 Task: Check the average views per listing of 3 bedrooms in the last 5 years.
Action: Mouse moved to (914, 209)
Screenshot: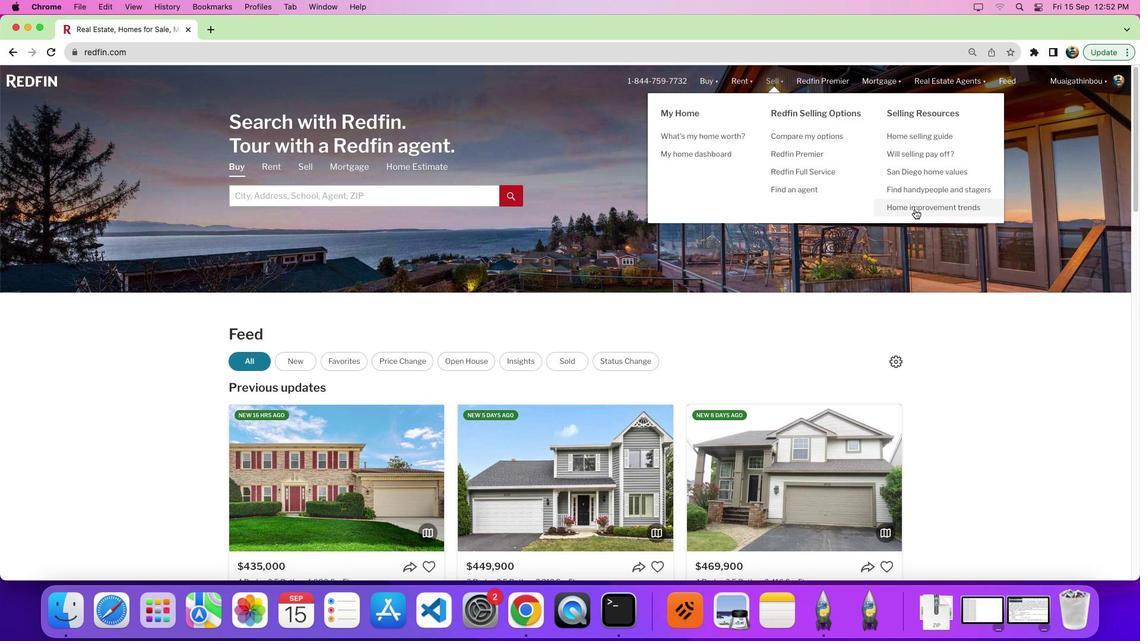 
Action: Mouse pressed left at (914, 209)
Screenshot: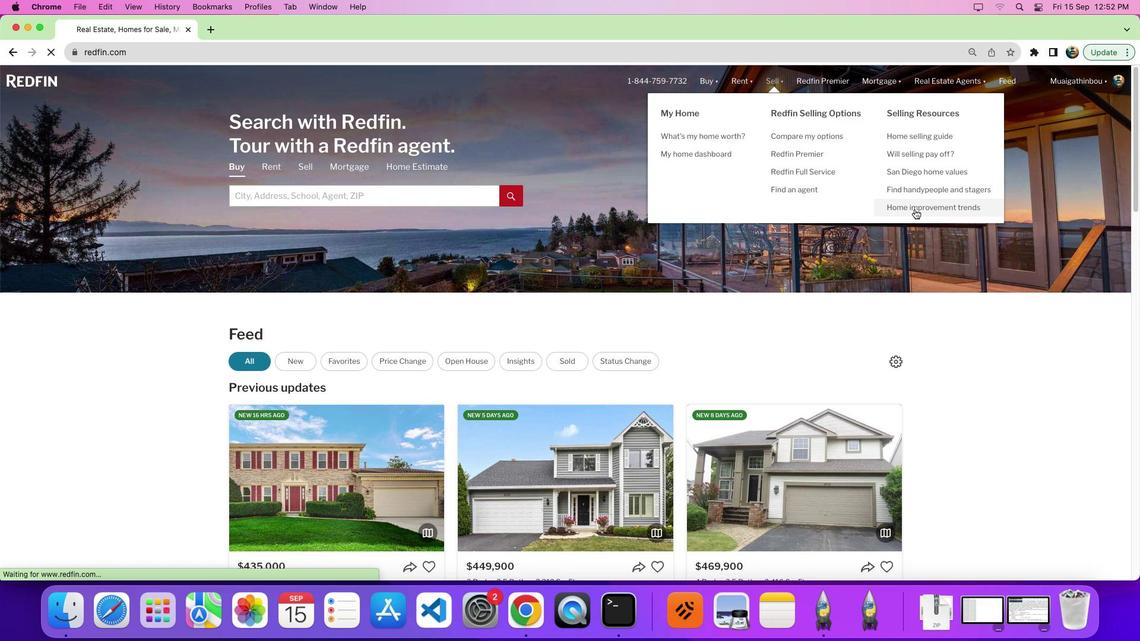 
Action: Mouse moved to (330, 229)
Screenshot: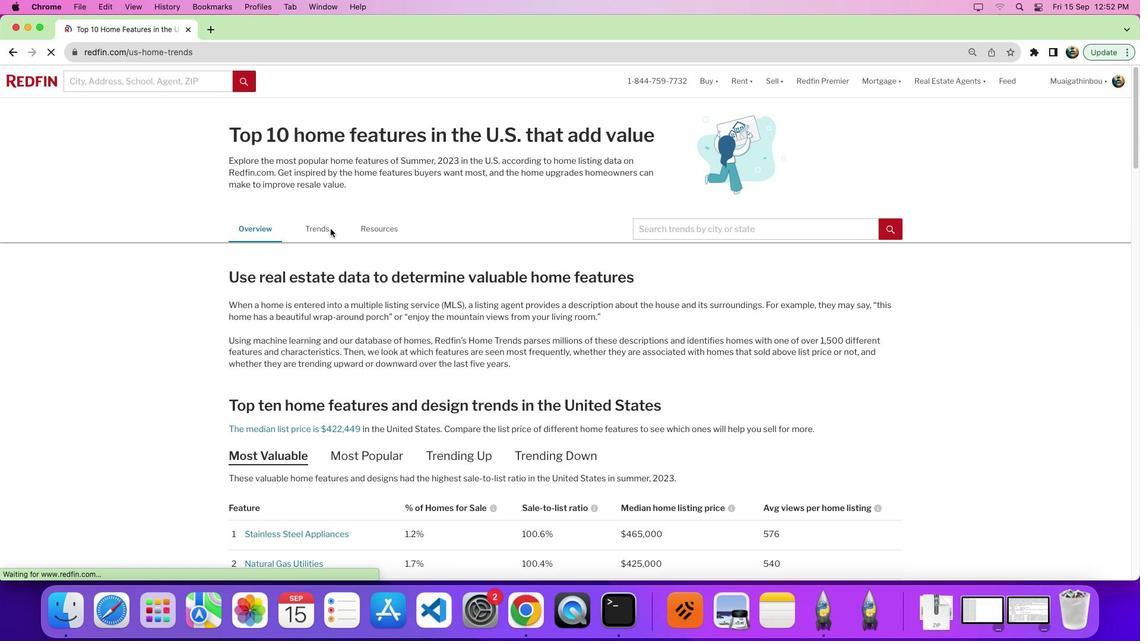 
Action: Mouse pressed left at (330, 229)
Screenshot: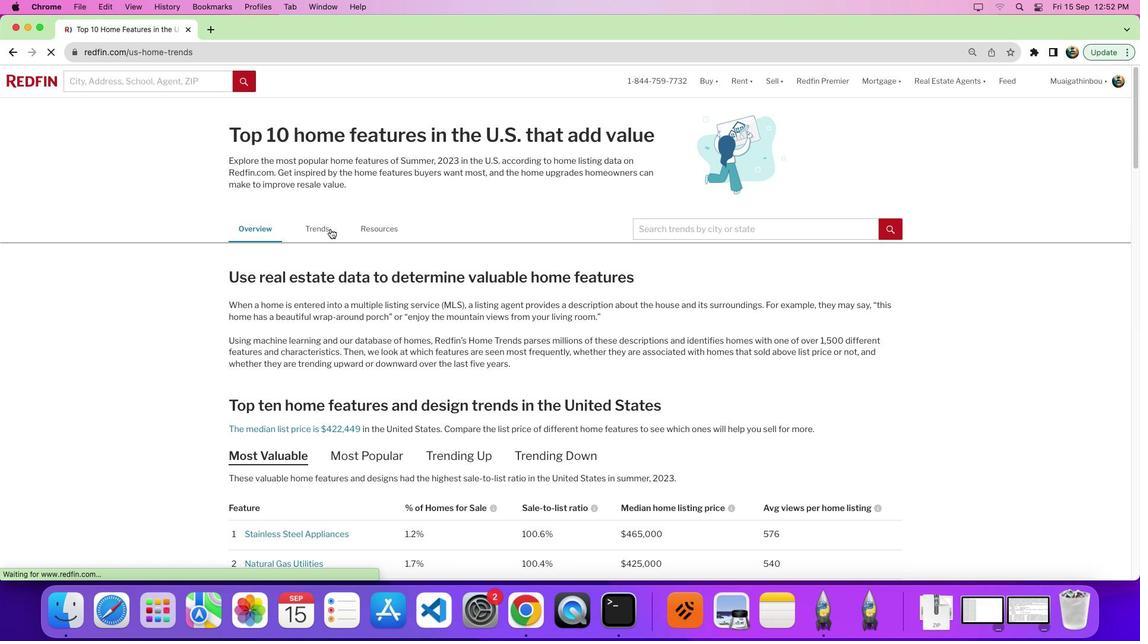
Action: Mouse moved to (478, 236)
Screenshot: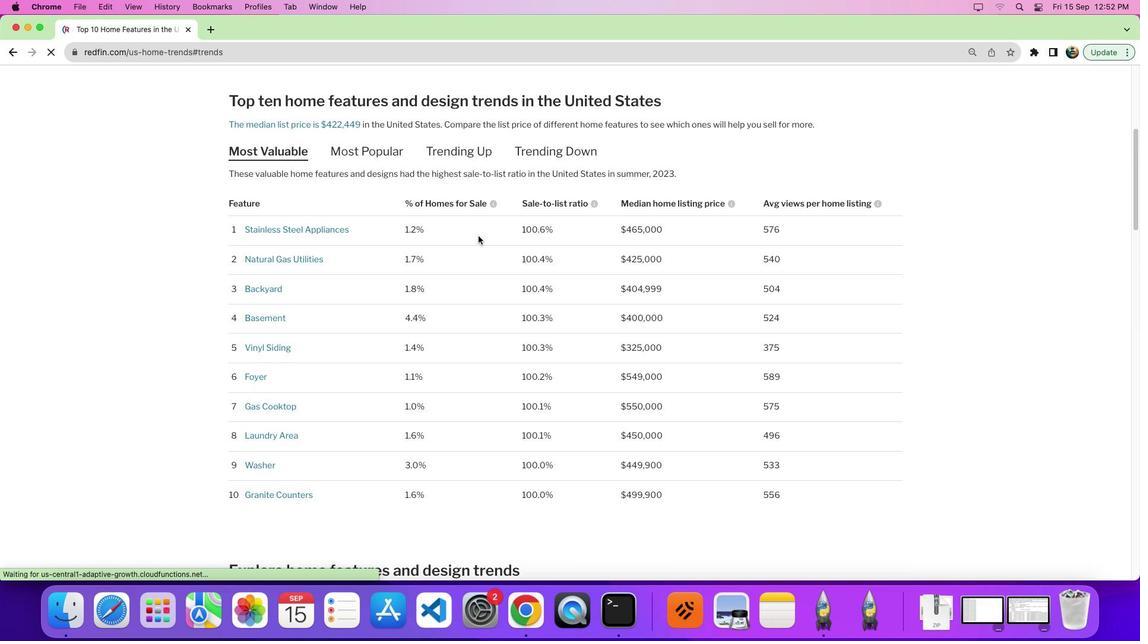 
Action: Mouse scrolled (478, 236) with delta (0, 0)
Screenshot: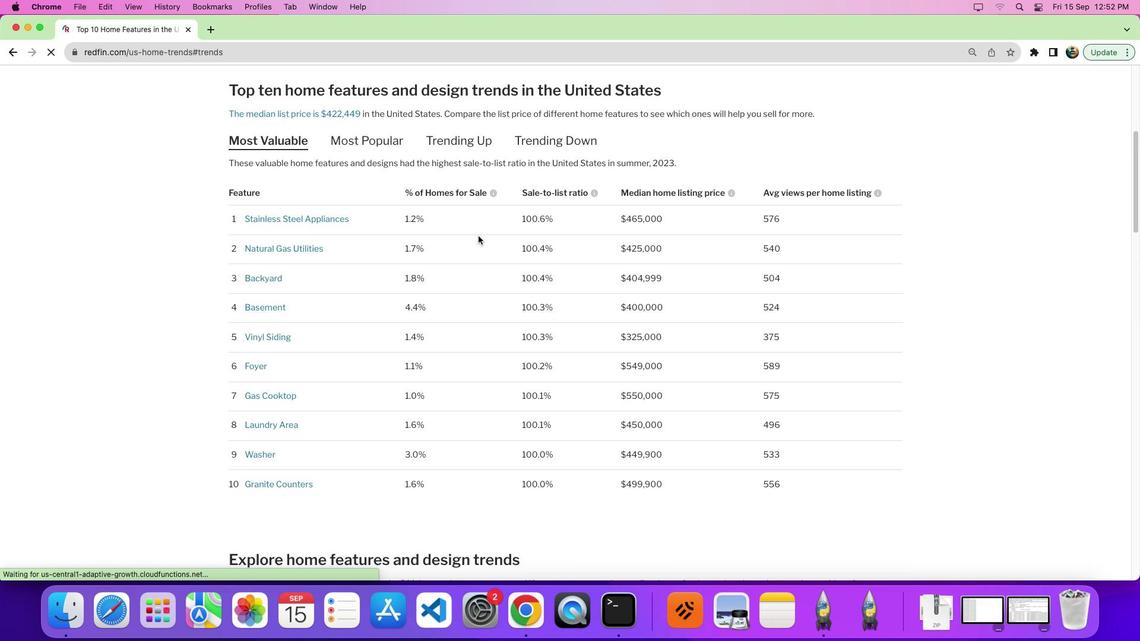 
Action: Mouse scrolled (478, 236) with delta (0, 0)
Screenshot: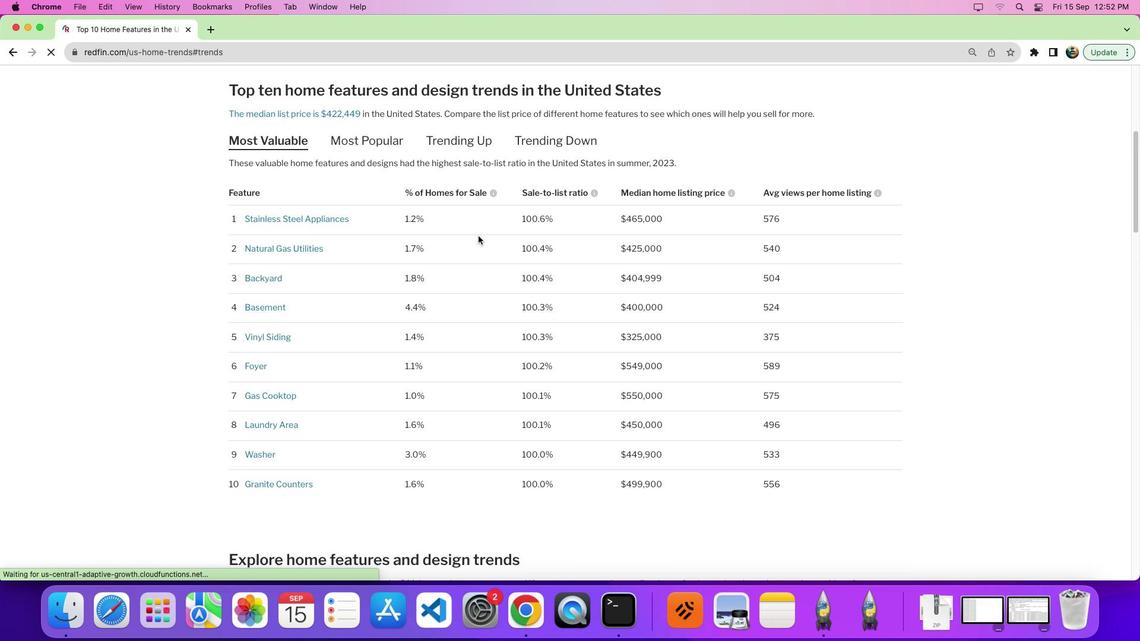 
Action: Mouse scrolled (478, 236) with delta (0, -4)
Screenshot: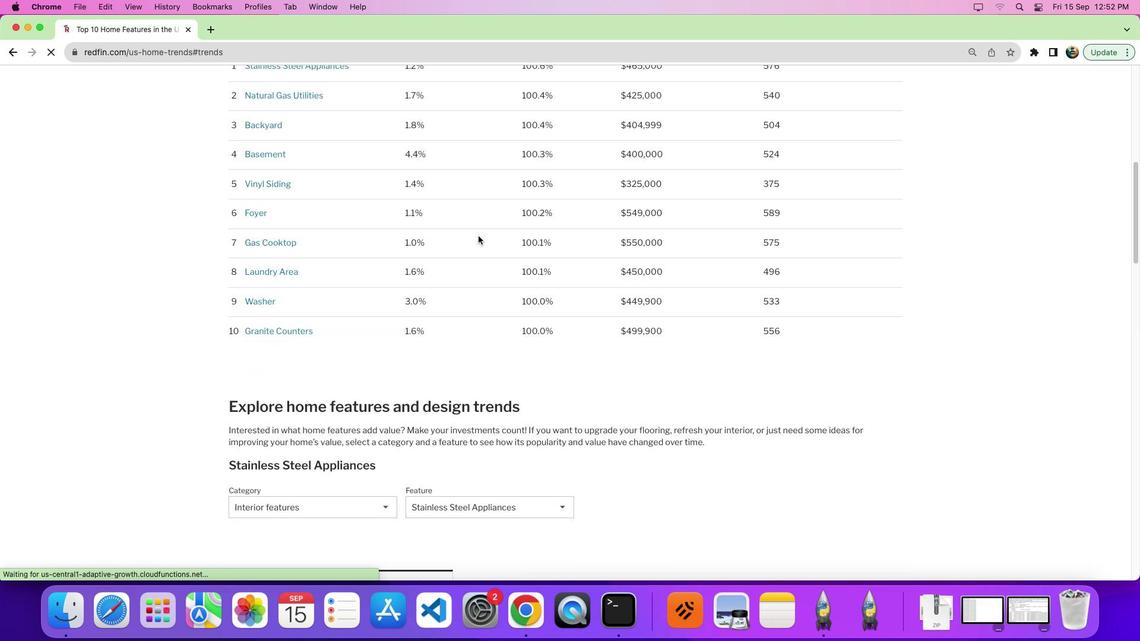 
Action: Mouse scrolled (478, 236) with delta (0, -5)
Screenshot: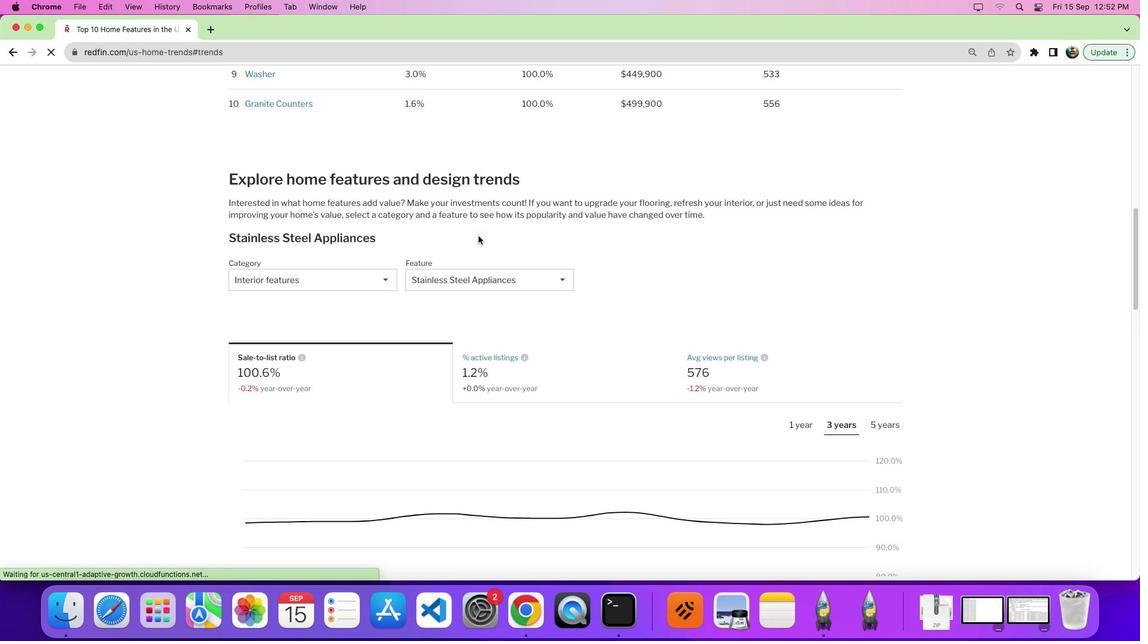 
Action: Mouse moved to (478, 238)
Screenshot: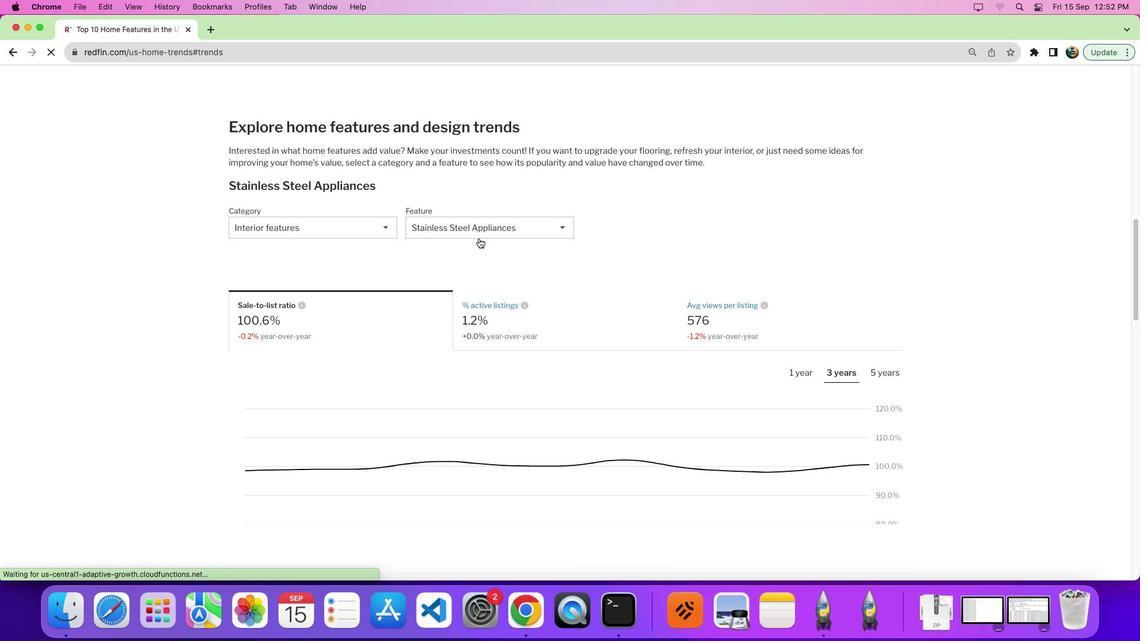 
Action: Mouse scrolled (478, 238) with delta (0, 0)
Screenshot: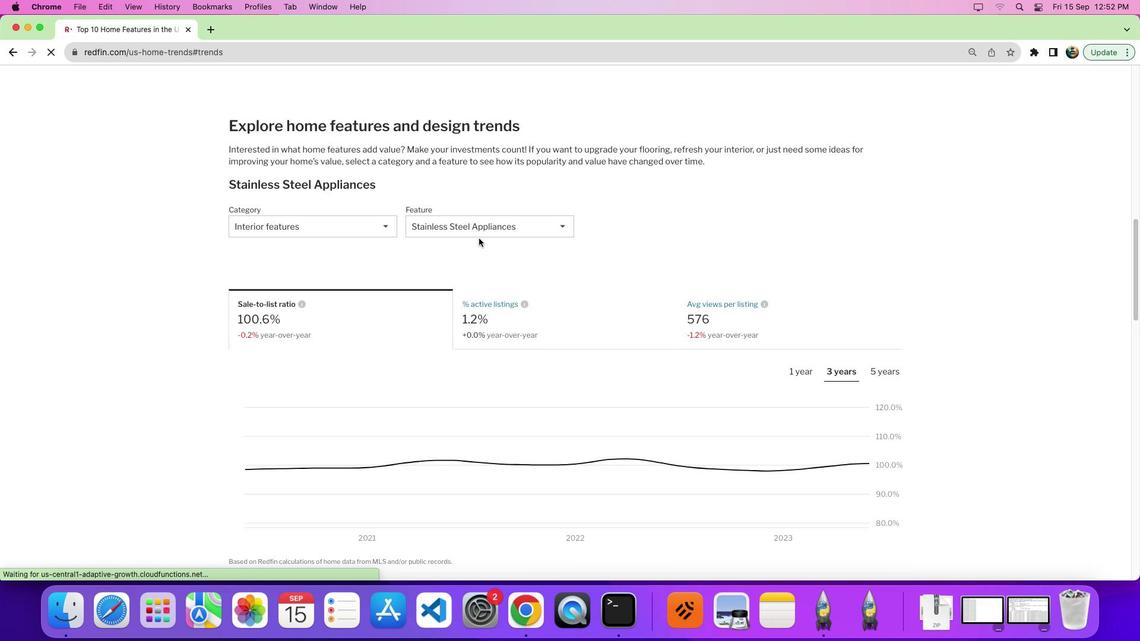 
Action: Mouse moved to (326, 235)
Screenshot: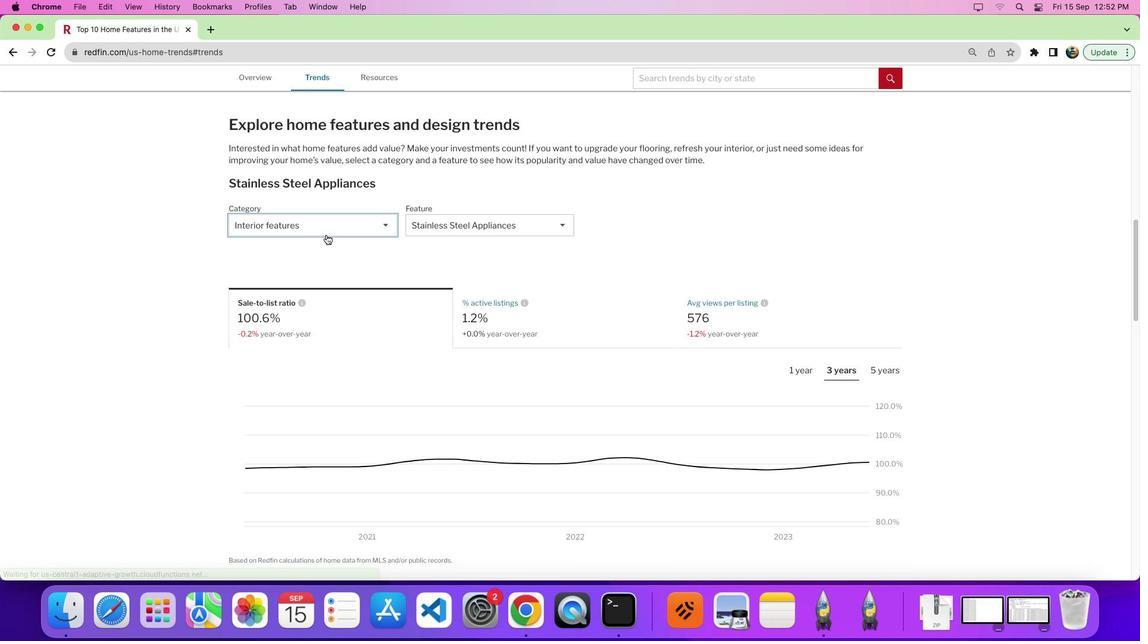 
Action: Mouse pressed left at (326, 235)
Screenshot: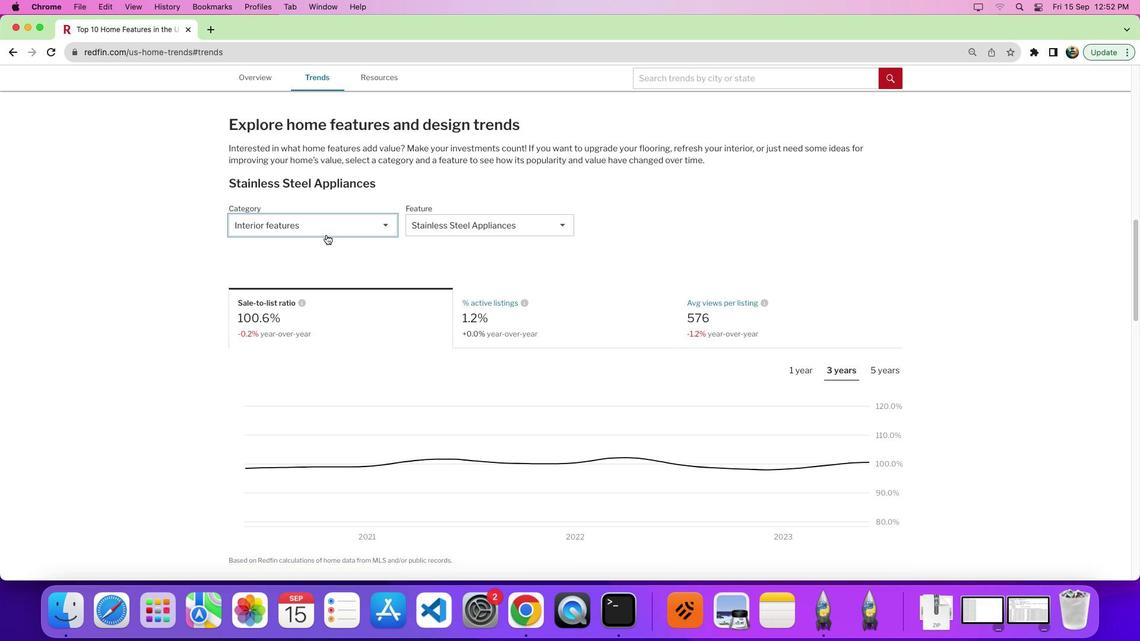 
Action: Mouse moved to (323, 266)
Screenshot: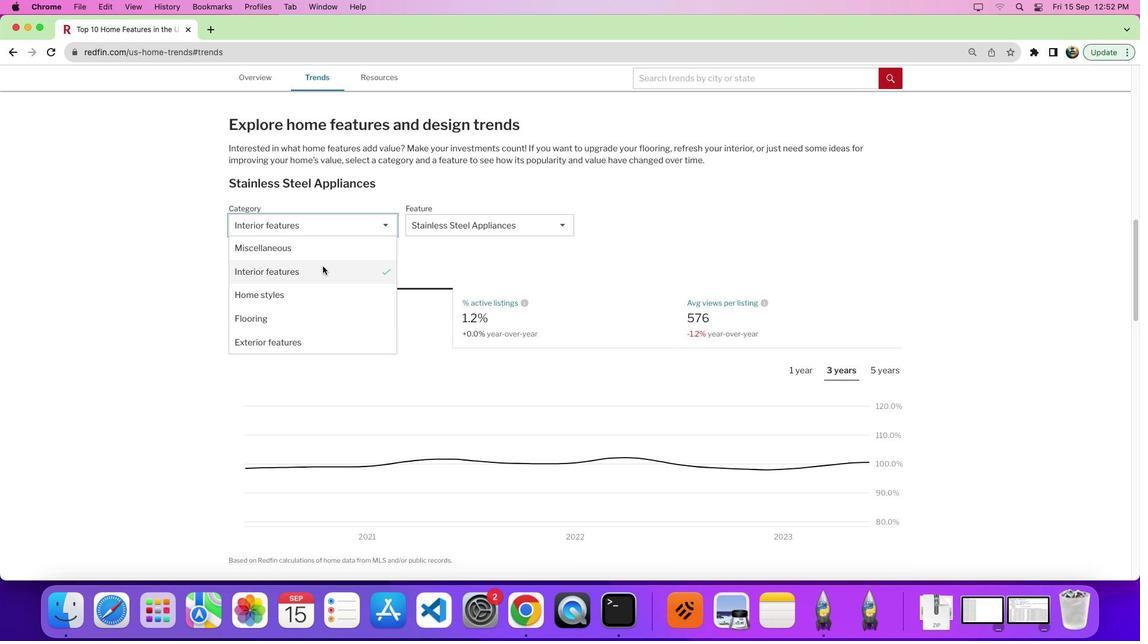 
Action: Mouse pressed left at (323, 266)
Screenshot: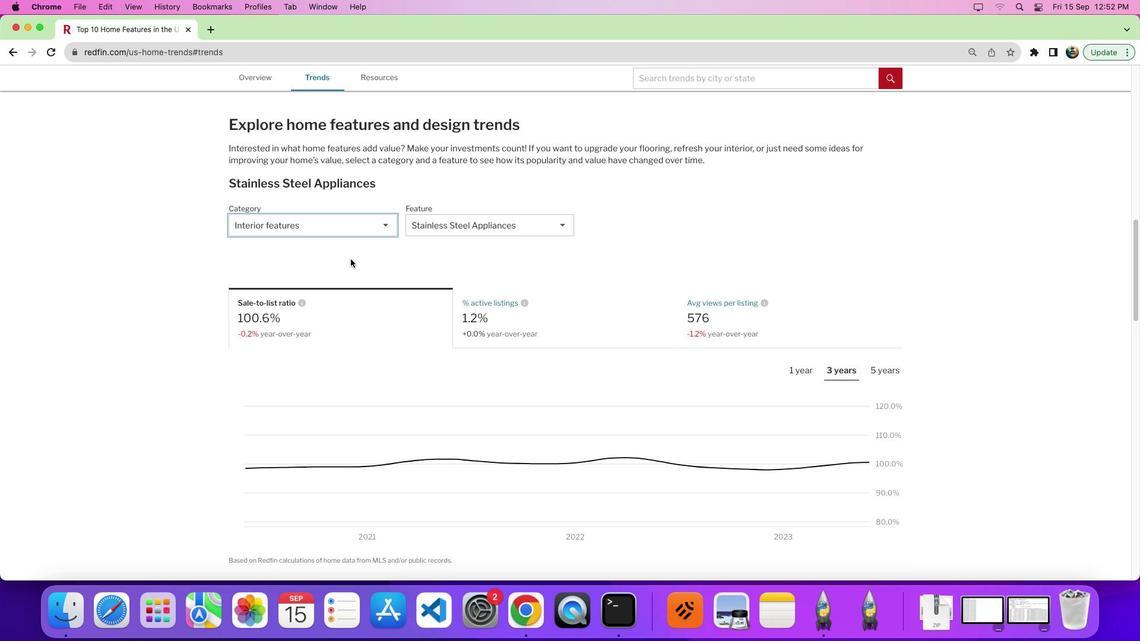
Action: Mouse moved to (453, 225)
Screenshot: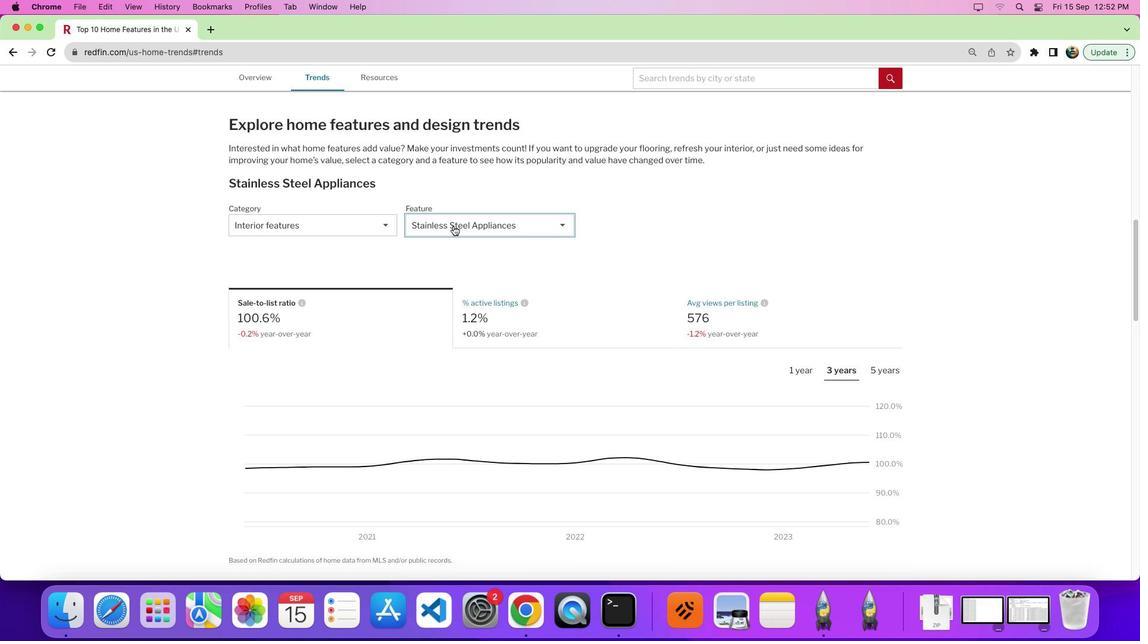 
Action: Mouse pressed left at (453, 225)
Screenshot: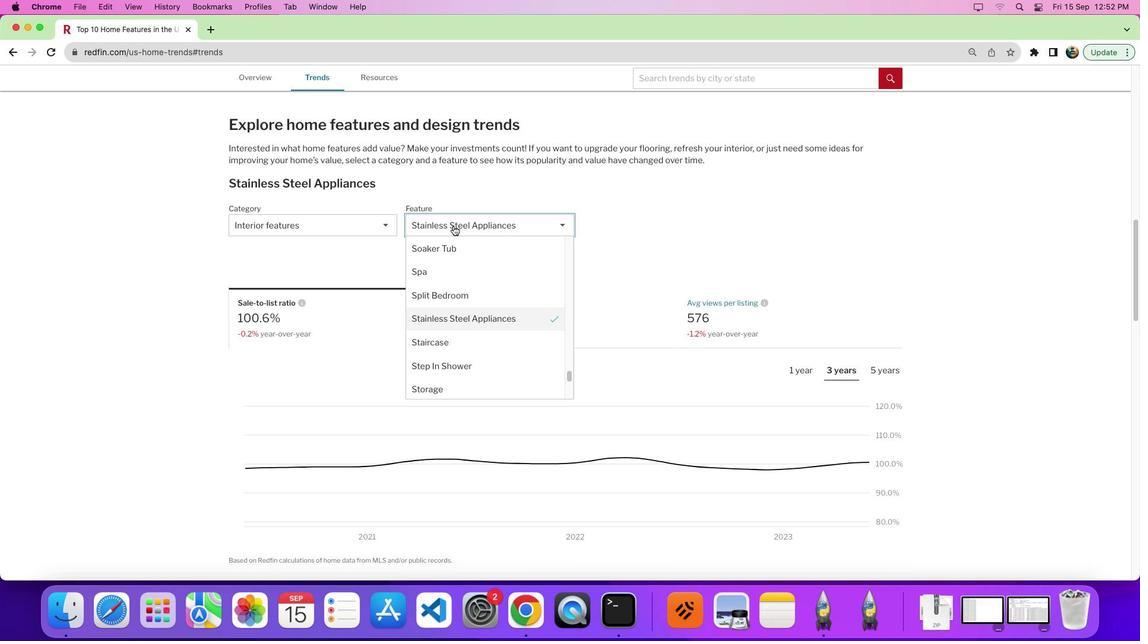 
Action: Mouse moved to (488, 288)
Screenshot: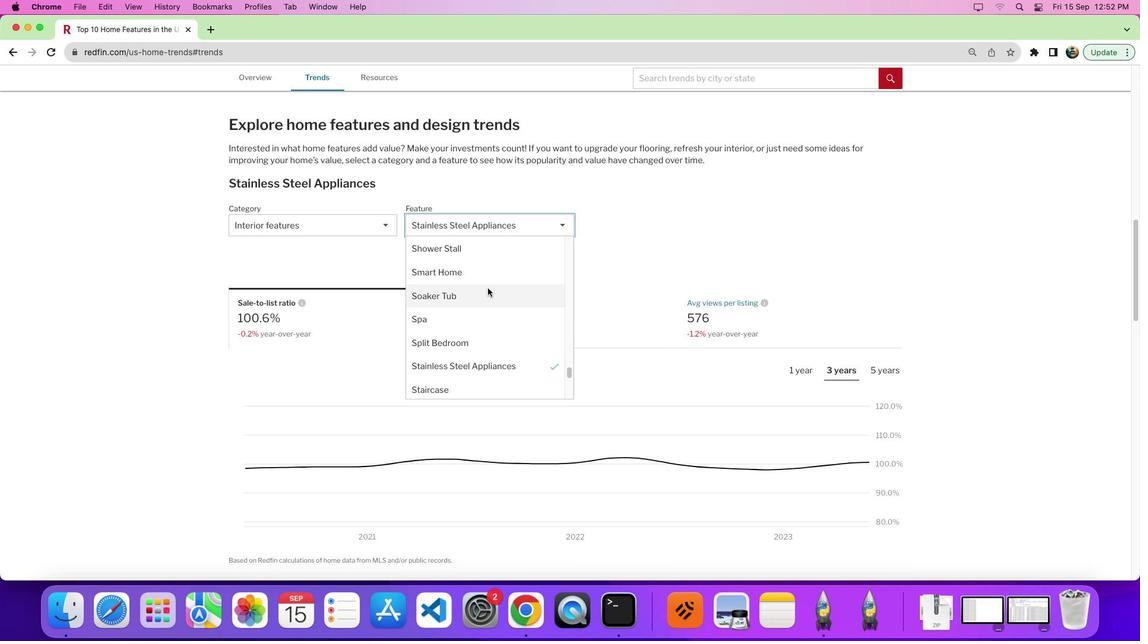 
Action: Mouse scrolled (488, 288) with delta (0, 0)
Screenshot: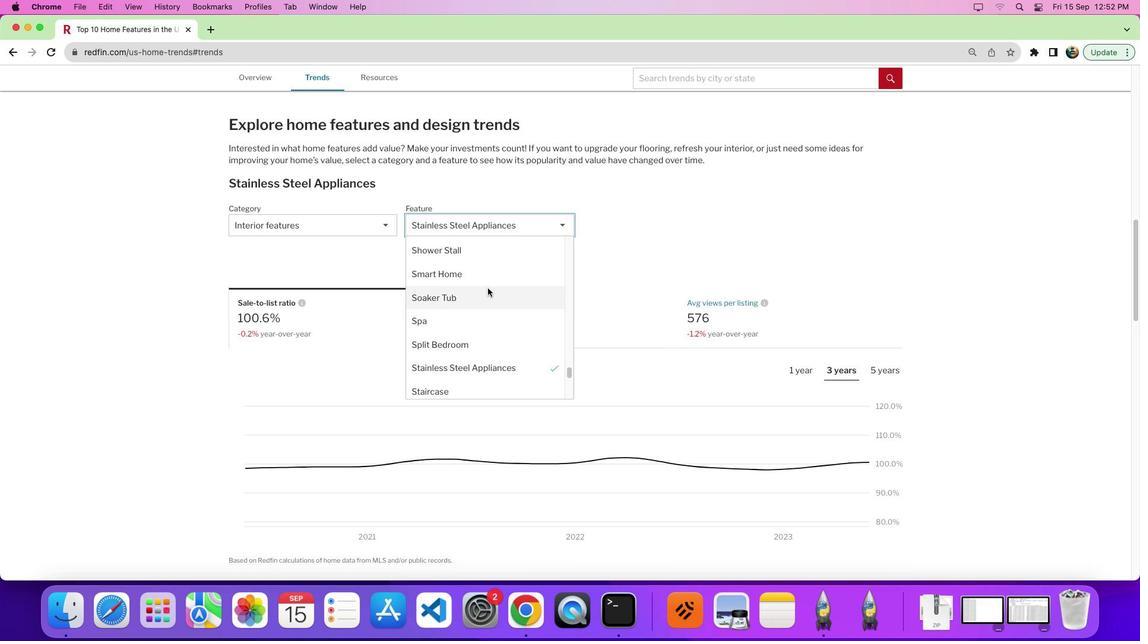 
Action: Mouse scrolled (488, 288) with delta (0, 0)
Screenshot: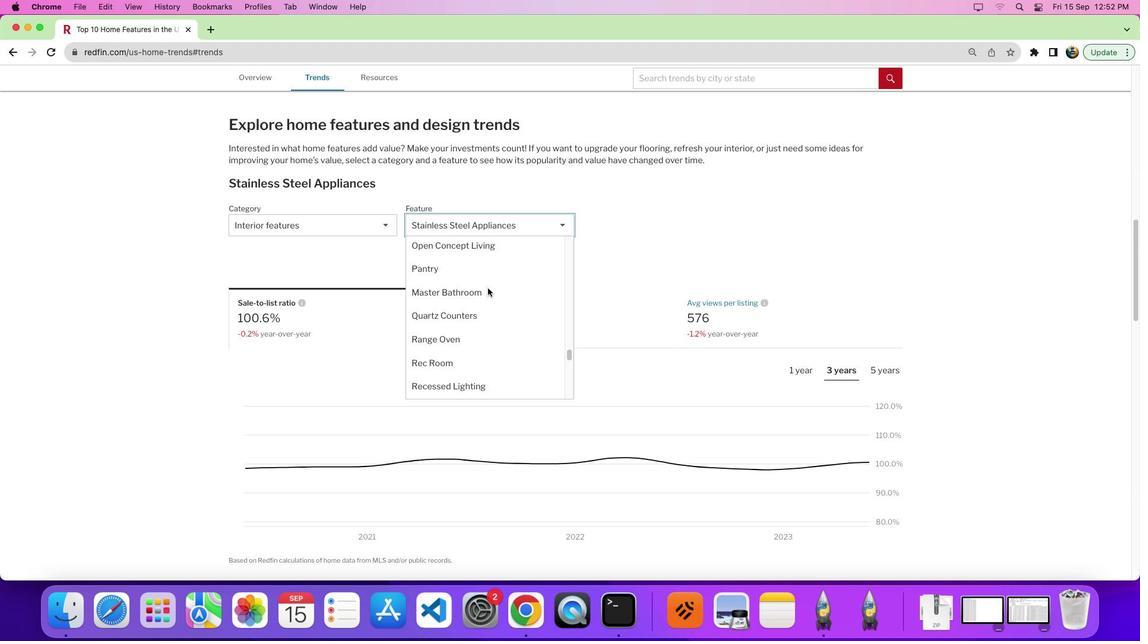 
Action: Mouse scrolled (488, 288) with delta (0, 1)
Screenshot: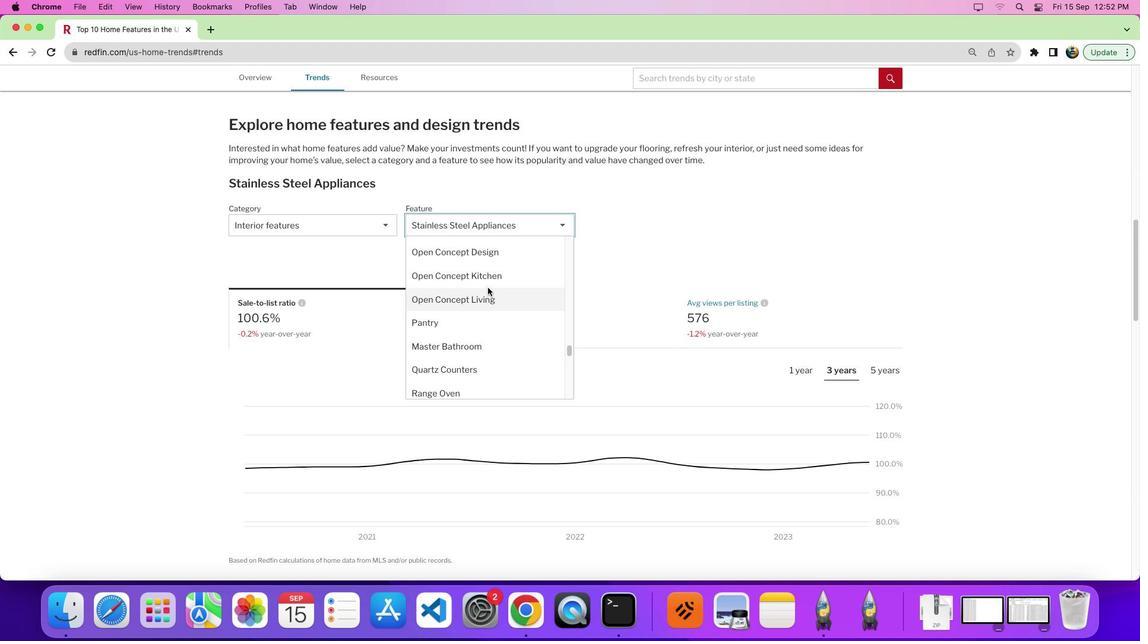
Action: Mouse scrolled (488, 288) with delta (0, 5)
Screenshot: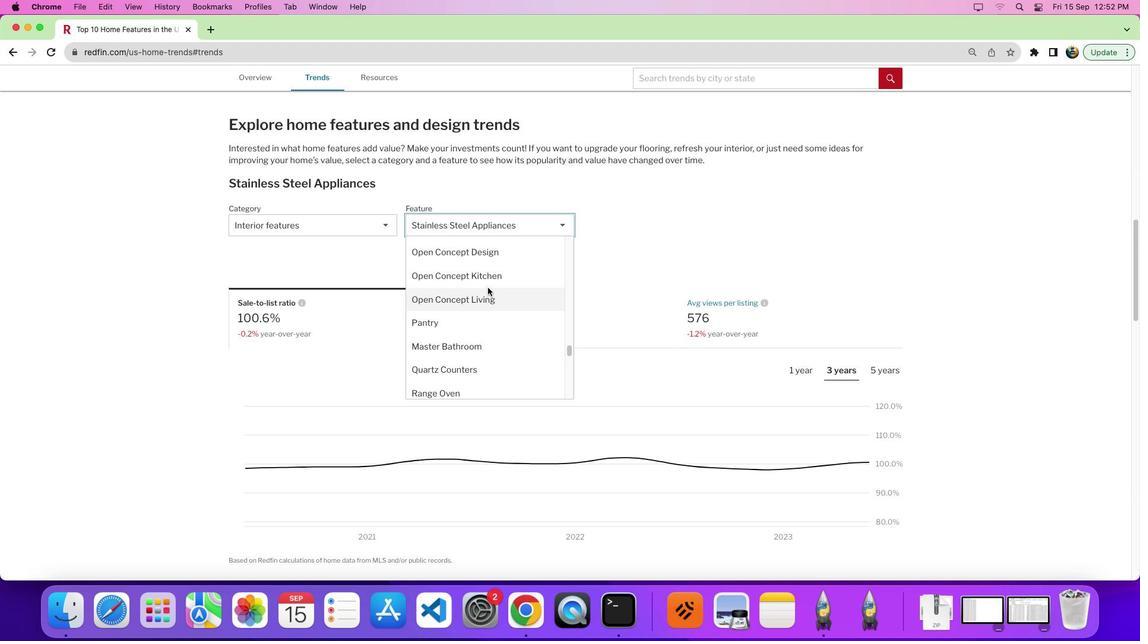
Action: Mouse moved to (488, 288)
Screenshot: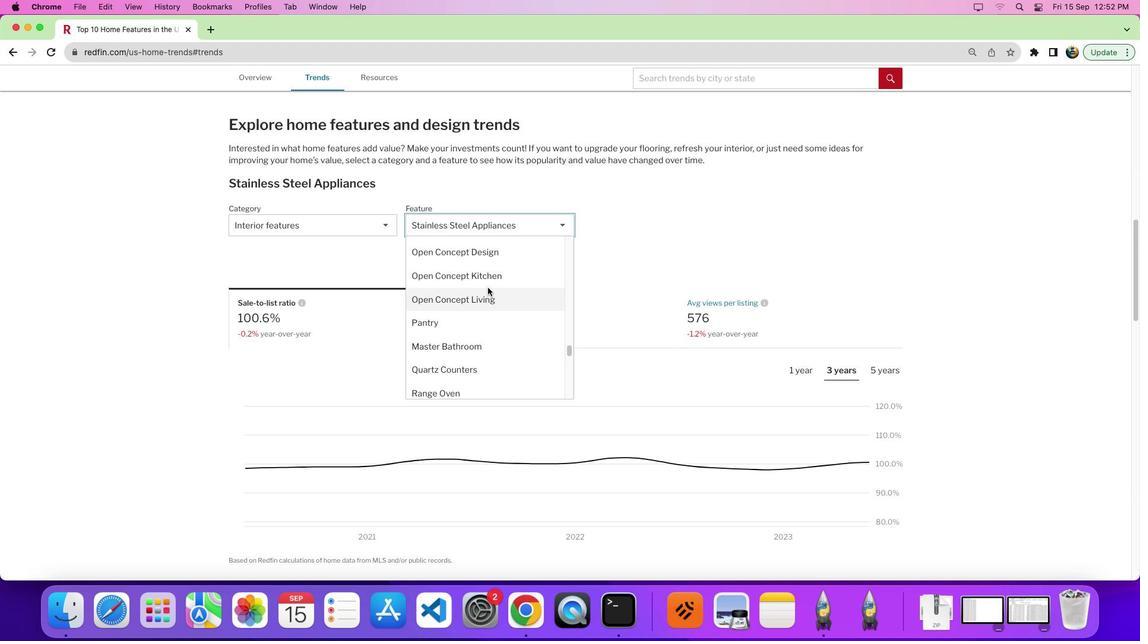 
Action: Mouse scrolled (488, 288) with delta (0, 0)
Screenshot: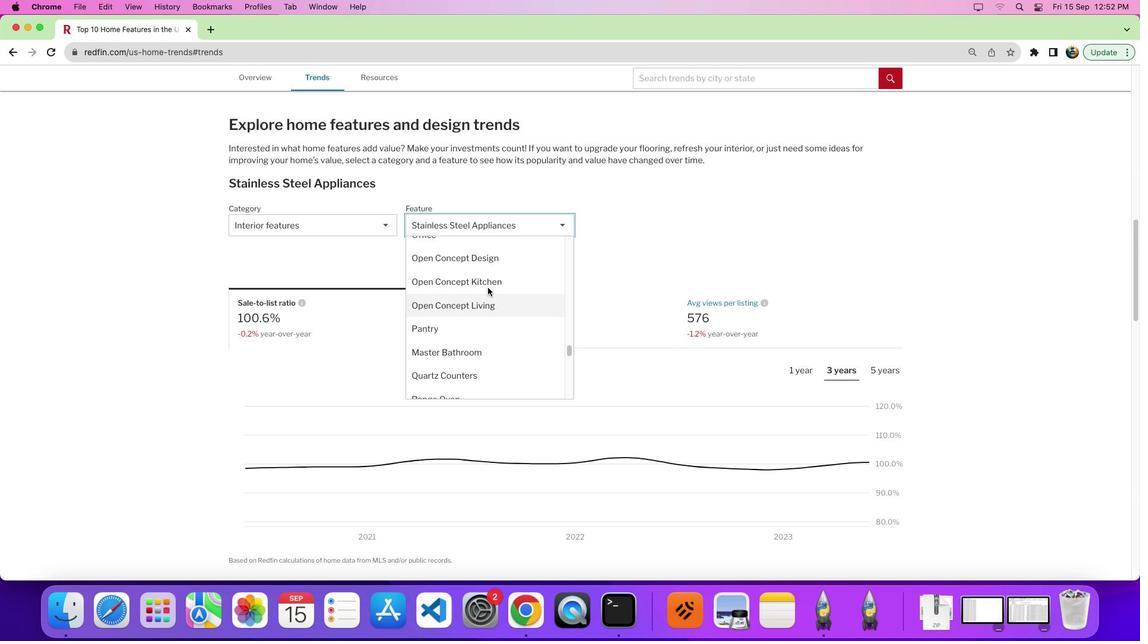
Action: Mouse scrolled (488, 288) with delta (0, 0)
Screenshot: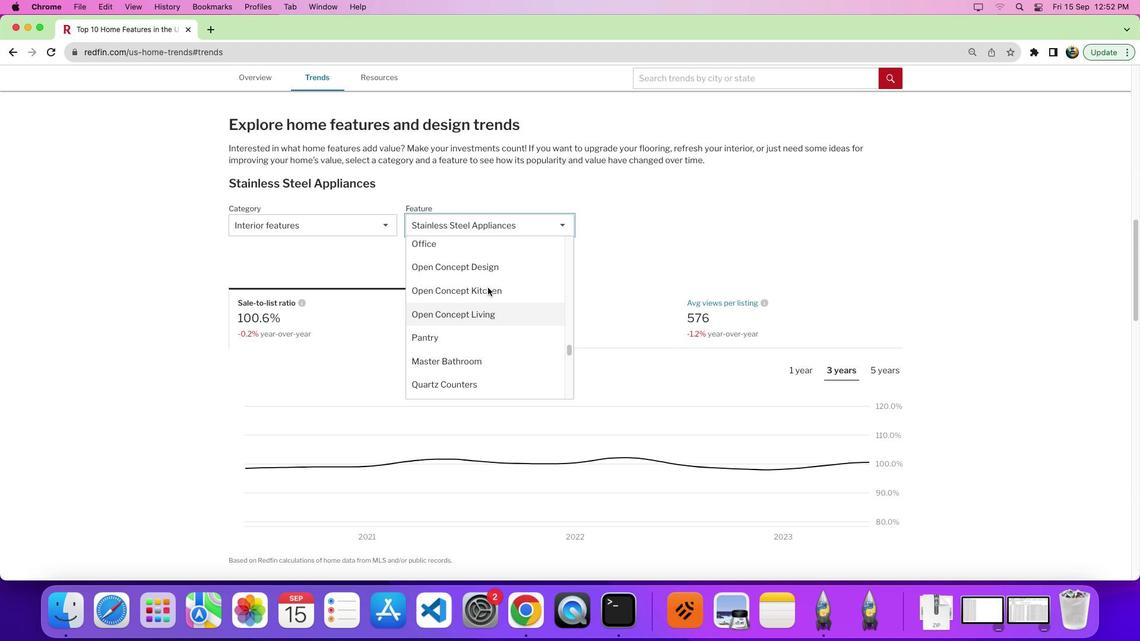 
Action: Mouse scrolled (488, 288) with delta (0, 1)
Screenshot: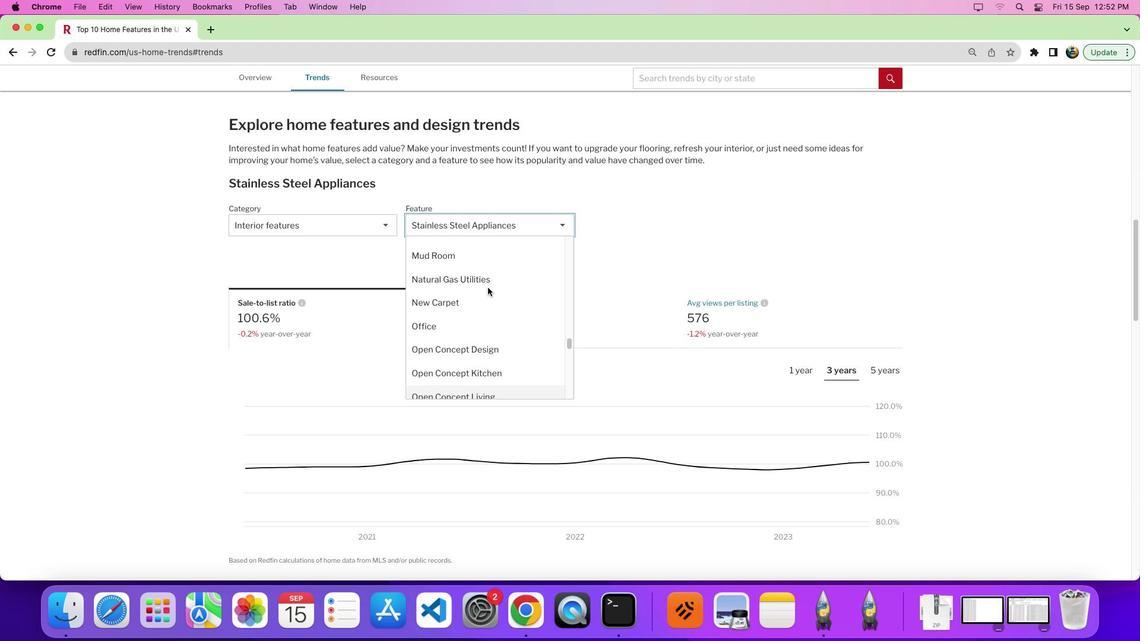 
Action: Mouse scrolled (488, 288) with delta (0, 0)
Screenshot: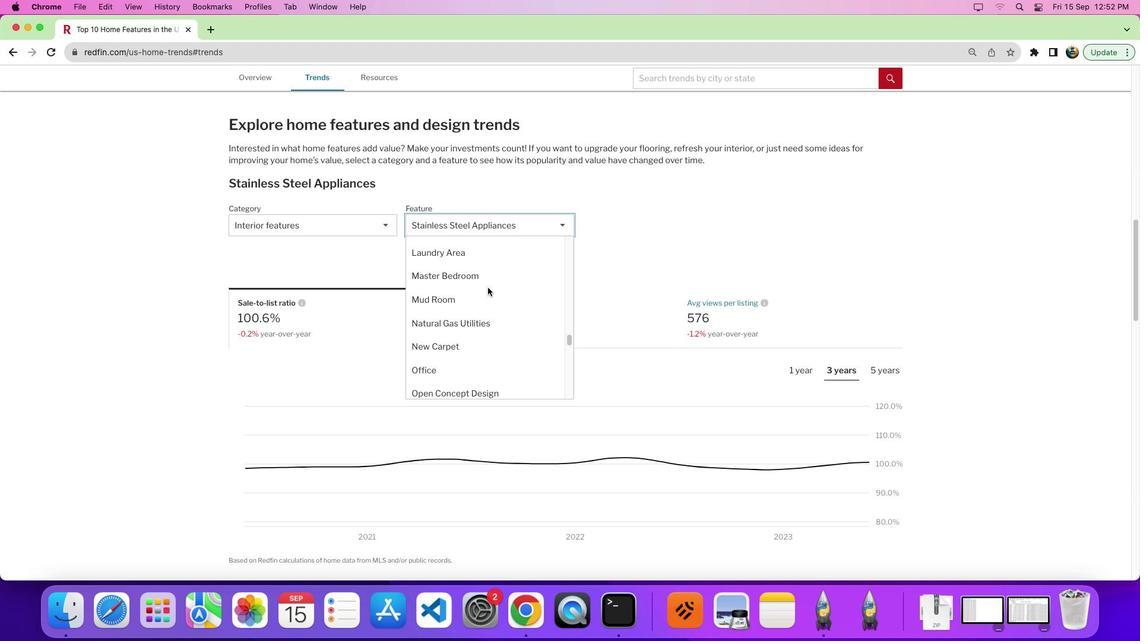 
Action: Mouse scrolled (488, 288) with delta (0, 0)
Screenshot: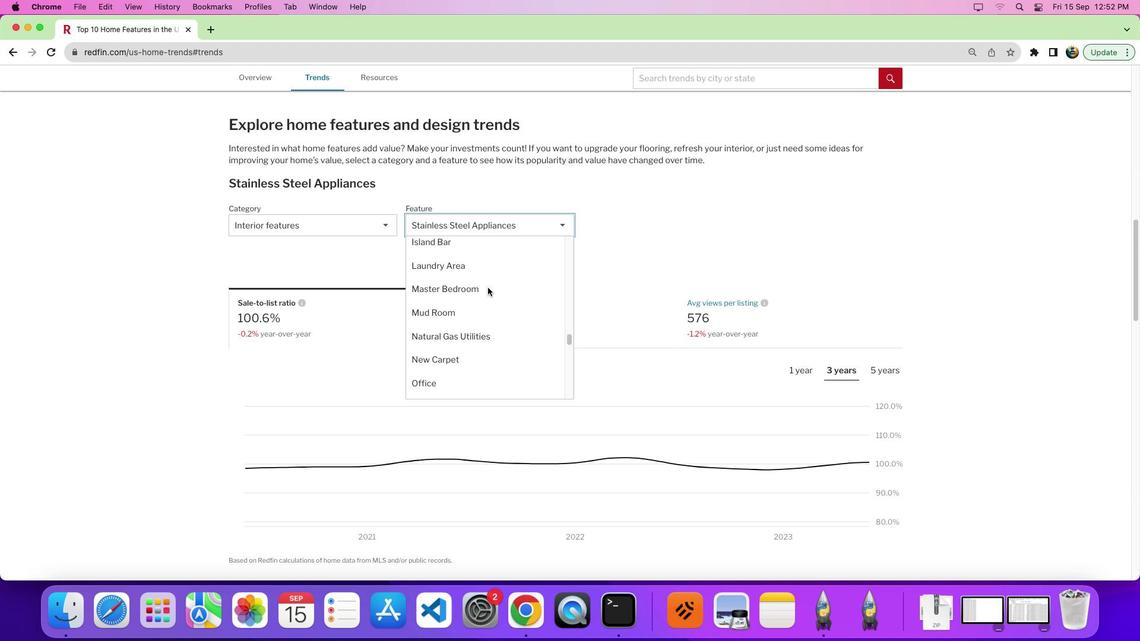 
Action: Mouse moved to (487, 287)
Screenshot: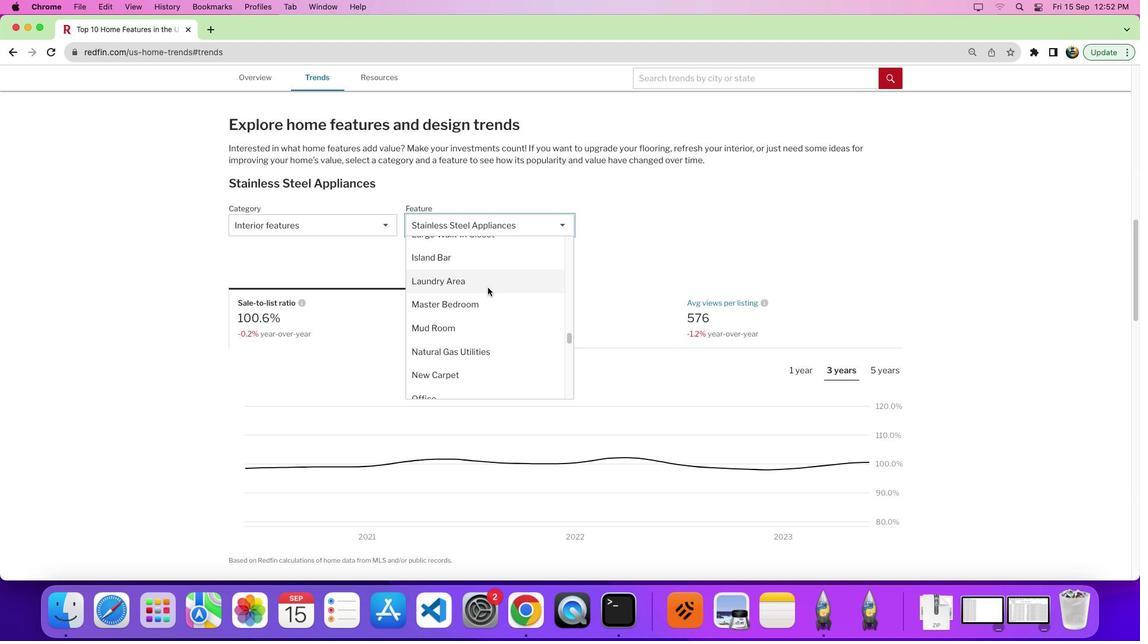 
Action: Mouse scrolled (487, 287) with delta (0, 0)
Screenshot: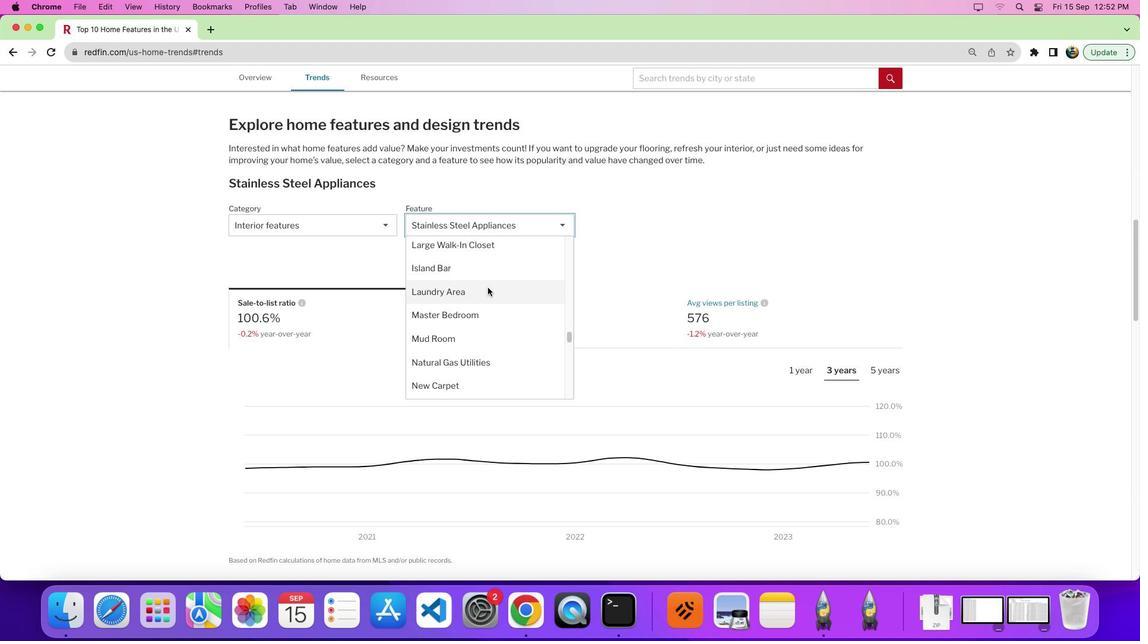 
Action: Mouse scrolled (487, 287) with delta (0, 0)
Screenshot: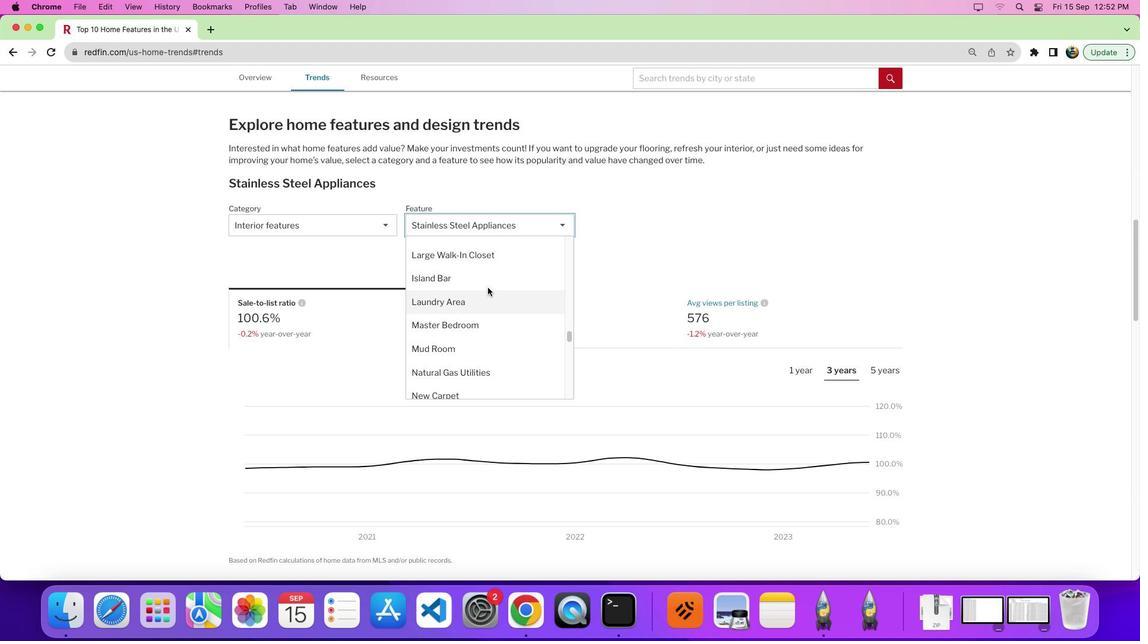 
Action: Mouse scrolled (487, 287) with delta (0, 0)
Screenshot: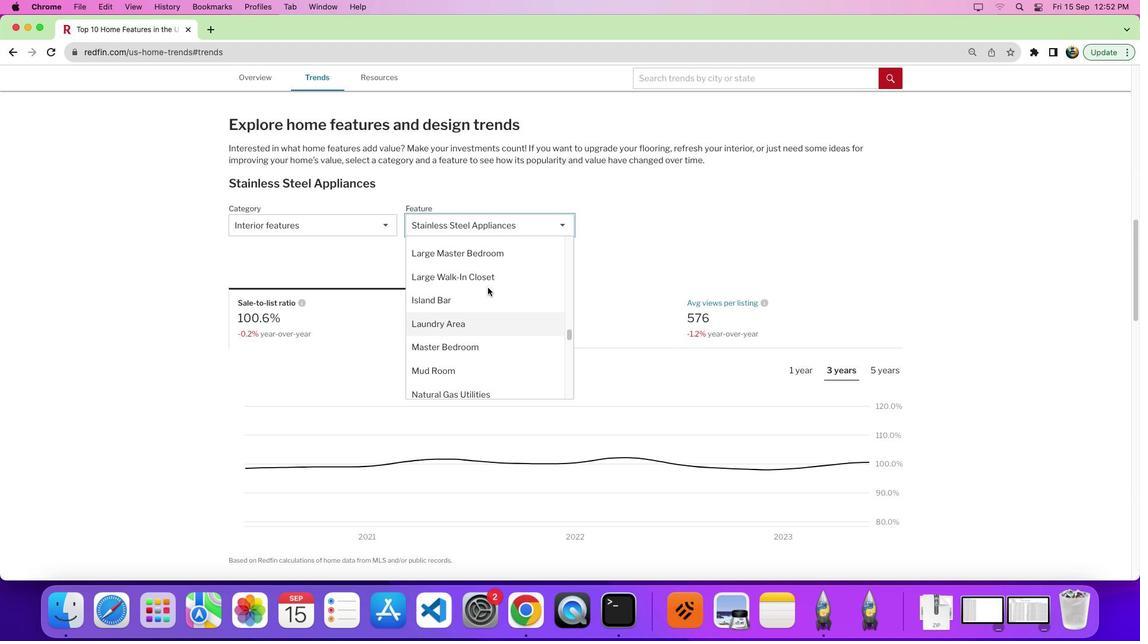 
Action: Mouse scrolled (487, 287) with delta (0, 0)
Screenshot: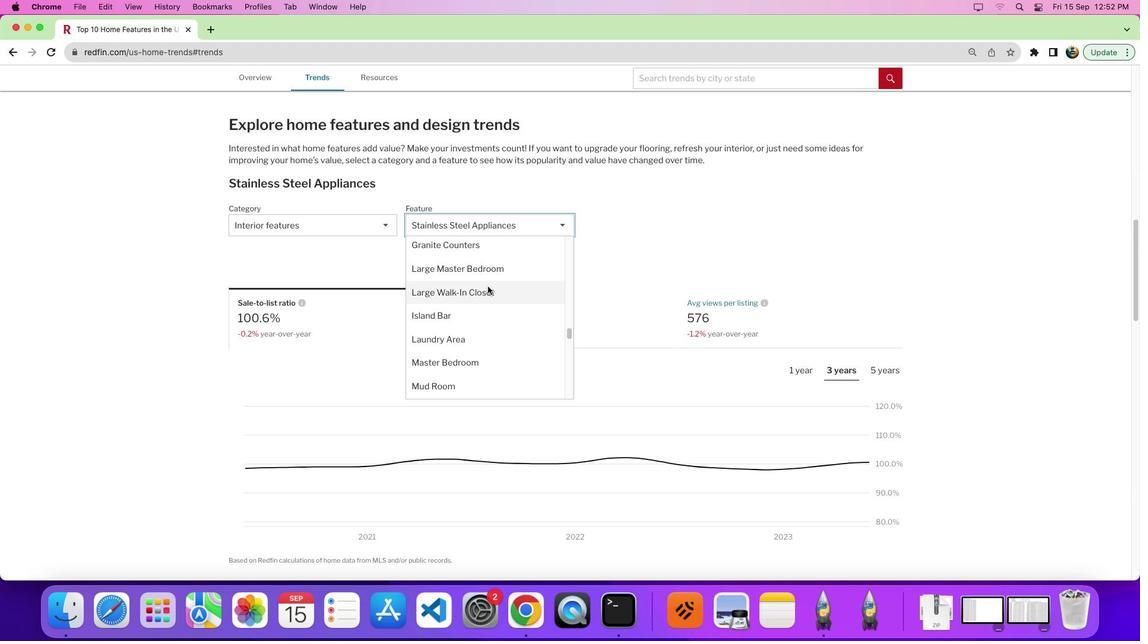 
Action: Mouse moved to (488, 286)
Screenshot: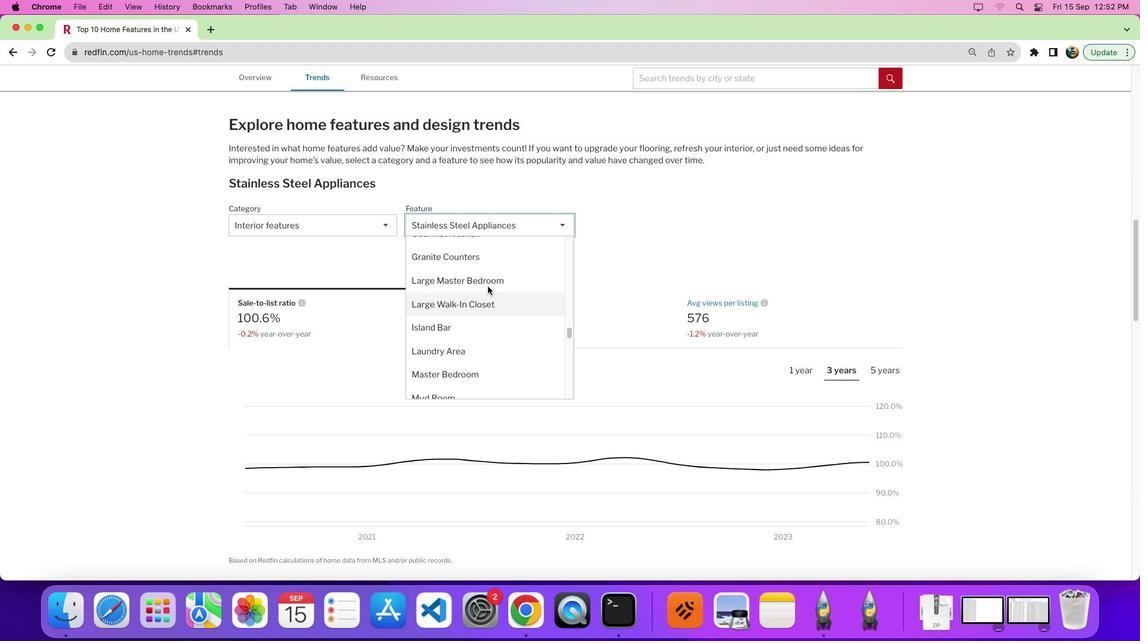 
Action: Mouse scrolled (488, 286) with delta (0, 0)
Screenshot: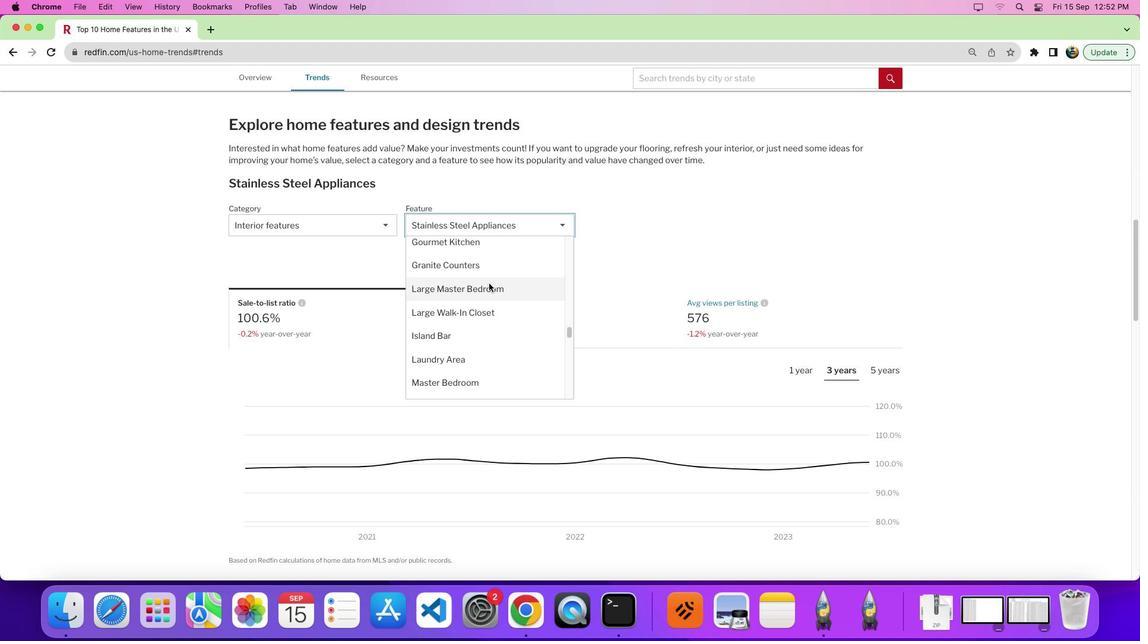 
Action: Mouse scrolled (488, 286) with delta (0, 0)
Screenshot: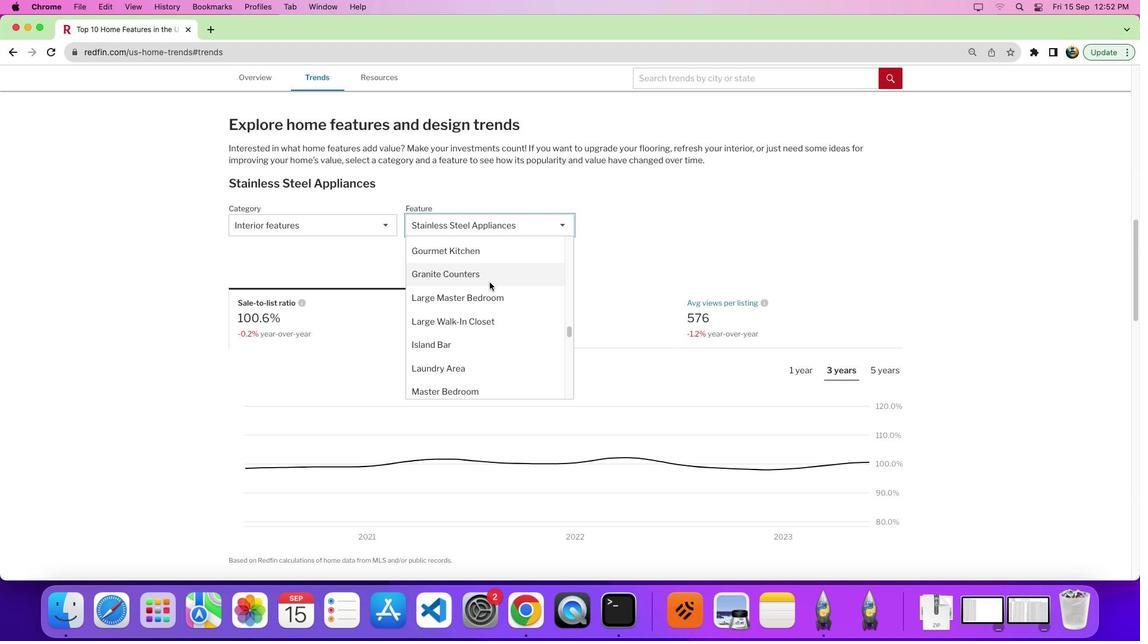 
Action: Mouse moved to (489, 274)
Screenshot: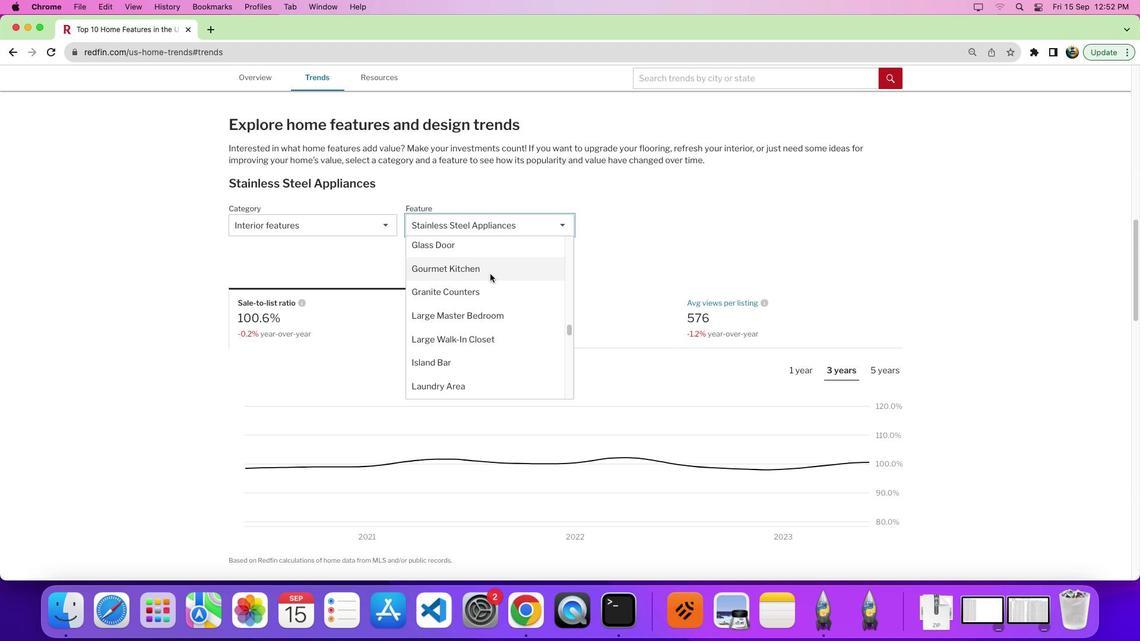 
Action: Mouse scrolled (489, 274) with delta (0, 0)
Screenshot: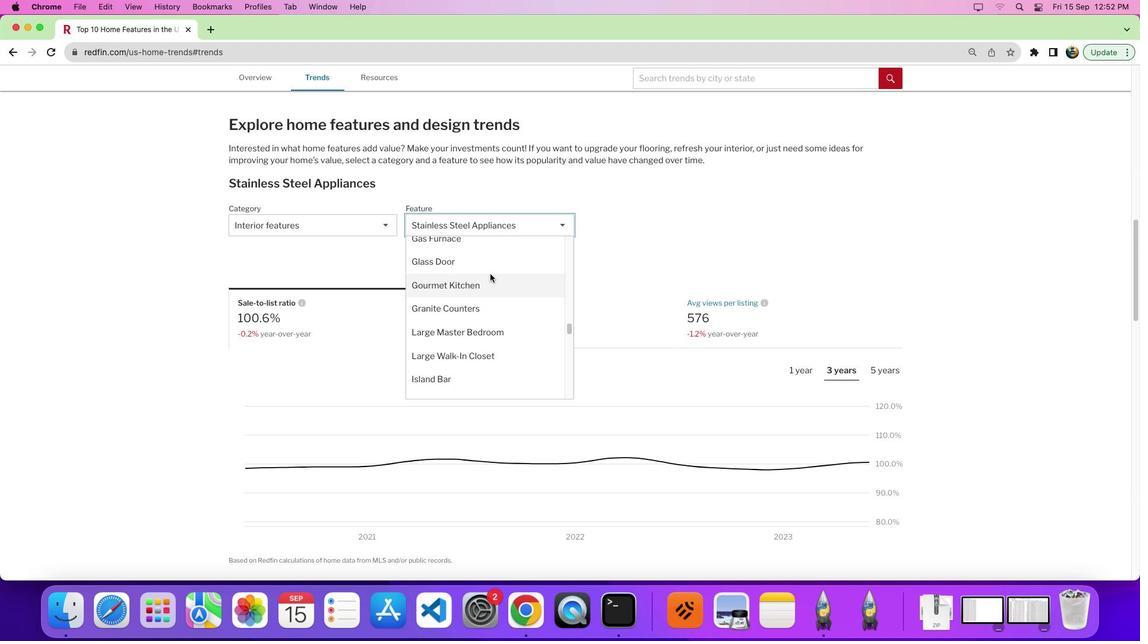 
Action: Mouse scrolled (489, 274) with delta (0, 0)
Screenshot: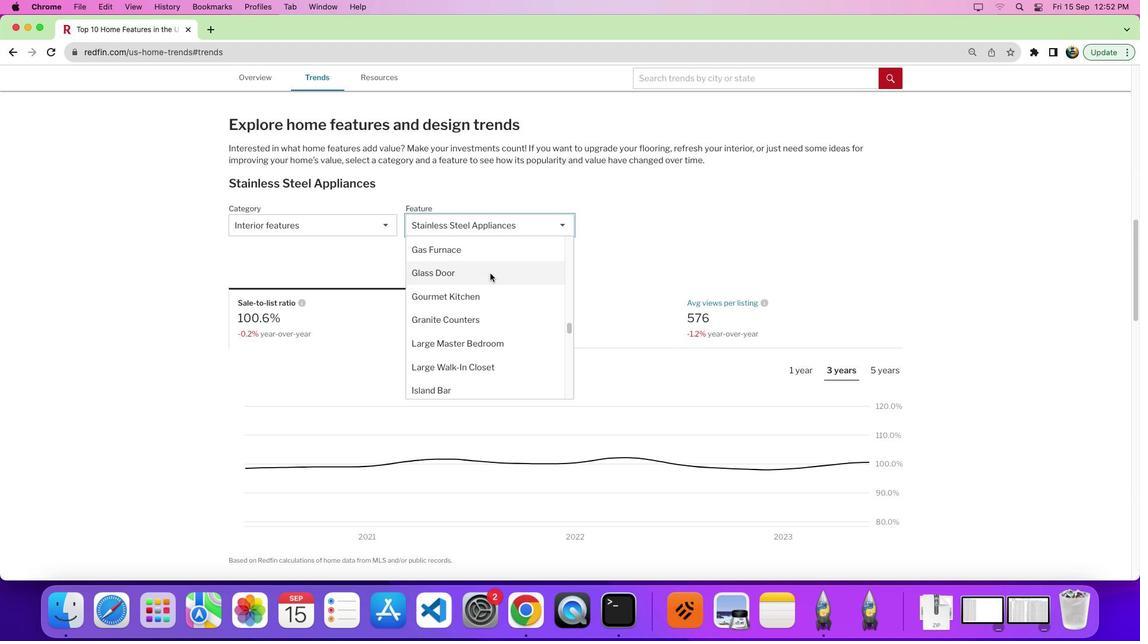 
Action: Mouse moved to (494, 290)
Screenshot: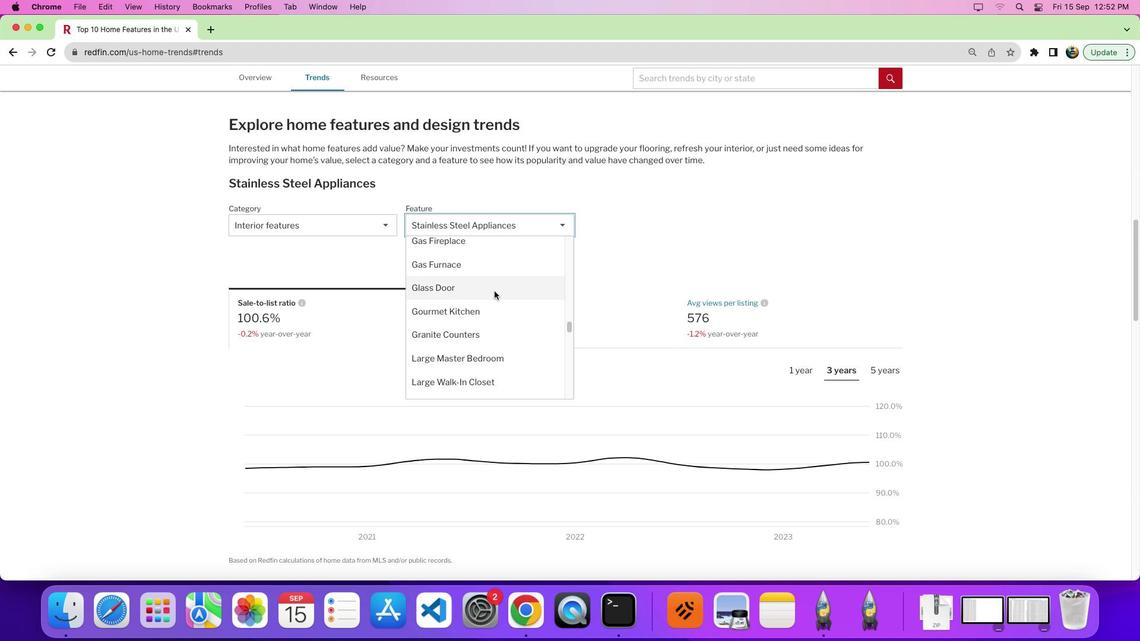 
Action: Mouse scrolled (494, 290) with delta (0, 0)
Screenshot: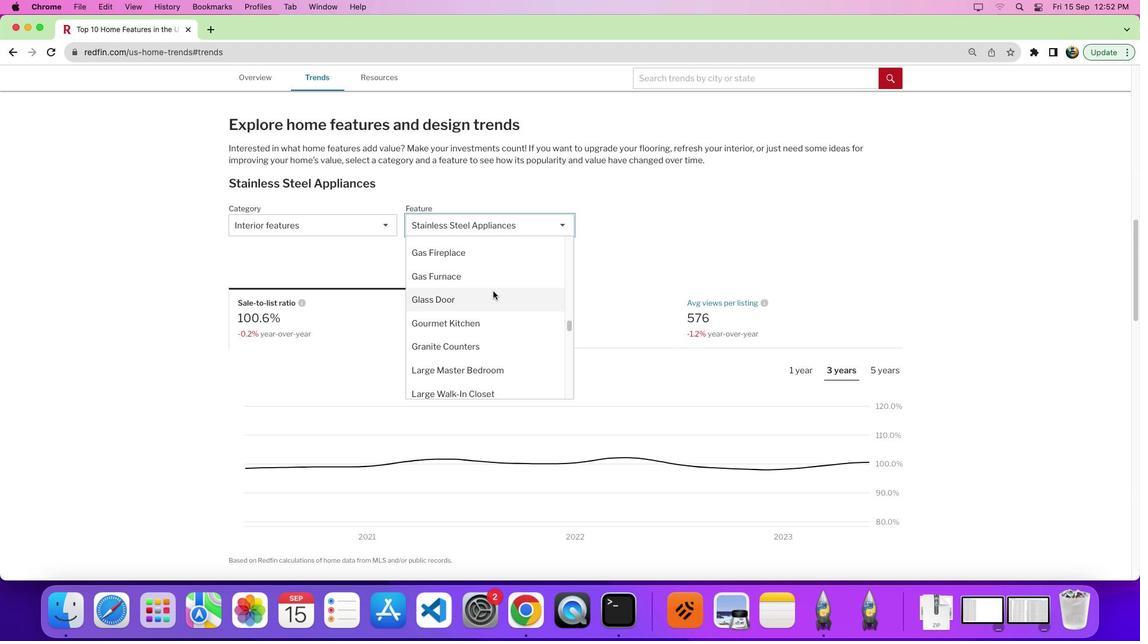 
Action: Mouse scrolled (494, 290) with delta (0, 0)
Screenshot: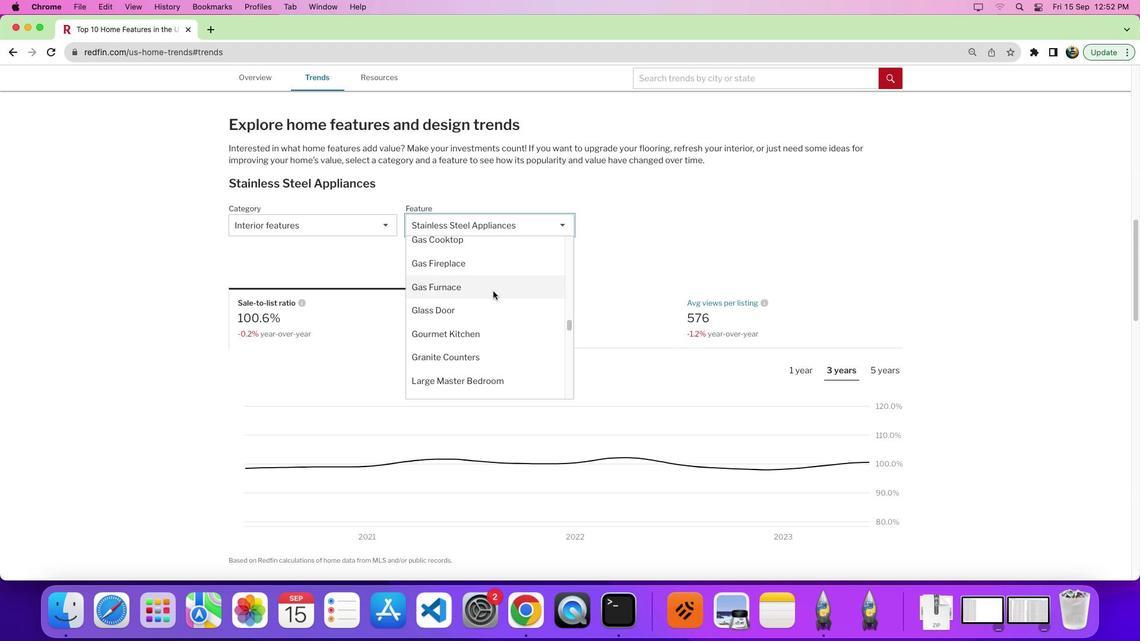 
Action: Mouse moved to (492, 290)
Screenshot: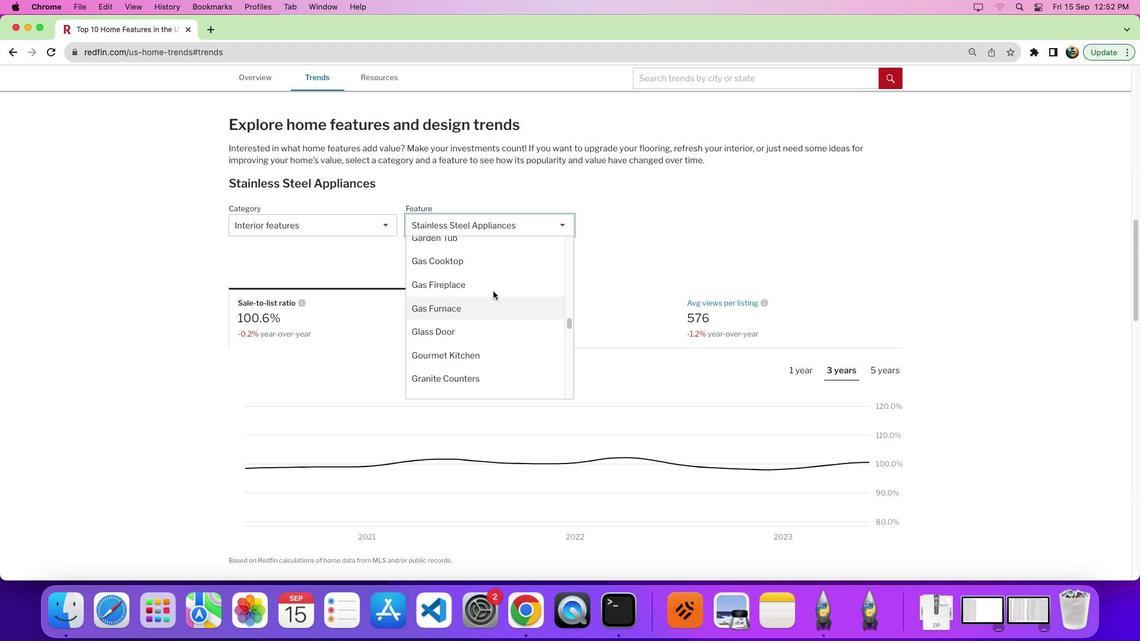 
Action: Mouse scrolled (492, 290) with delta (0, 0)
Screenshot: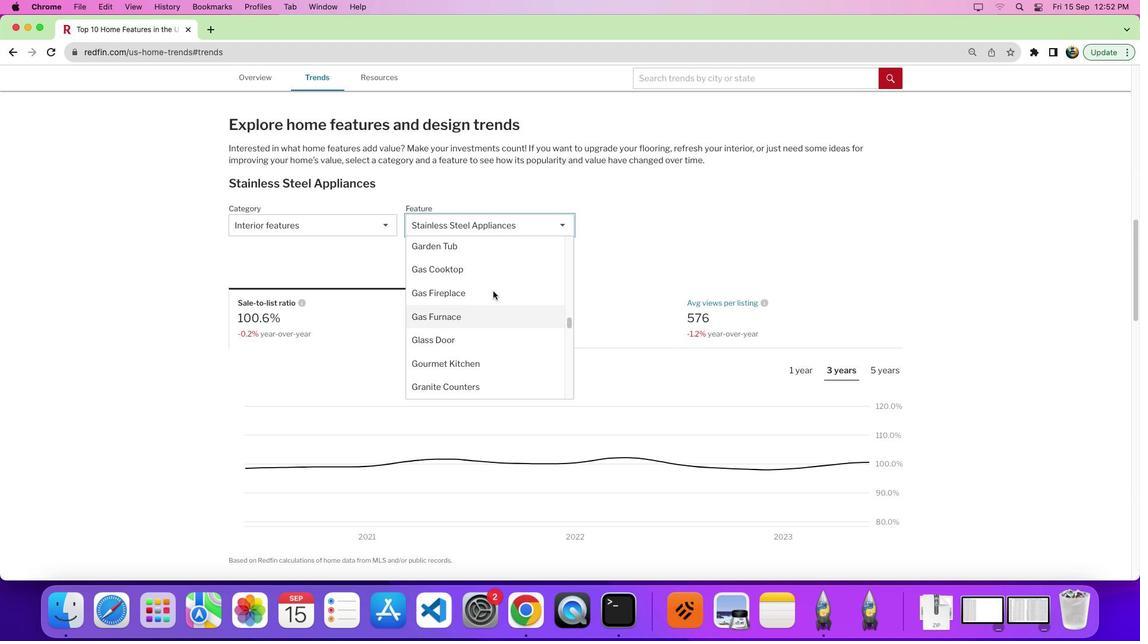 
Action: Mouse scrolled (492, 290) with delta (0, 0)
Screenshot: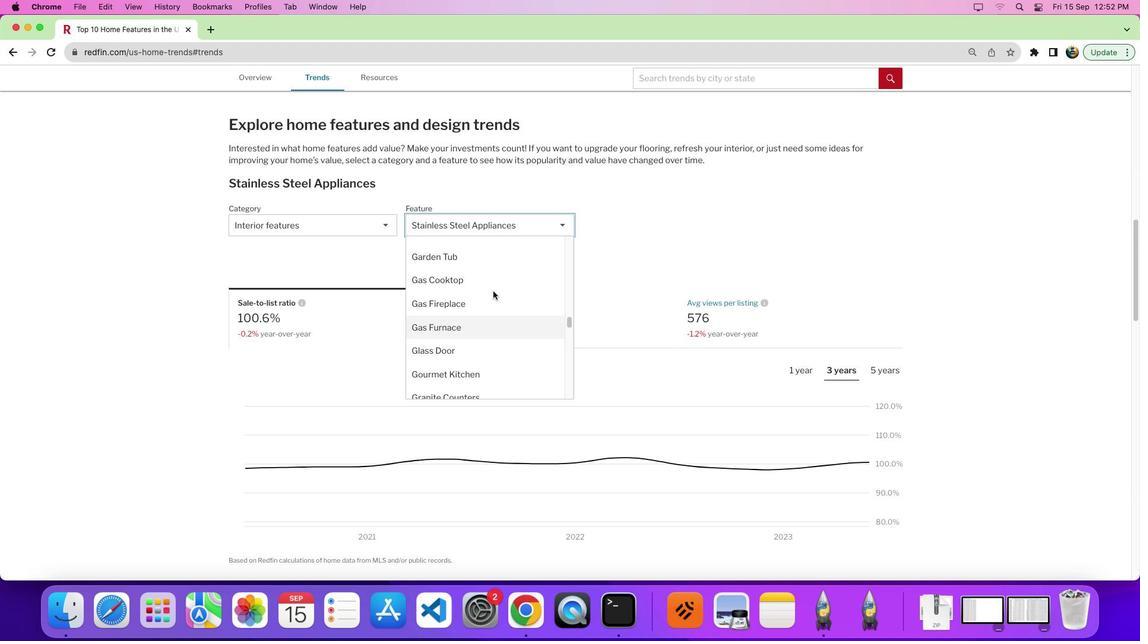 
Action: Mouse moved to (494, 292)
Screenshot: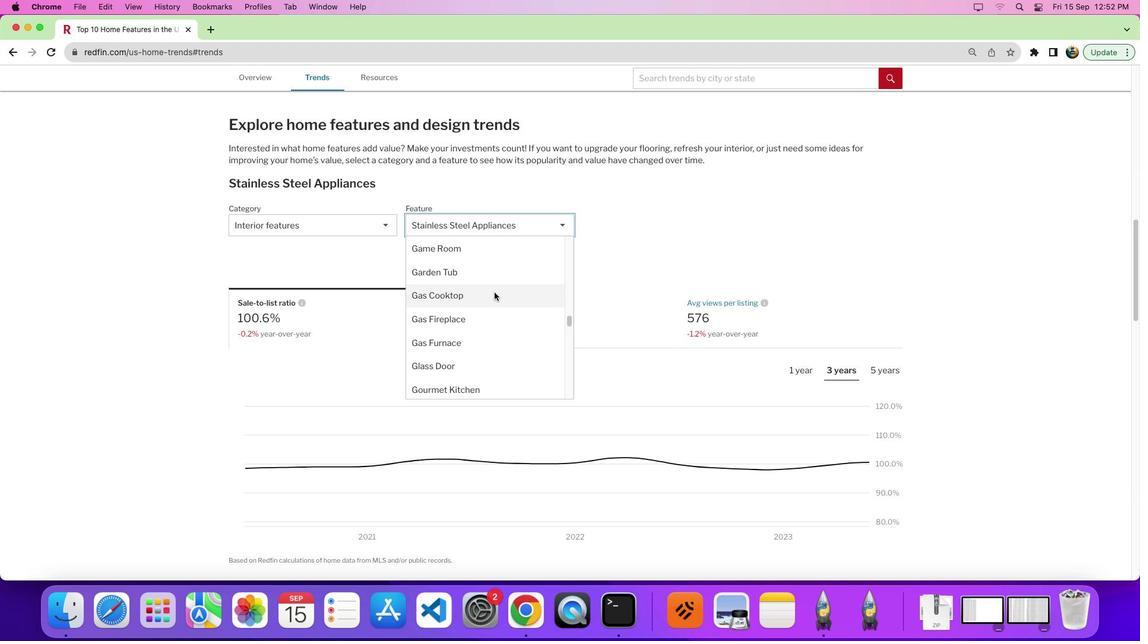 
Action: Mouse scrolled (494, 292) with delta (0, 0)
Screenshot: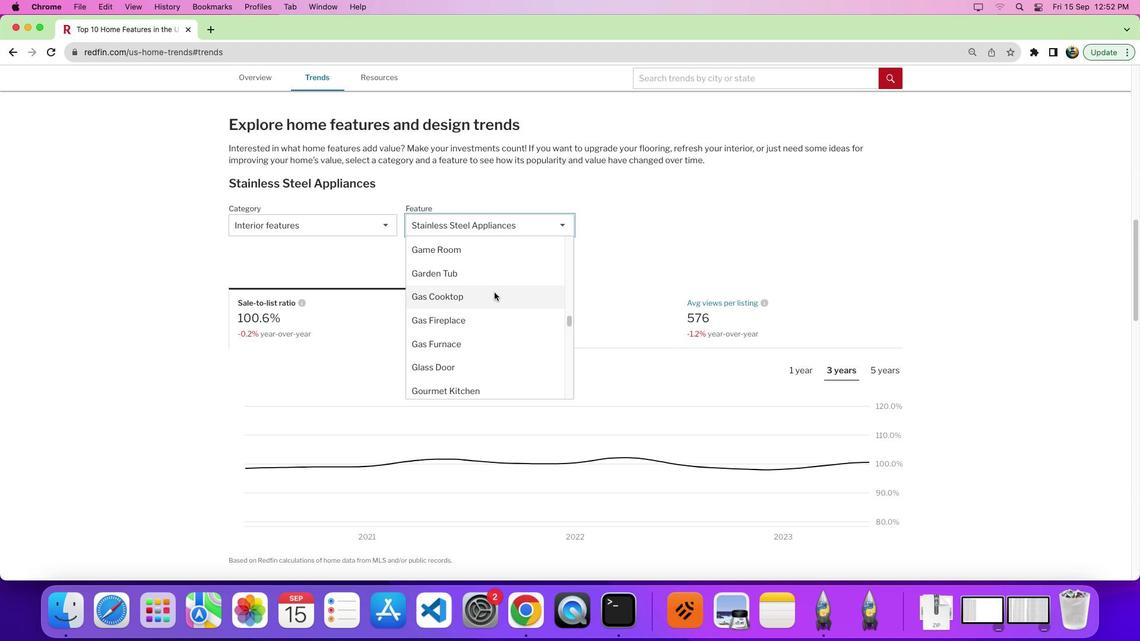 
Action: Mouse scrolled (494, 292) with delta (0, 0)
Screenshot: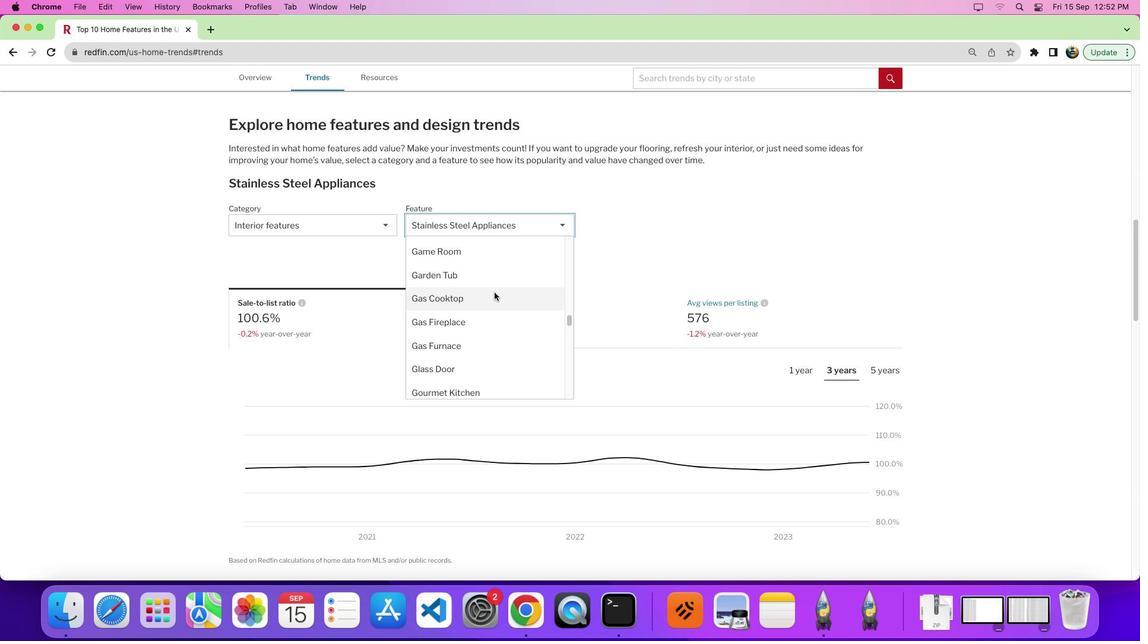 
Action: Mouse moved to (508, 290)
Screenshot: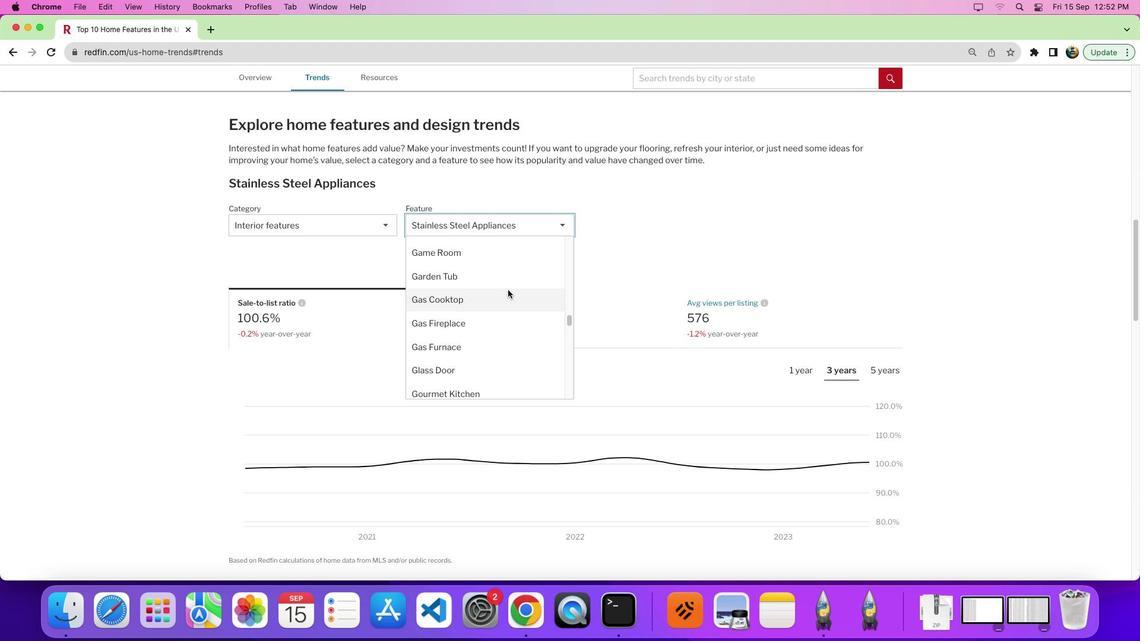 
Action: Mouse scrolled (508, 290) with delta (0, 0)
Screenshot: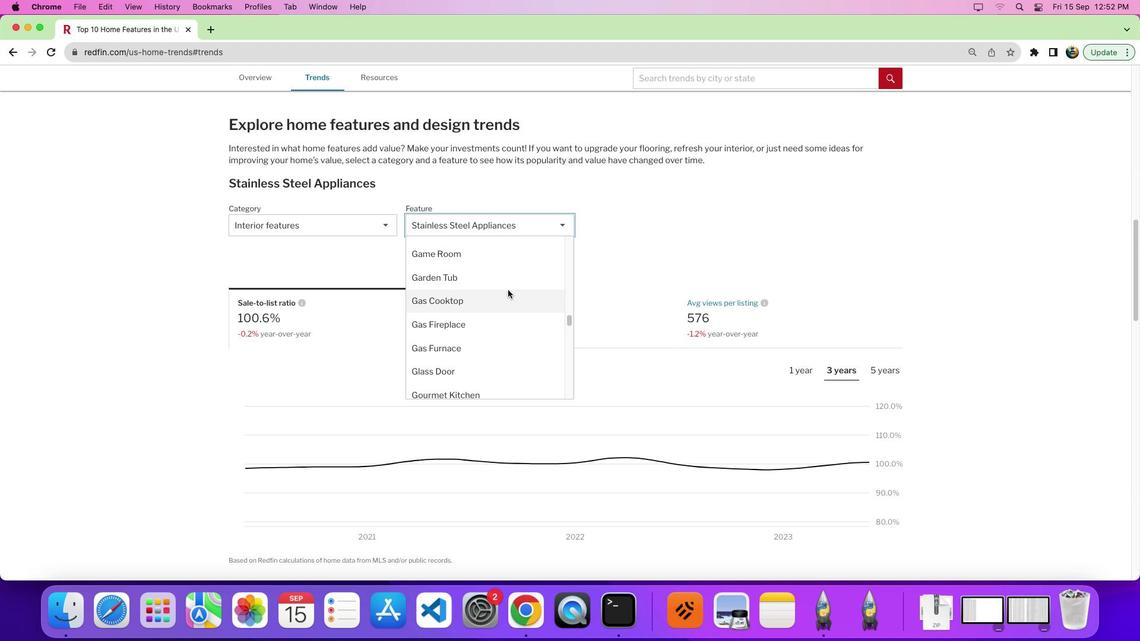 
Action: Mouse moved to (501, 298)
Screenshot: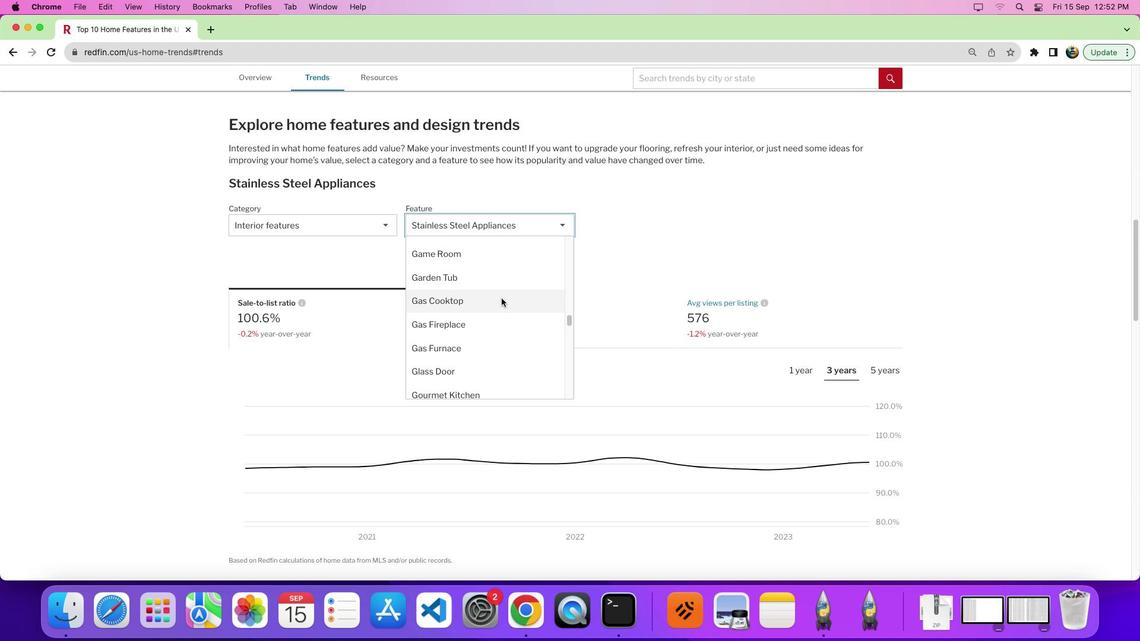 
Action: Mouse scrolled (501, 298) with delta (0, 0)
Screenshot: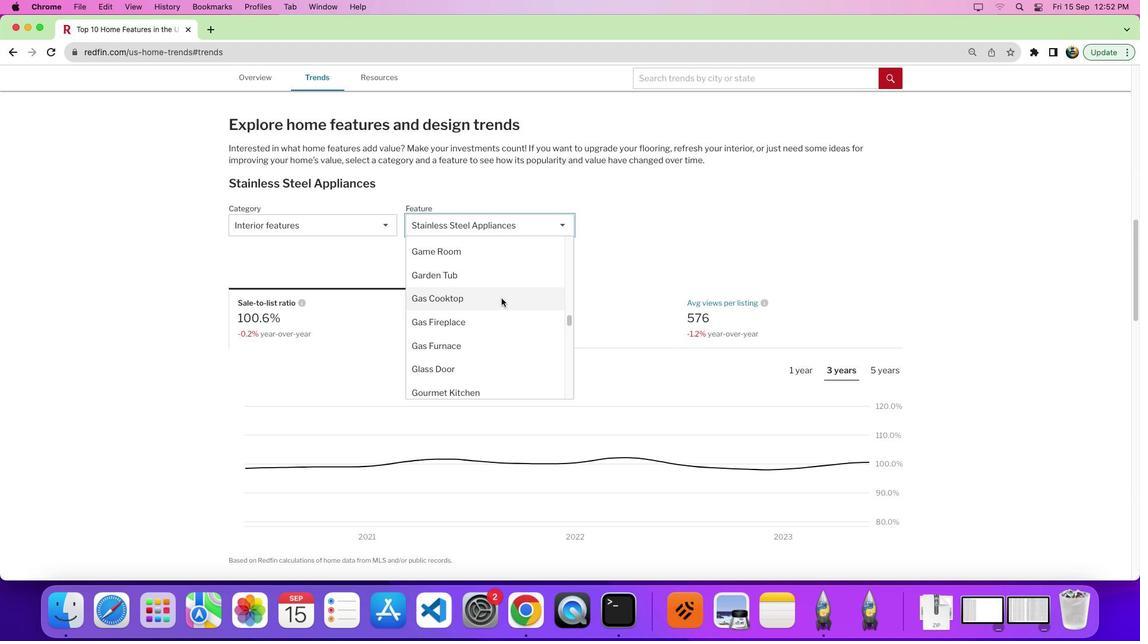 
Action: Mouse scrolled (501, 298) with delta (0, 0)
Screenshot: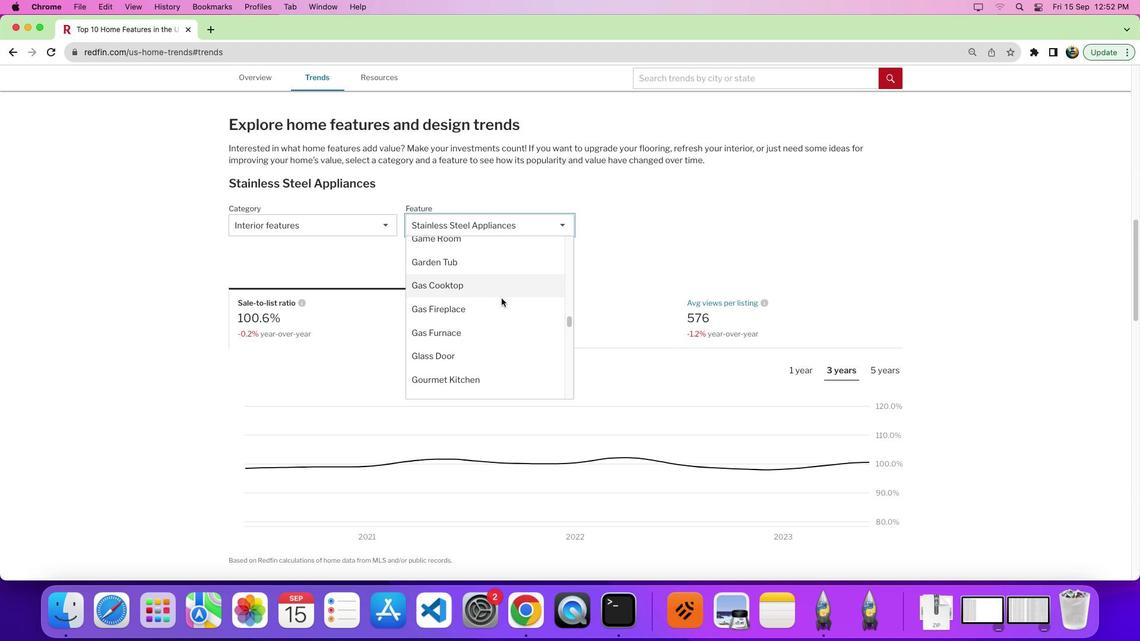 
Action: Mouse scrolled (501, 298) with delta (0, 0)
Screenshot: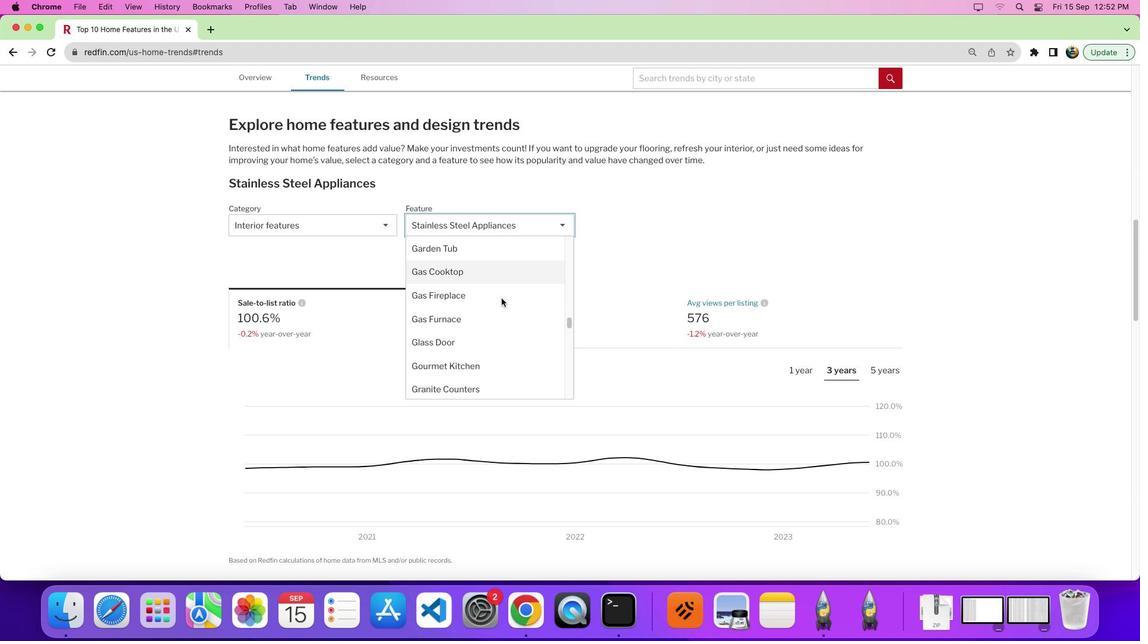 
Action: Mouse moved to (501, 298)
Screenshot: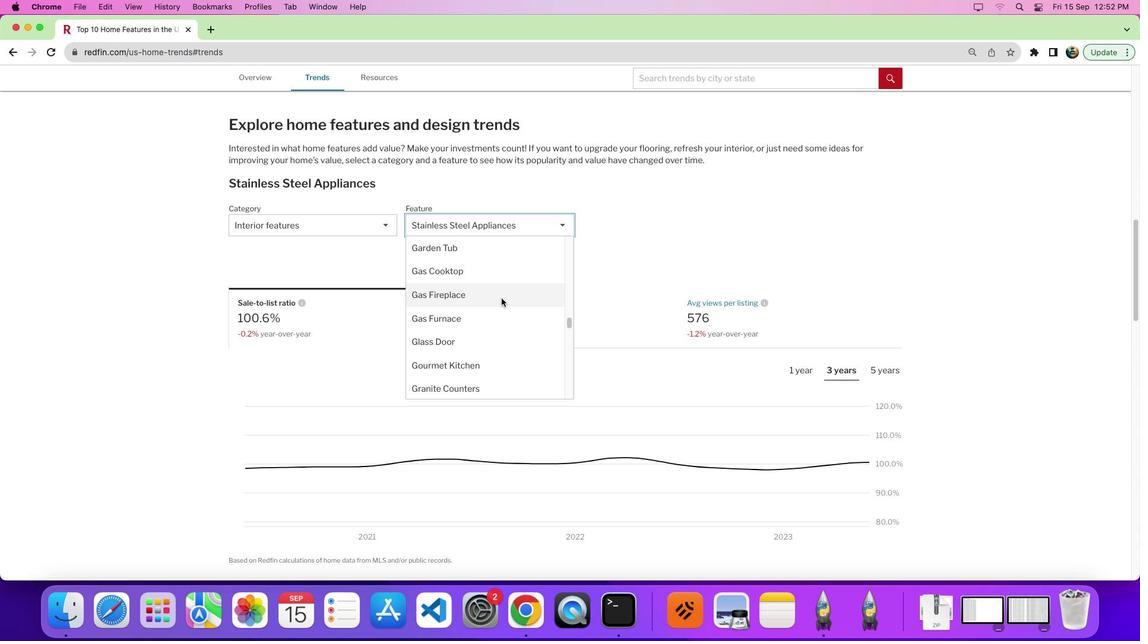 
Action: Mouse scrolled (501, 298) with delta (0, 0)
Screenshot: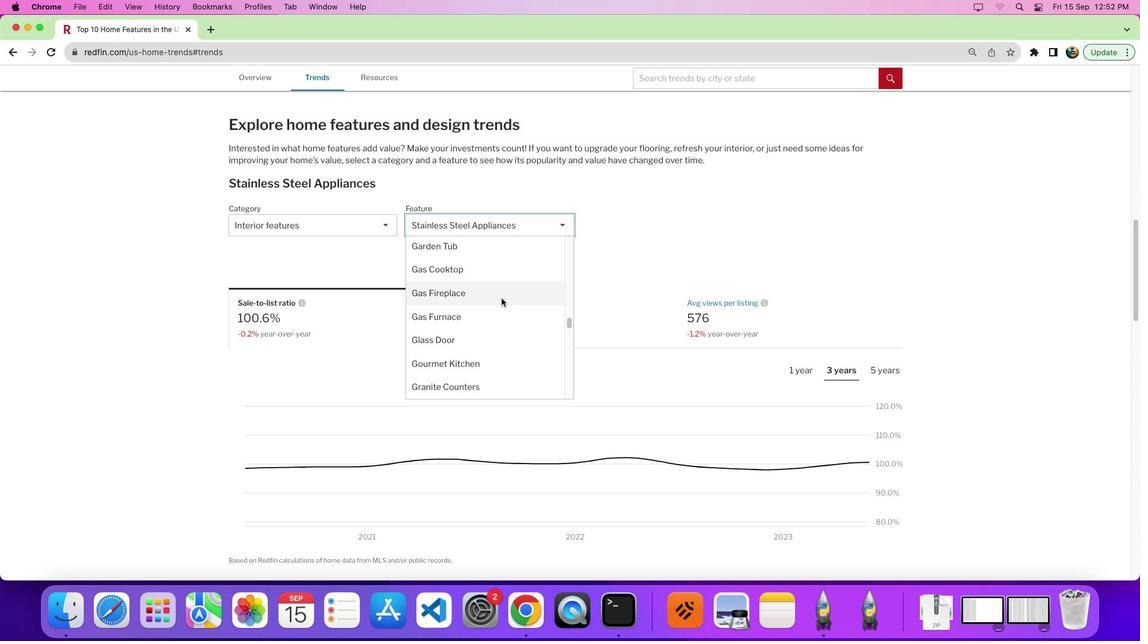 
Action: Mouse scrolled (501, 298) with delta (0, 0)
Screenshot: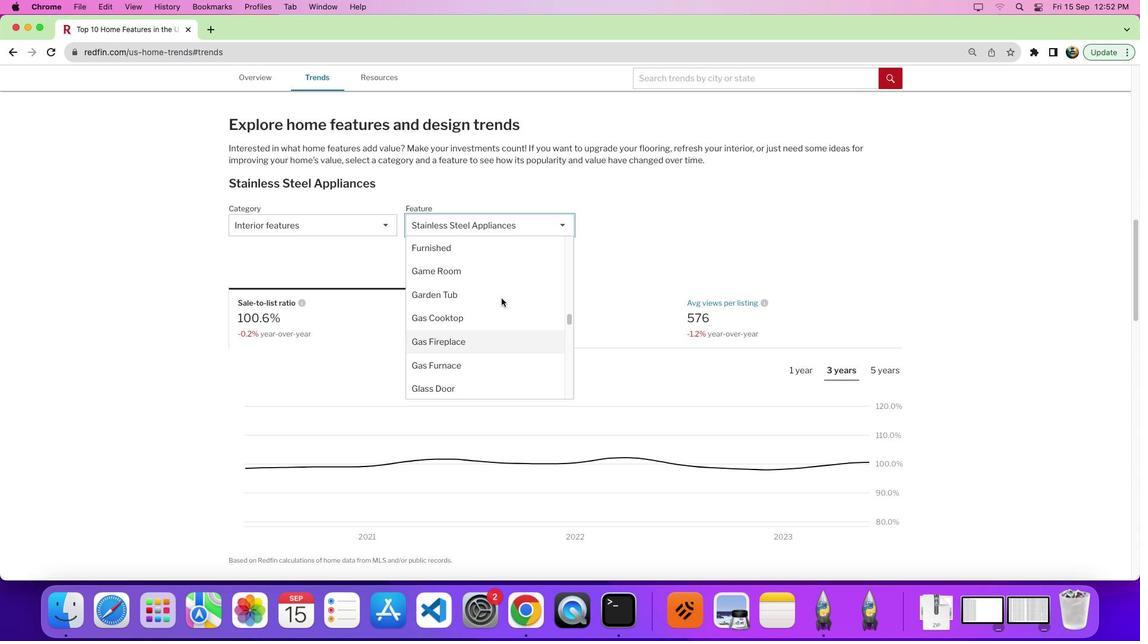 
Action: Mouse scrolled (501, 298) with delta (0, 0)
Screenshot: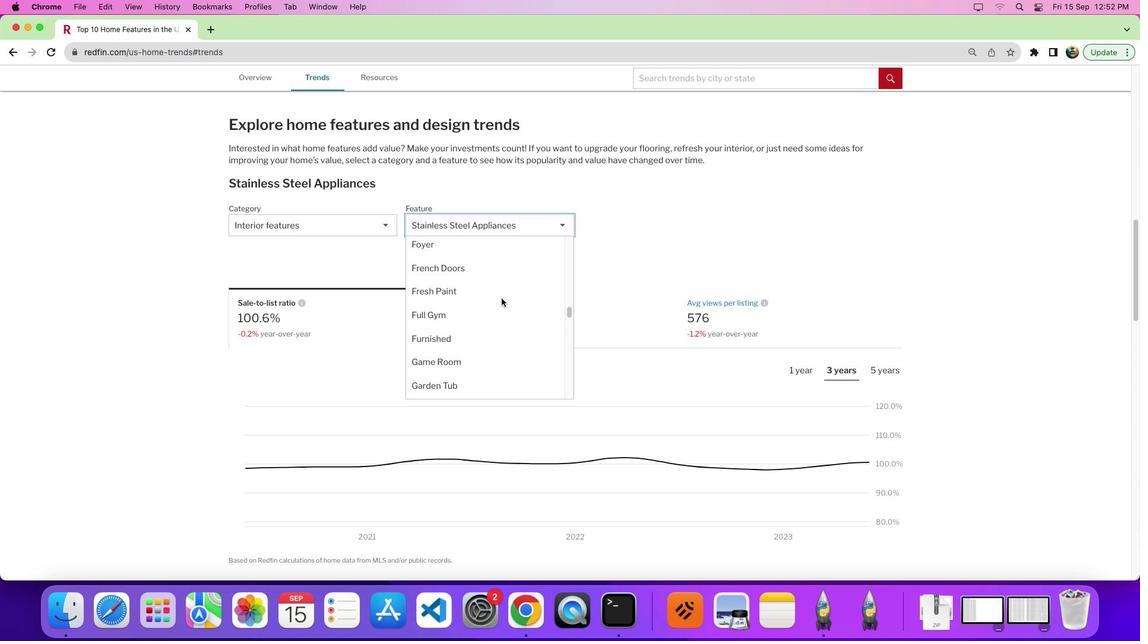 
Action: Mouse scrolled (501, 298) with delta (0, 4)
Screenshot: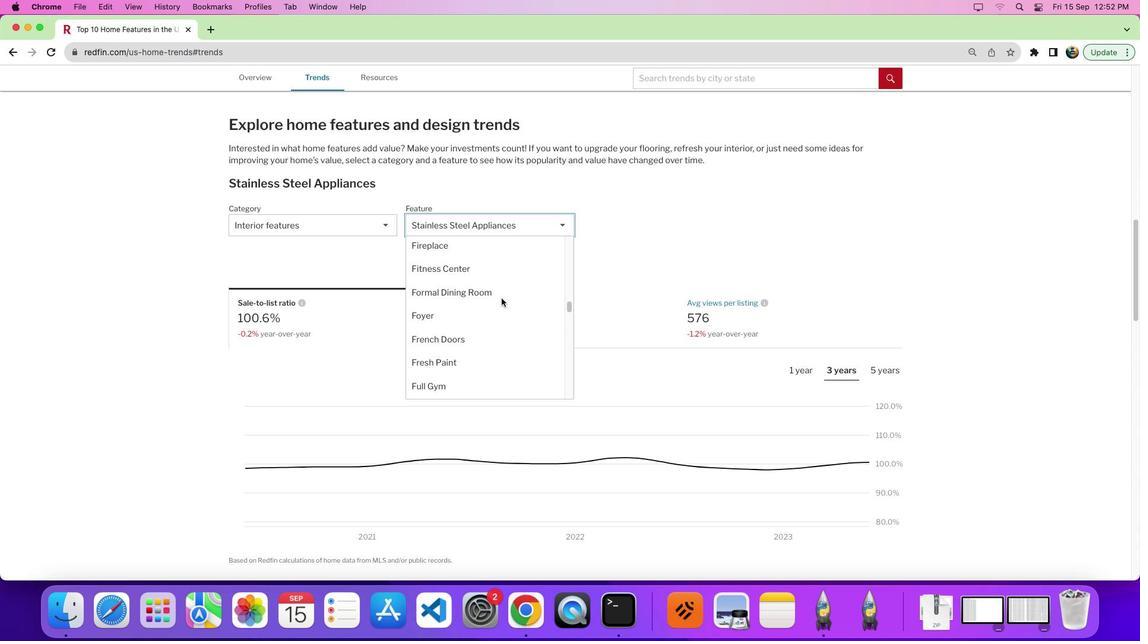 
Action: Mouse scrolled (501, 298) with delta (0, 0)
Screenshot: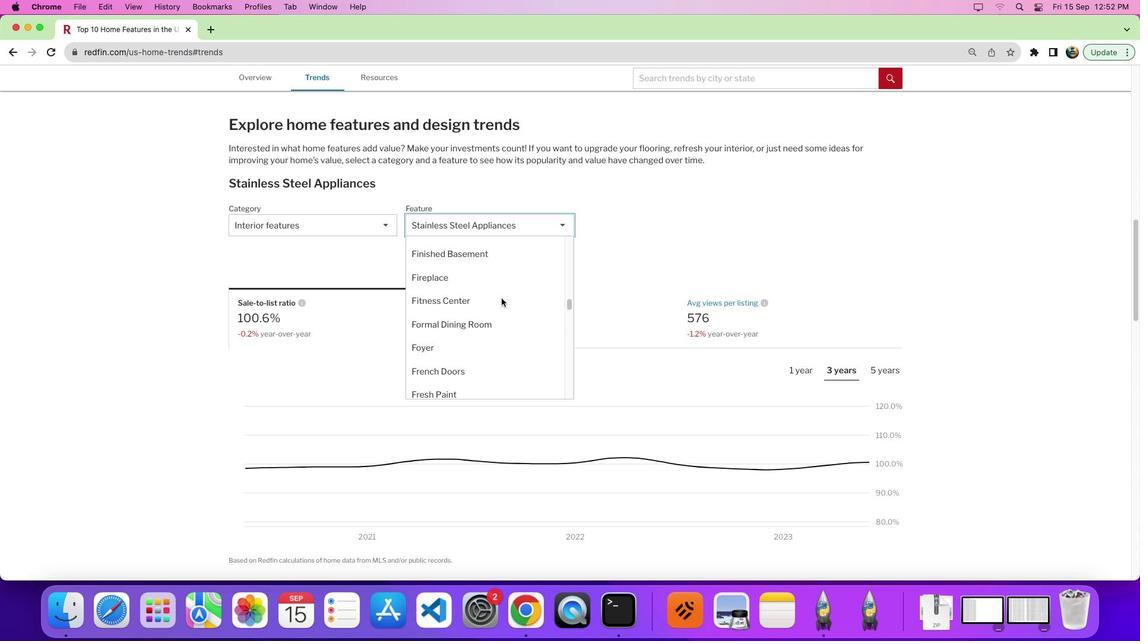 
Action: Mouse scrolled (501, 298) with delta (0, 0)
Screenshot: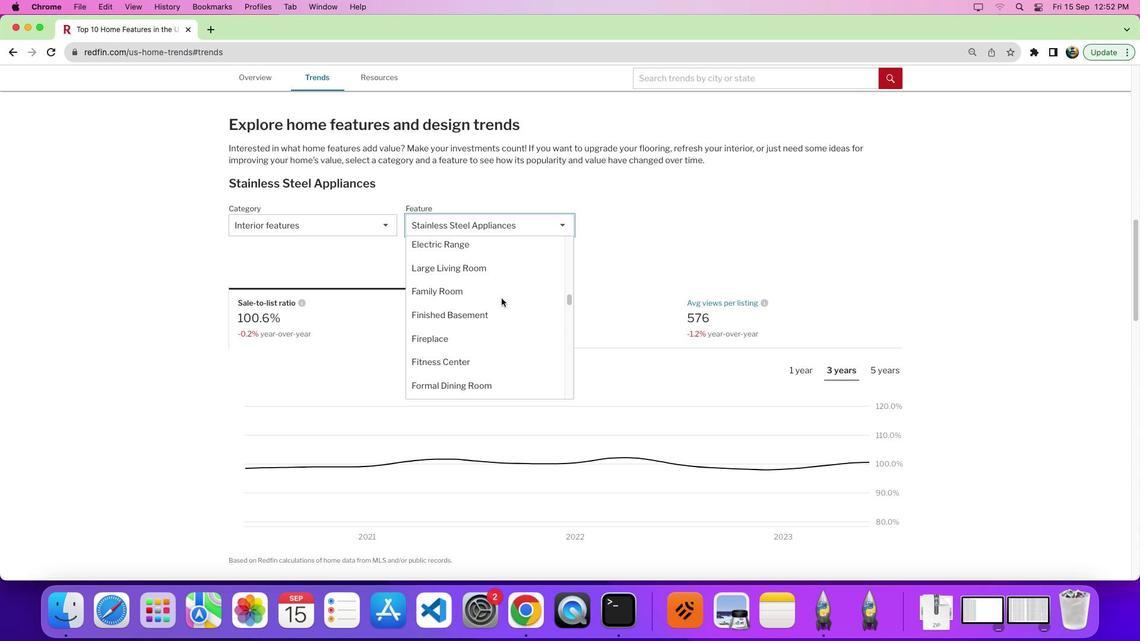 
Action: Mouse scrolled (501, 298) with delta (0, 4)
Screenshot: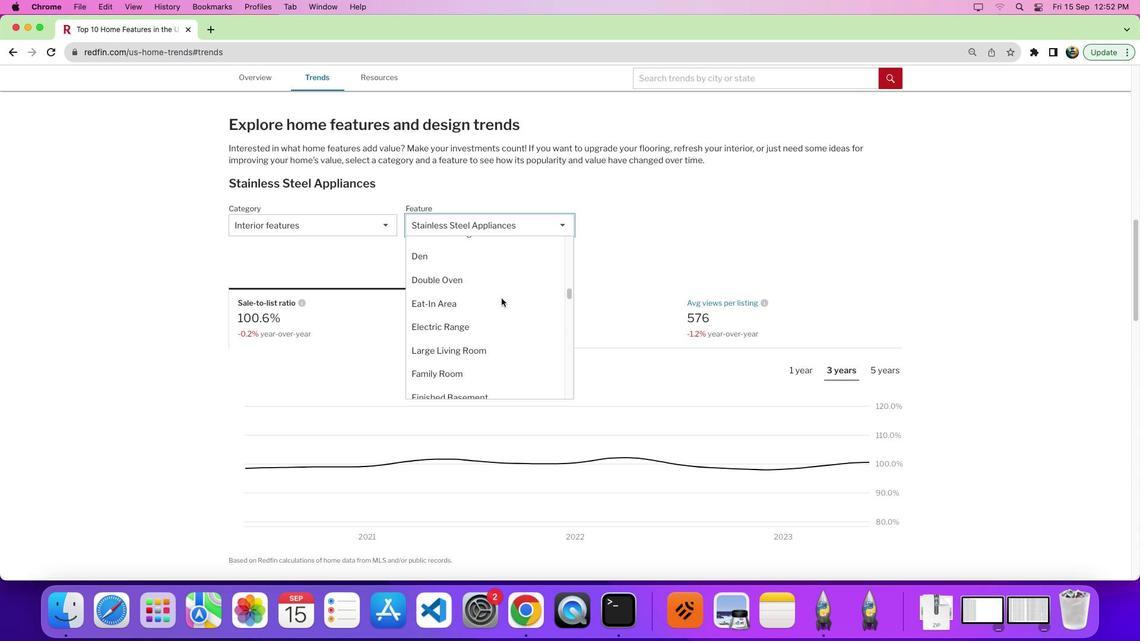 
Action: Mouse scrolled (501, 298) with delta (0, 0)
Screenshot: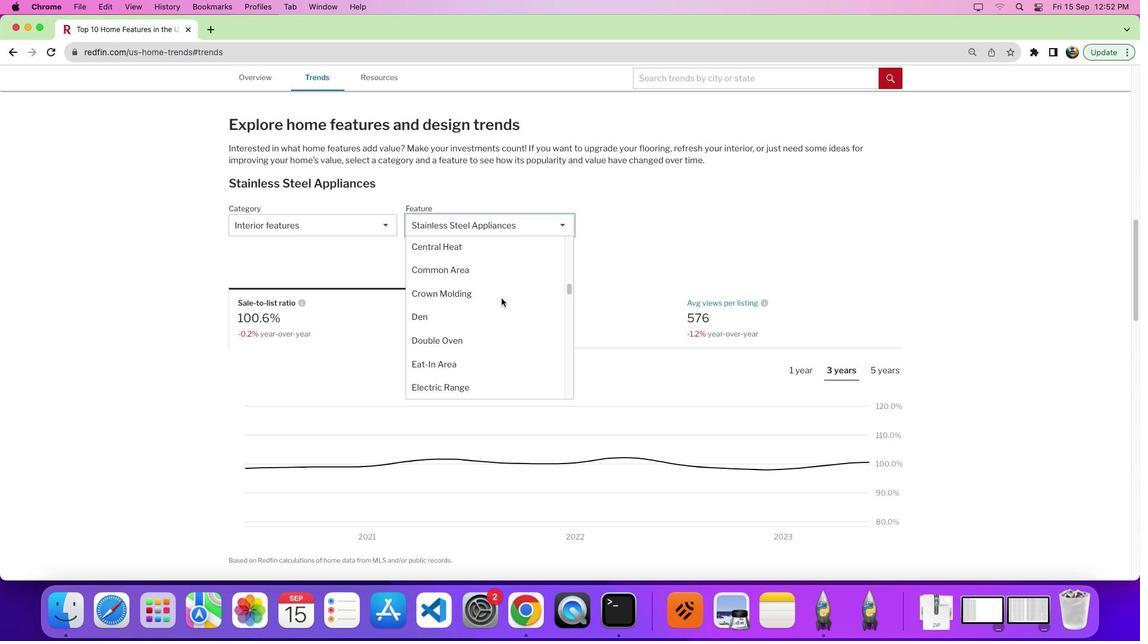 
Action: Mouse scrolled (501, 298) with delta (0, 0)
Screenshot: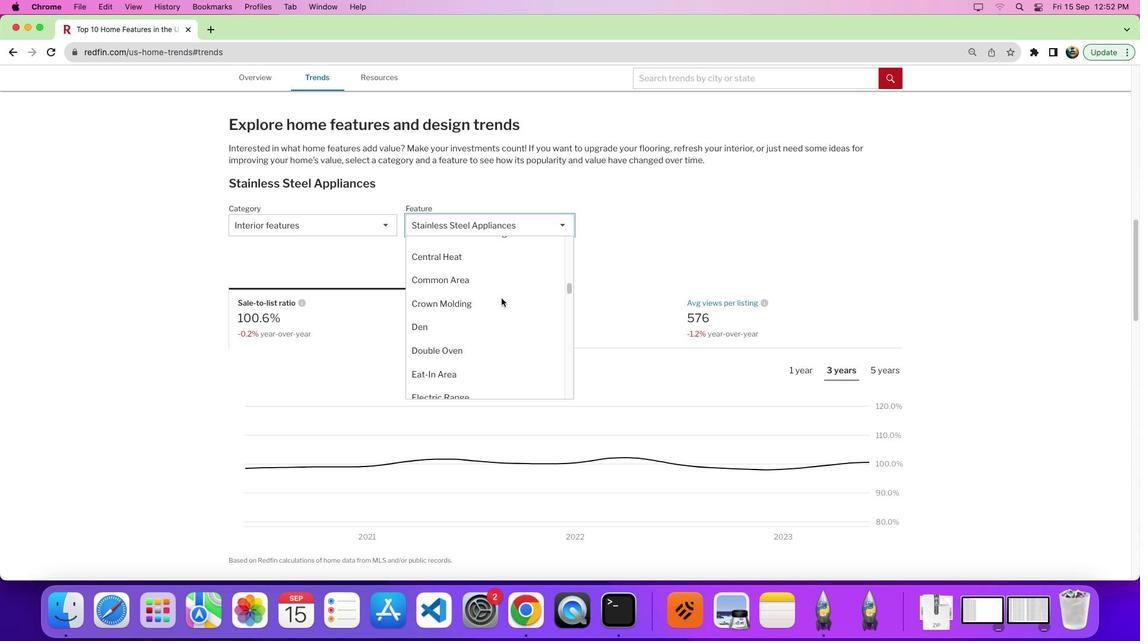 
Action: Mouse scrolled (501, 298) with delta (0, 0)
Screenshot: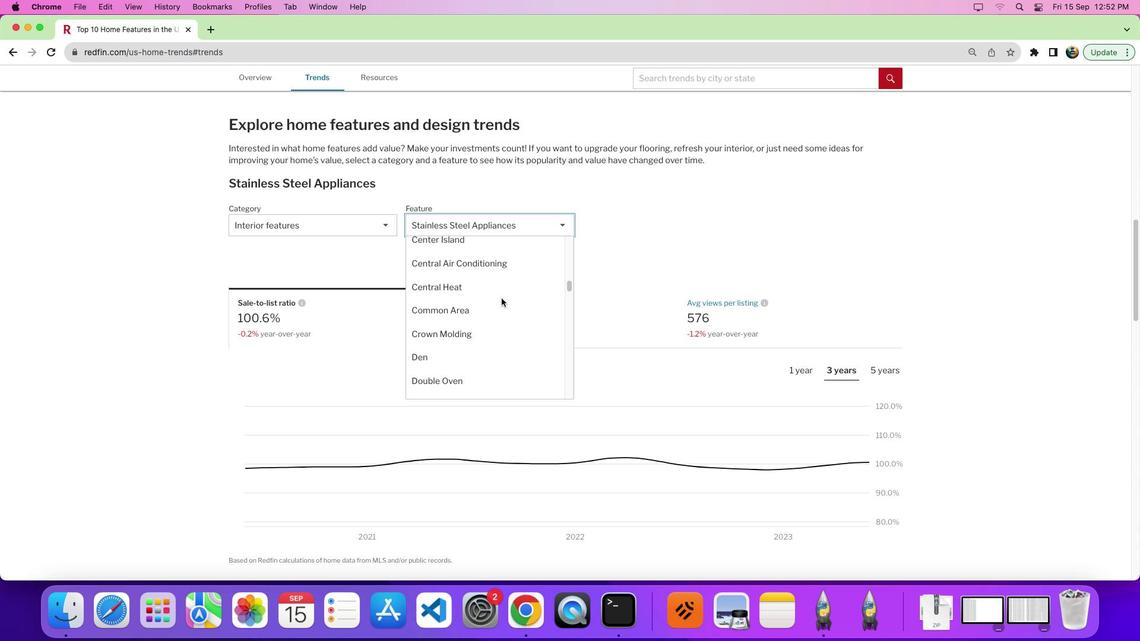 
Action: Mouse scrolled (501, 298) with delta (0, 0)
Screenshot: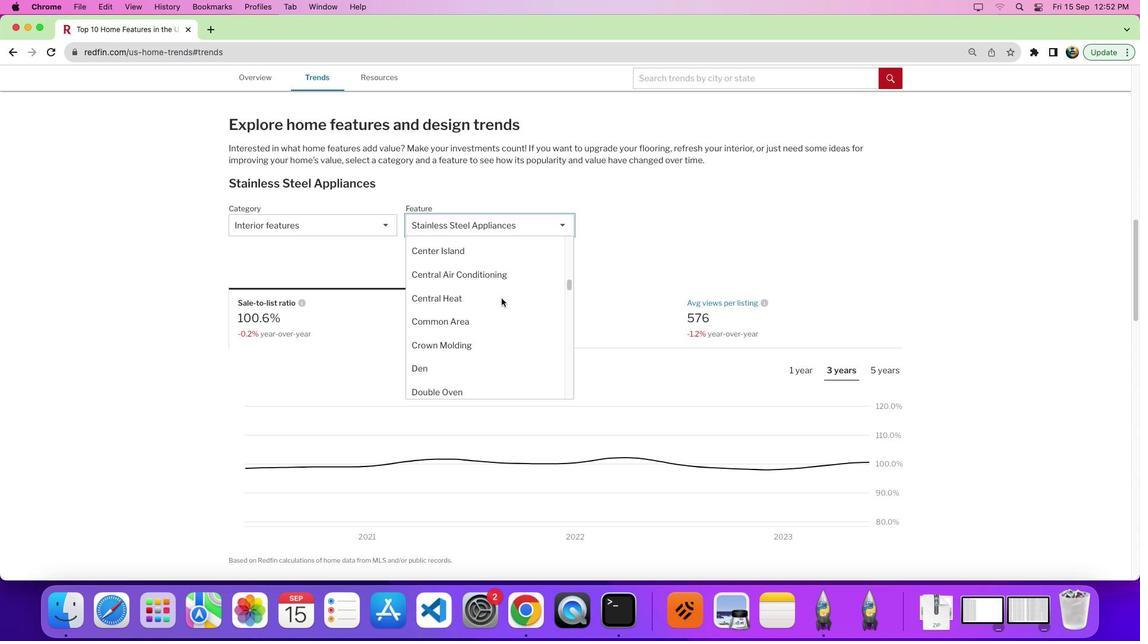 
Action: Mouse scrolled (501, 298) with delta (0, 0)
Screenshot: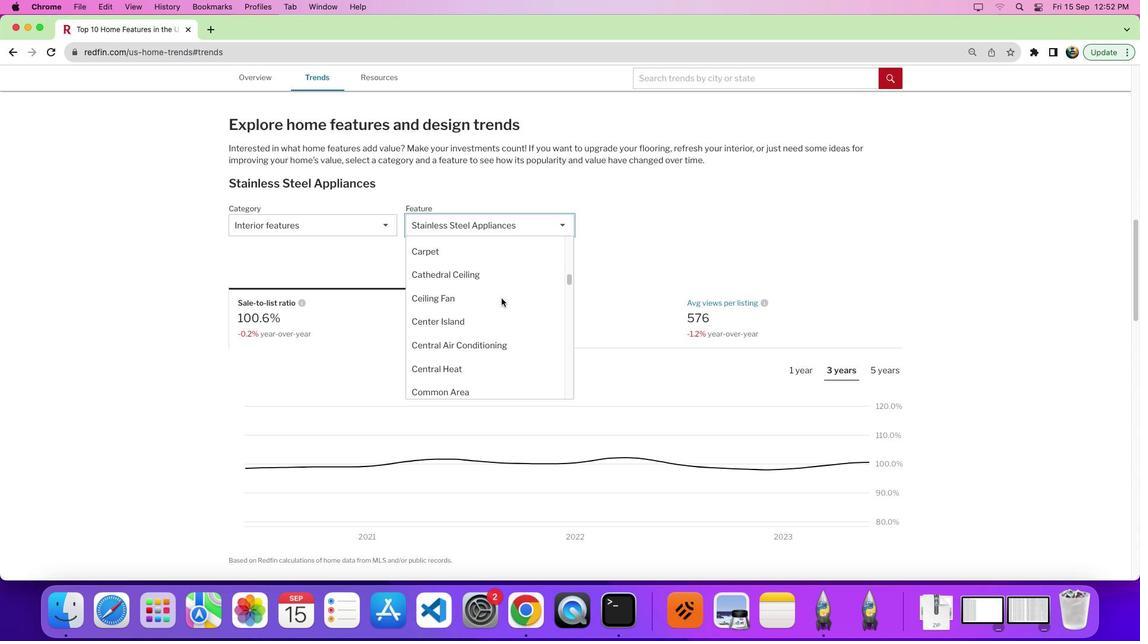 
Action: Mouse scrolled (501, 298) with delta (0, 0)
Screenshot: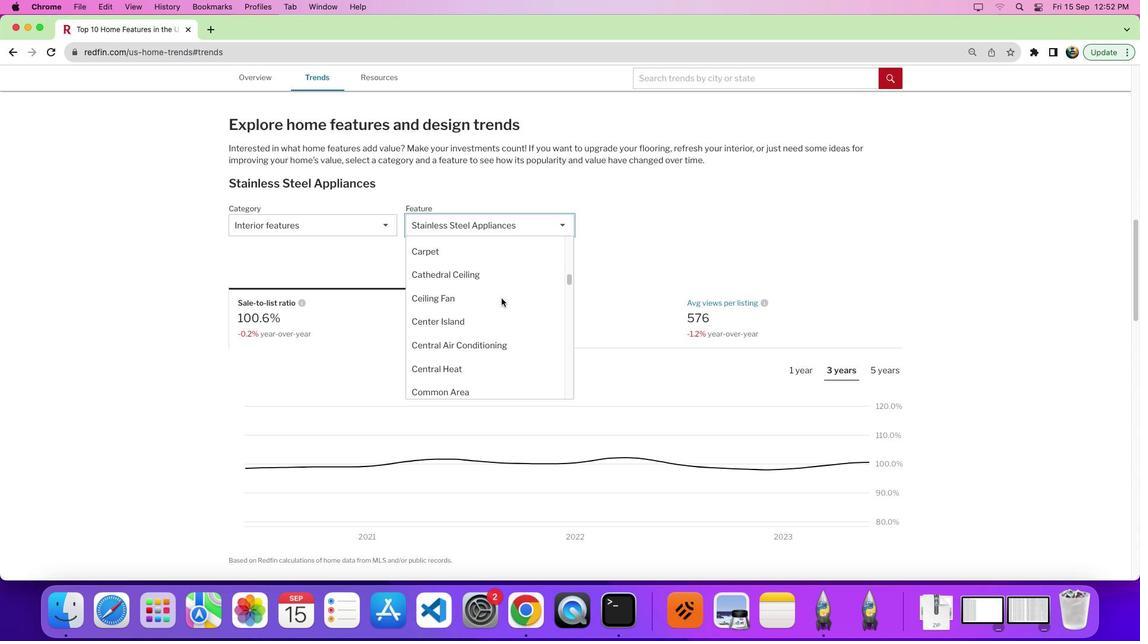 
Action: Mouse scrolled (501, 298) with delta (0, 4)
Screenshot: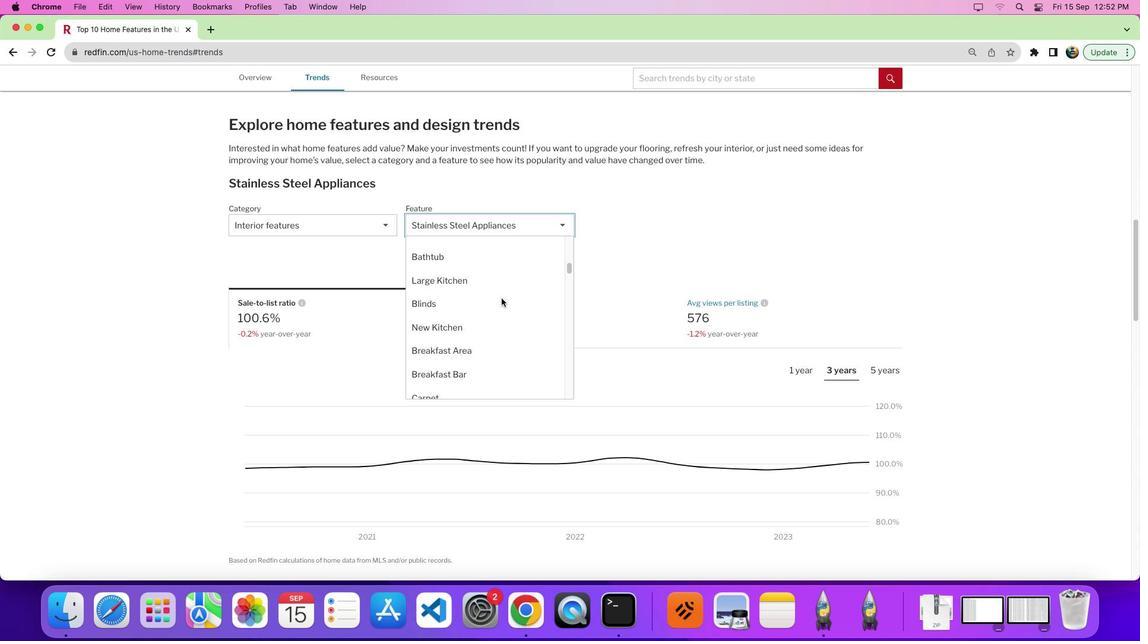 
Action: Mouse scrolled (501, 298) with delta (0, 0)
Screenshot: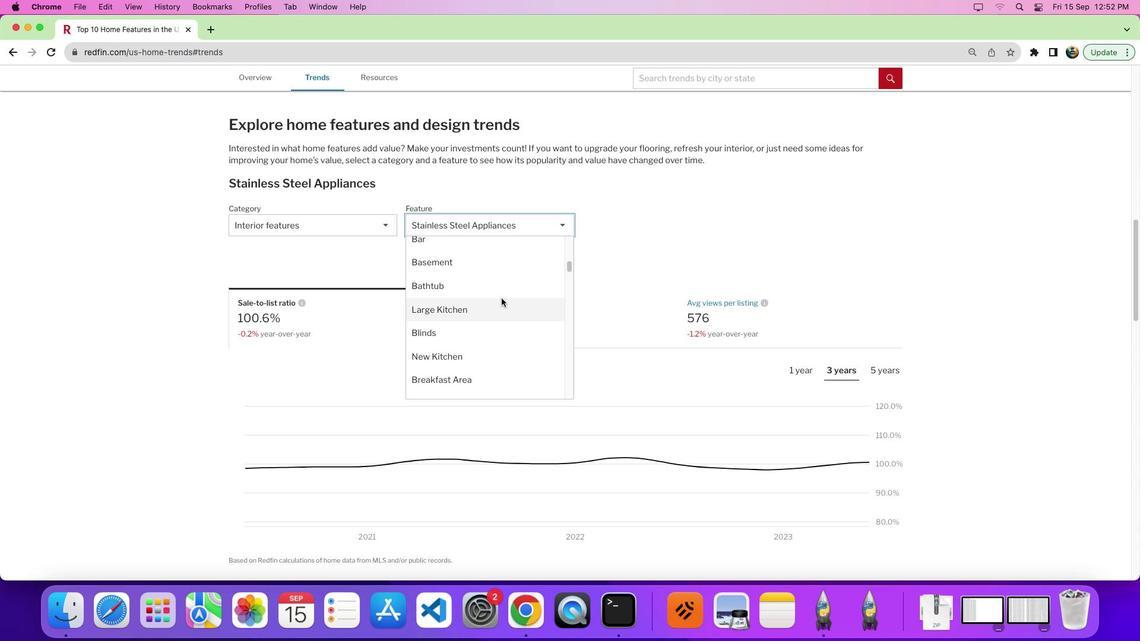 
Action: Mouse scrolled (501, 298) with delta (0, 0)
Screenshot: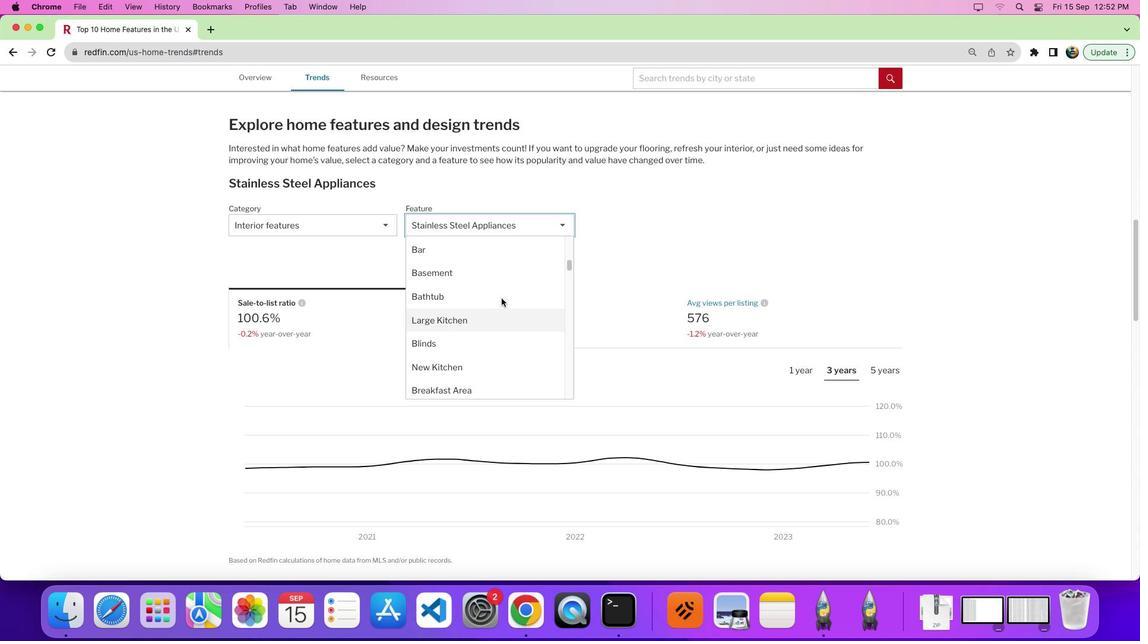 
Action: Mouse scrolled (501, 298) with delta (0, 0)
Screenshot: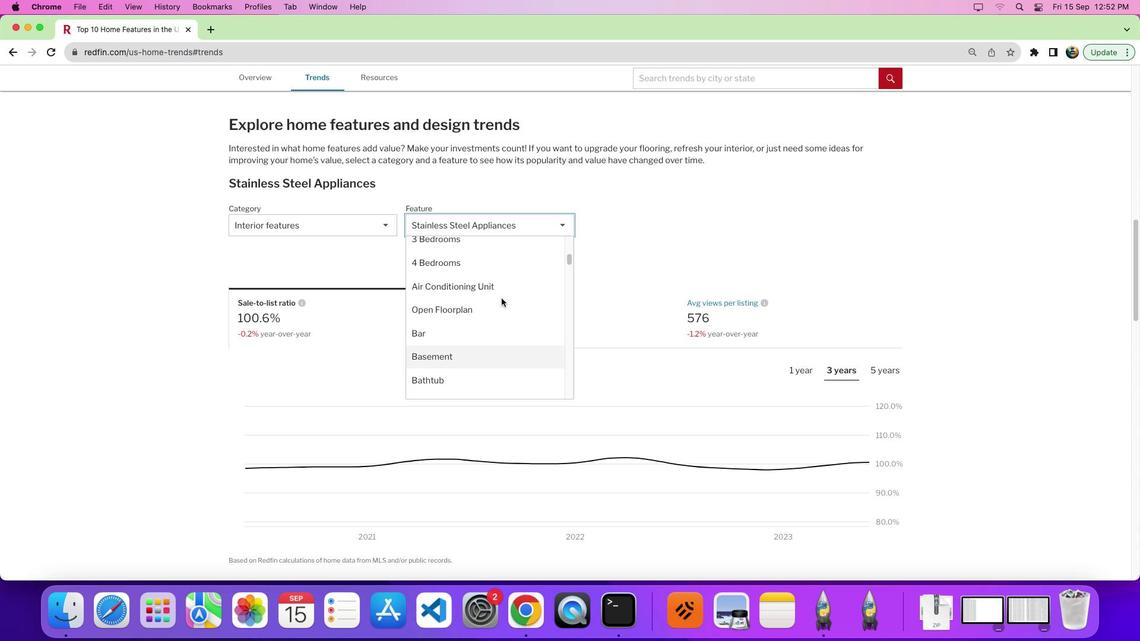 
Action: Mouse scrolled (501, 298) with delta (0, 0)
Screenshot: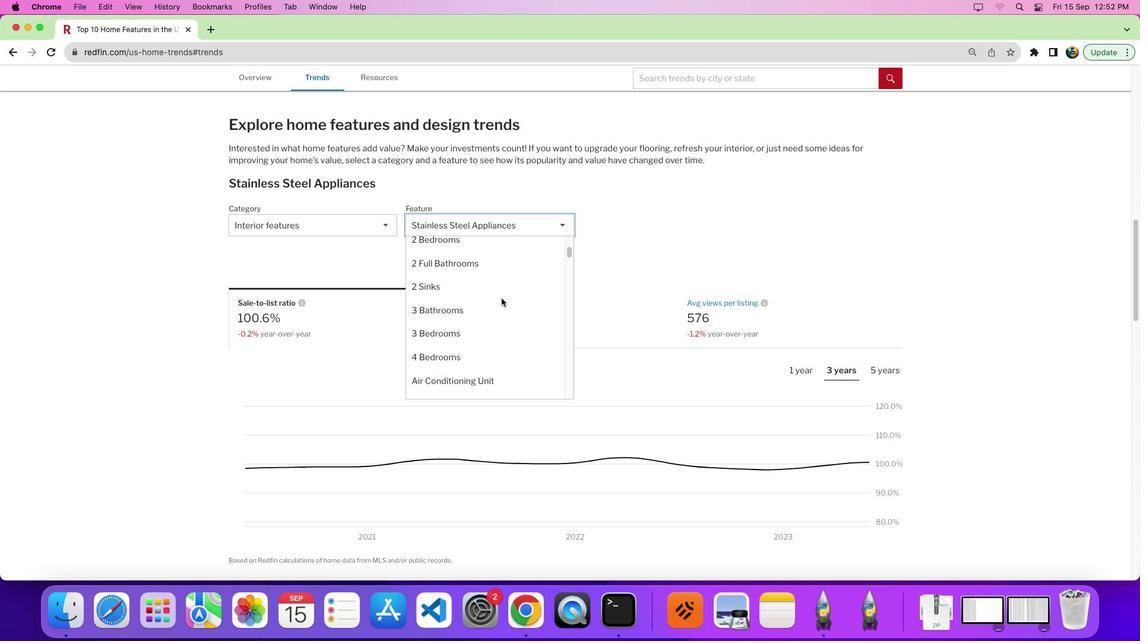 
Action: Mouse scrolled (501, 298) with delta (0, 4)
Screenshot: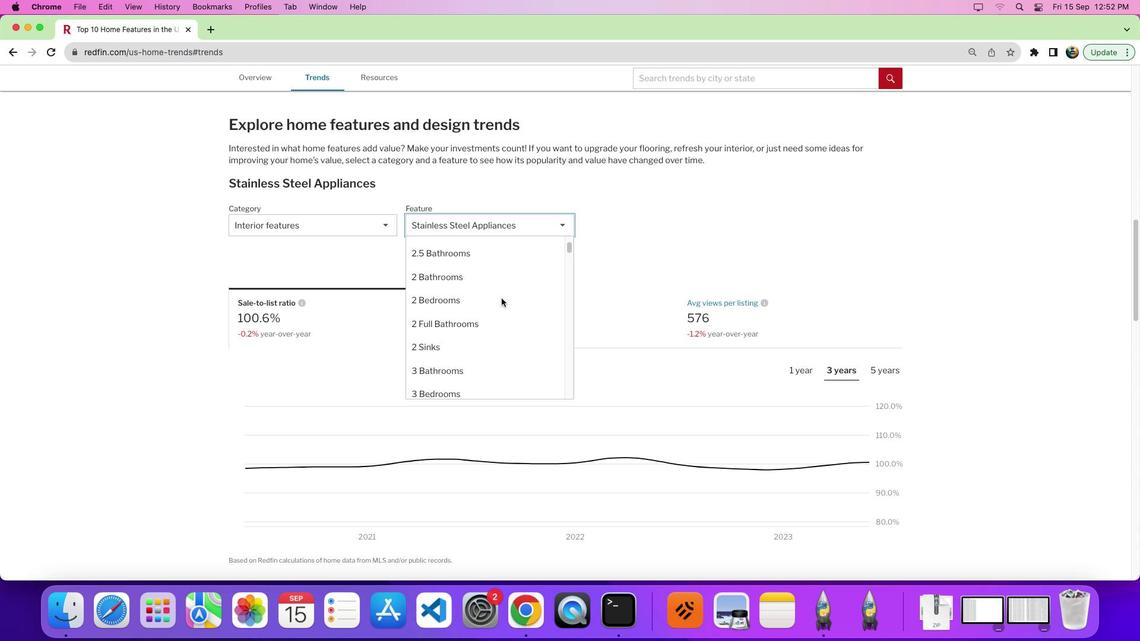
Action: Mouse moved to (451, 291)
Screenshot: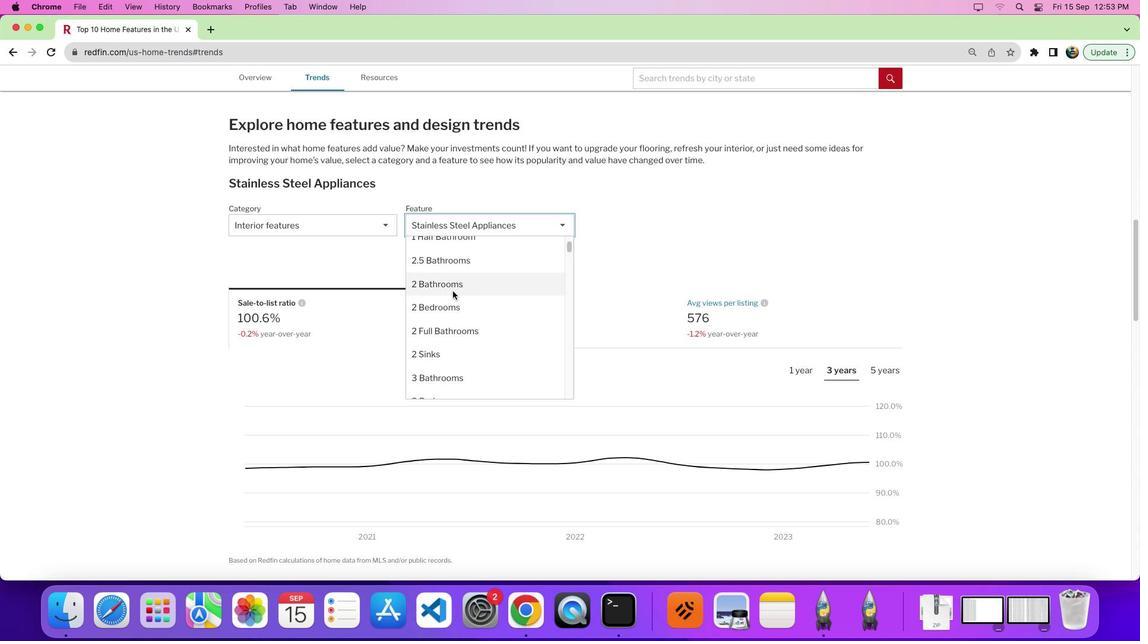 
Action: Mouse scrolled (451, 291) with delta (0, 0)
Screenshot: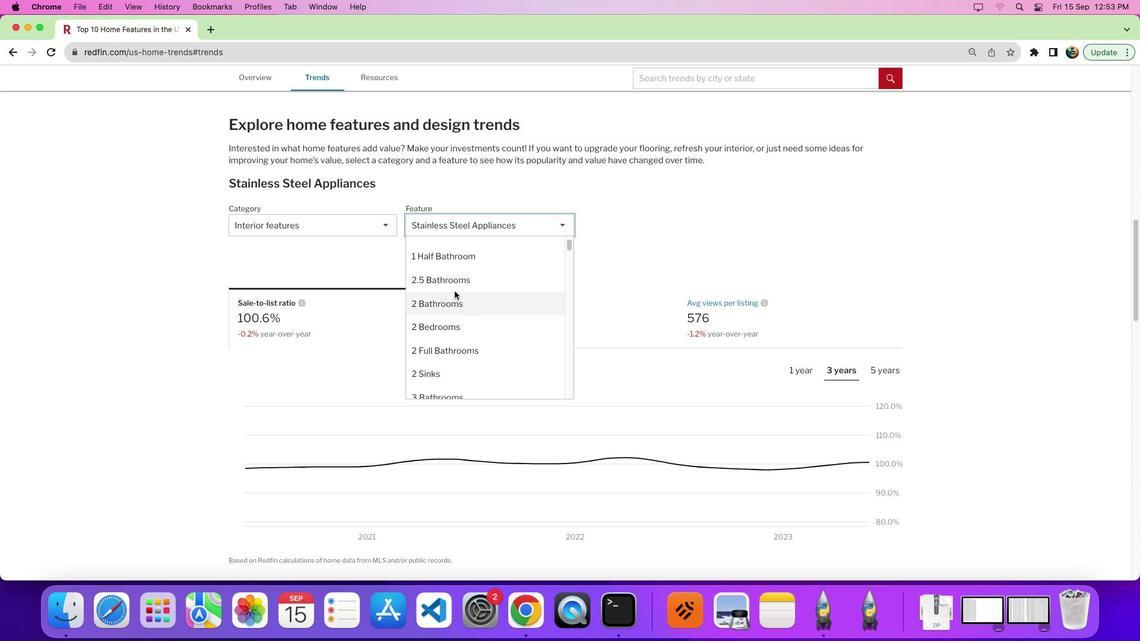 
Action: Mouse moved to (452, 291)
Screenshot: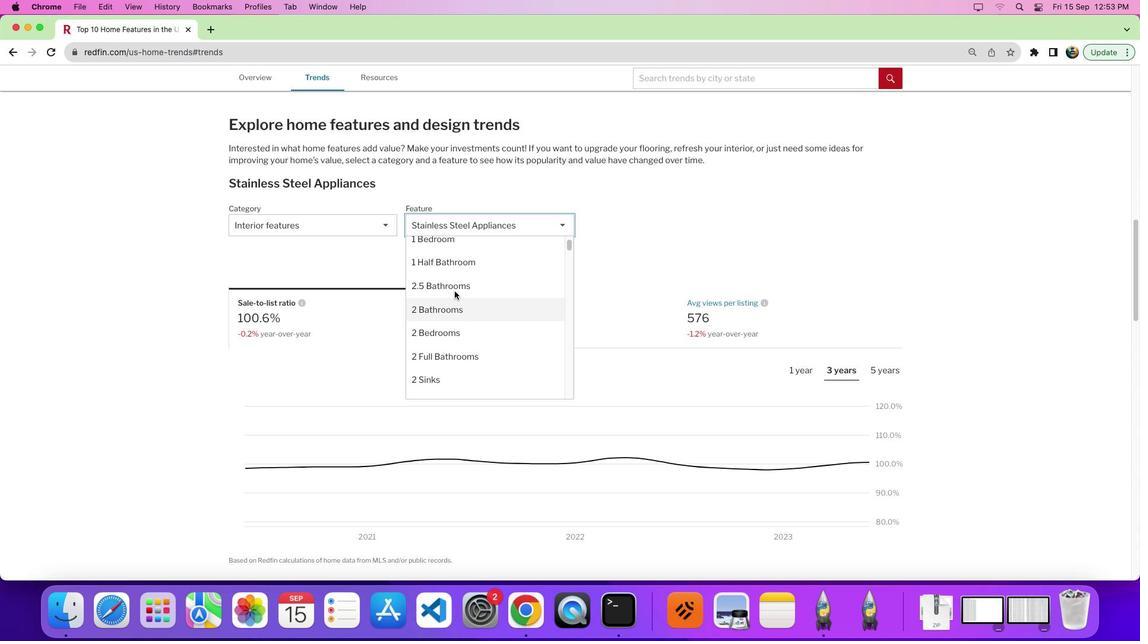 
Action: Mouse scrolled (452, 291) with delta (0, 0)
Screenshot: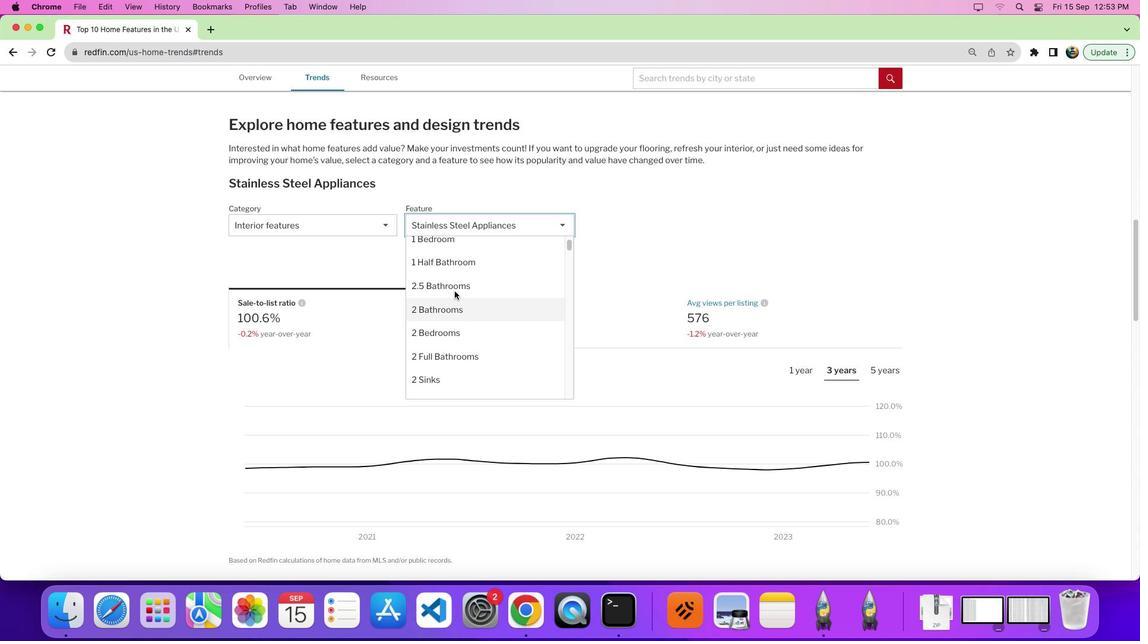 
Action: Mouse moved to (444, 367)
Screenshot: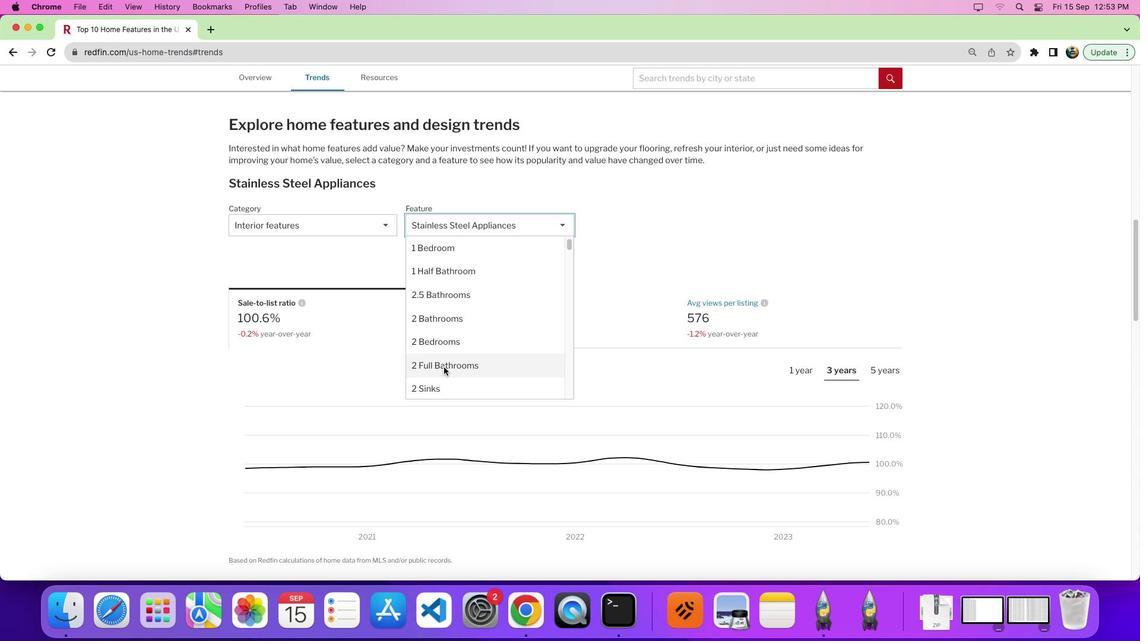 
Action: Mouse scrolled (444, 367) with delta (0, 0)
Screenshot: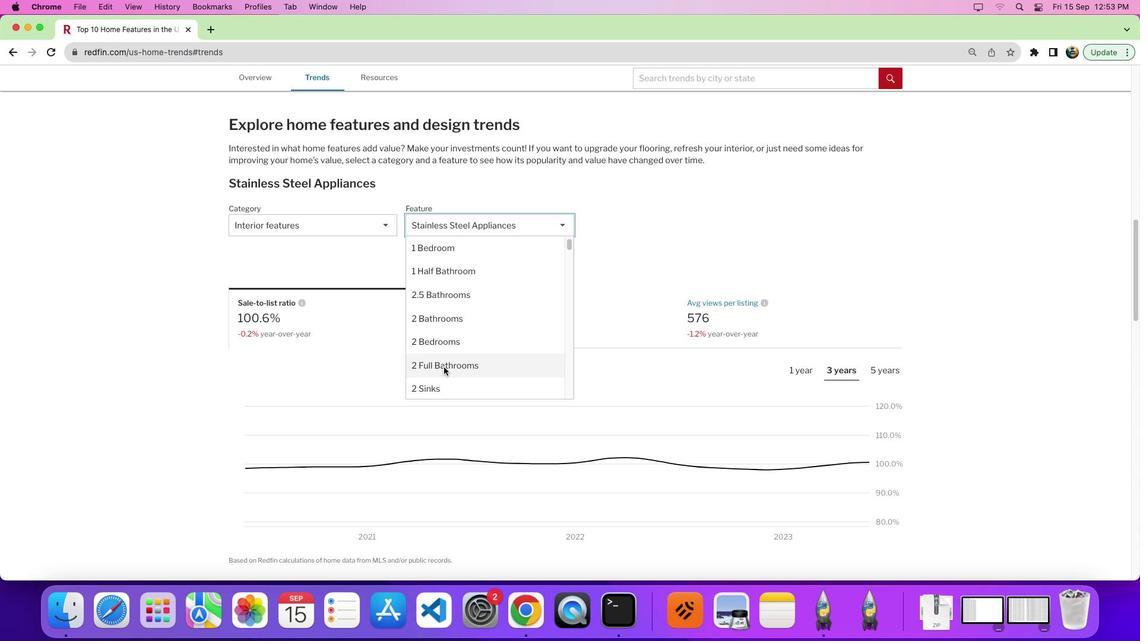 
Action: Mouse scrolled (444, 367) with delta (0, 0)
Screenshot: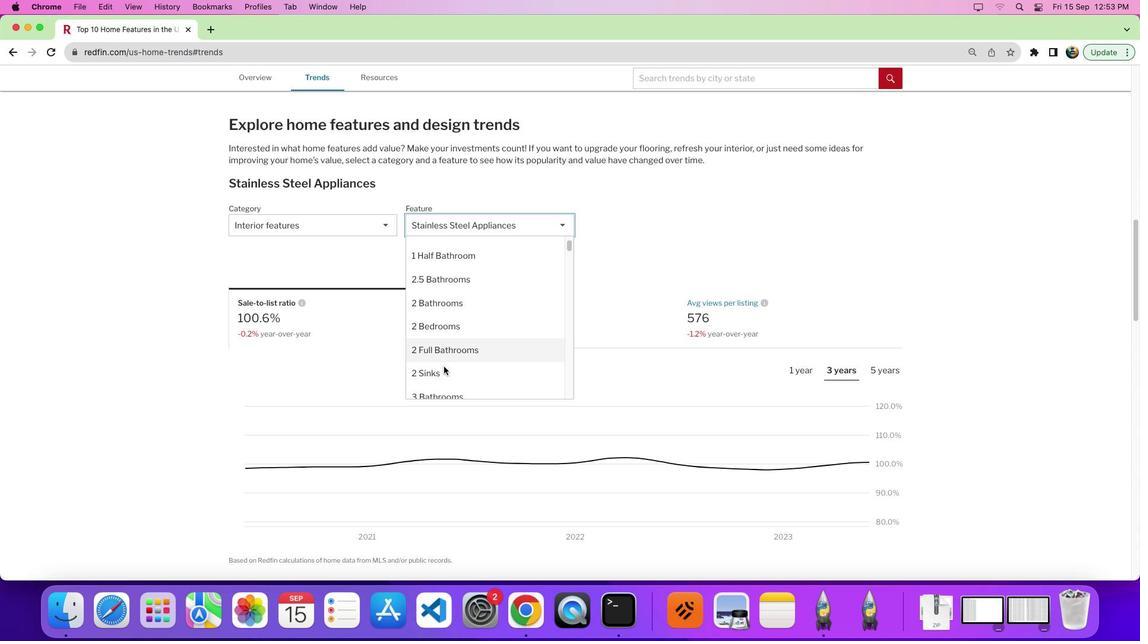 
Action: Mouse moved to (444, 366)
Screenshot: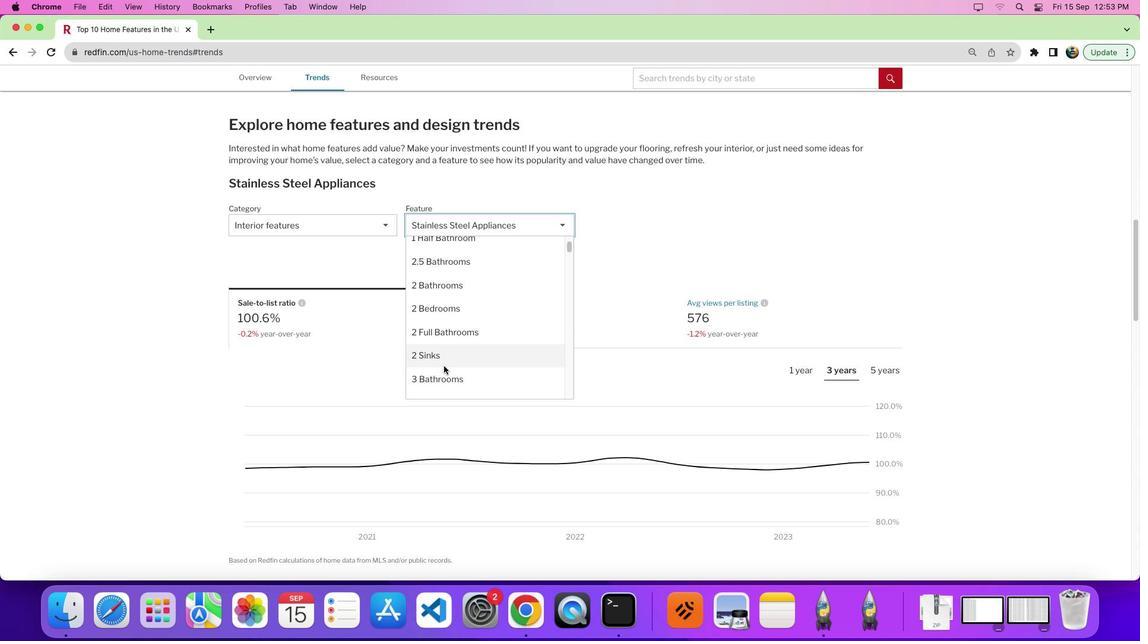 
Action: Mouse scrolled (444, 366) with delta (0, 0)
Screenshot: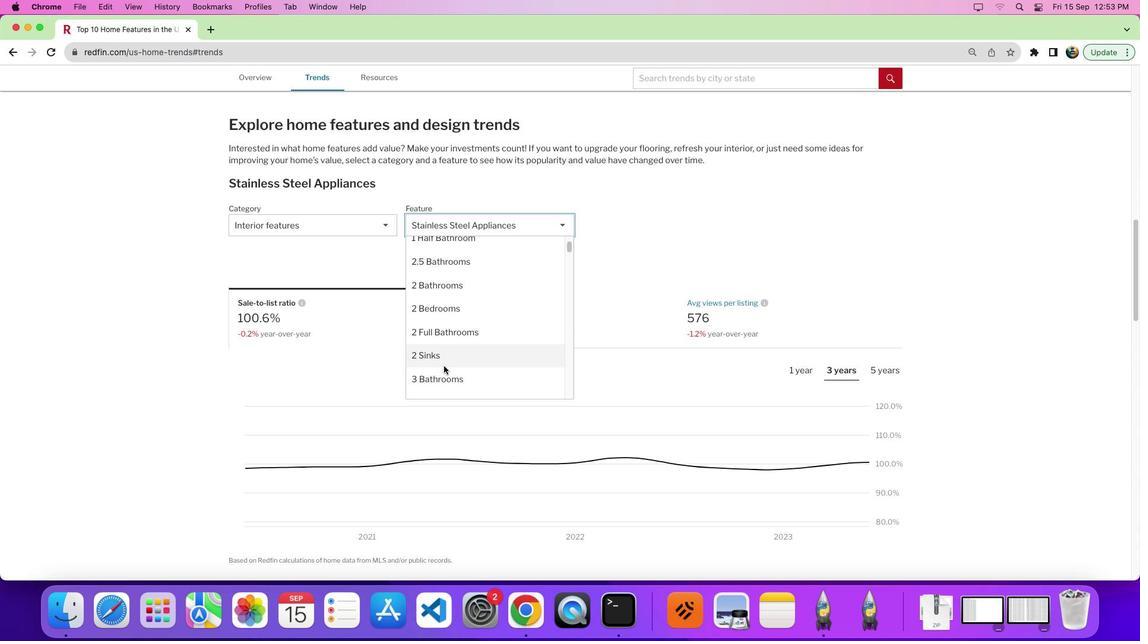 
Action: Mouse moved to (444, 366)
Screenshot: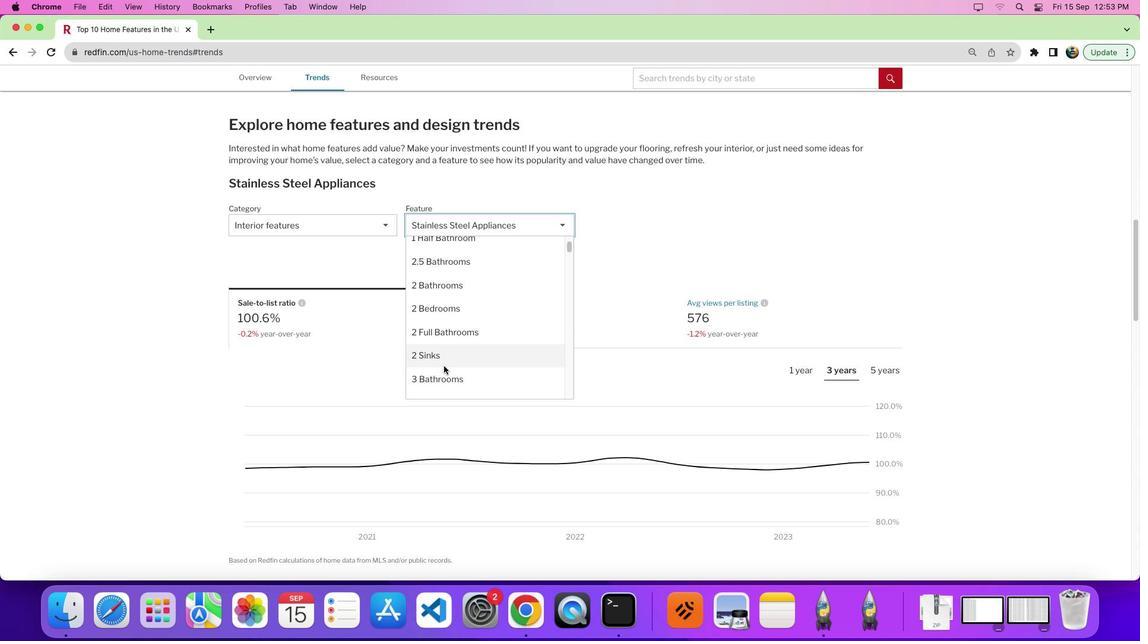 
Action: Mouse scrolled (444, 366) with delta (0, 0)
Screenshot: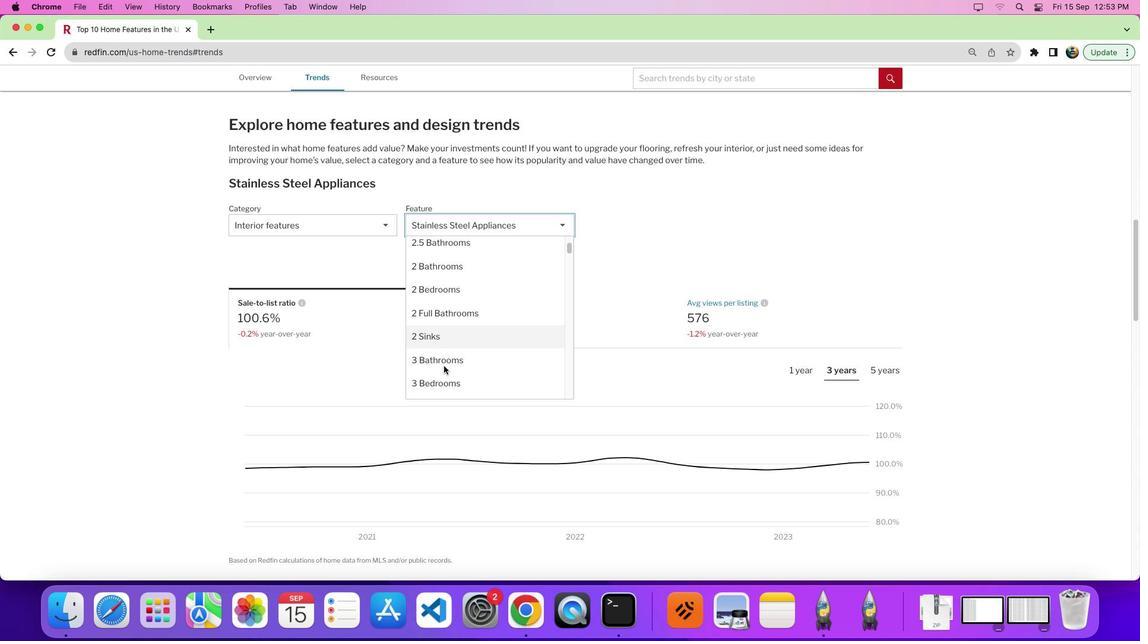 
Action: Mouse scrolled (444, 366) with delta (0, 0)
Screenshot: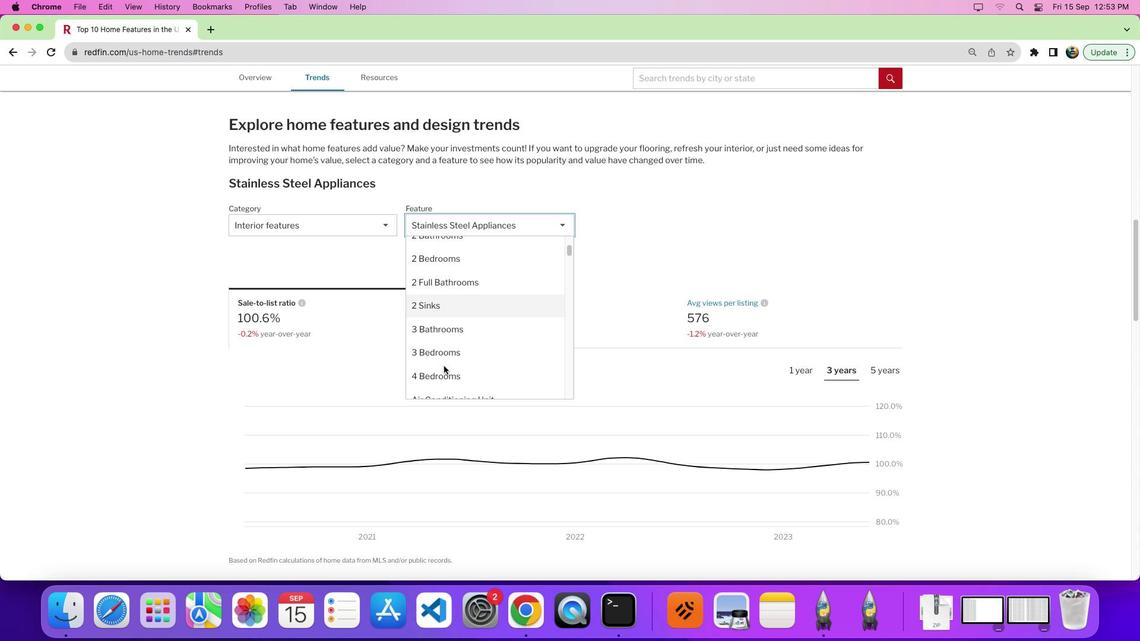 
Action: Mouse scrolled (444, 366) with delta (0, -2)
Screenshot: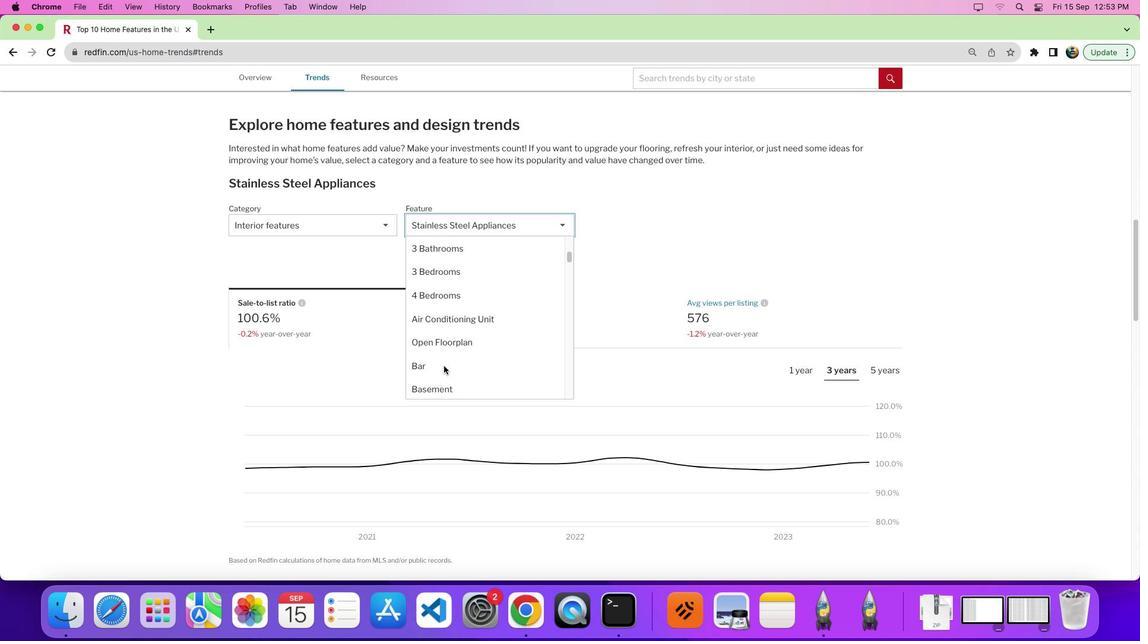 
Action: Mouse moved to (427, 260)
Screenshot: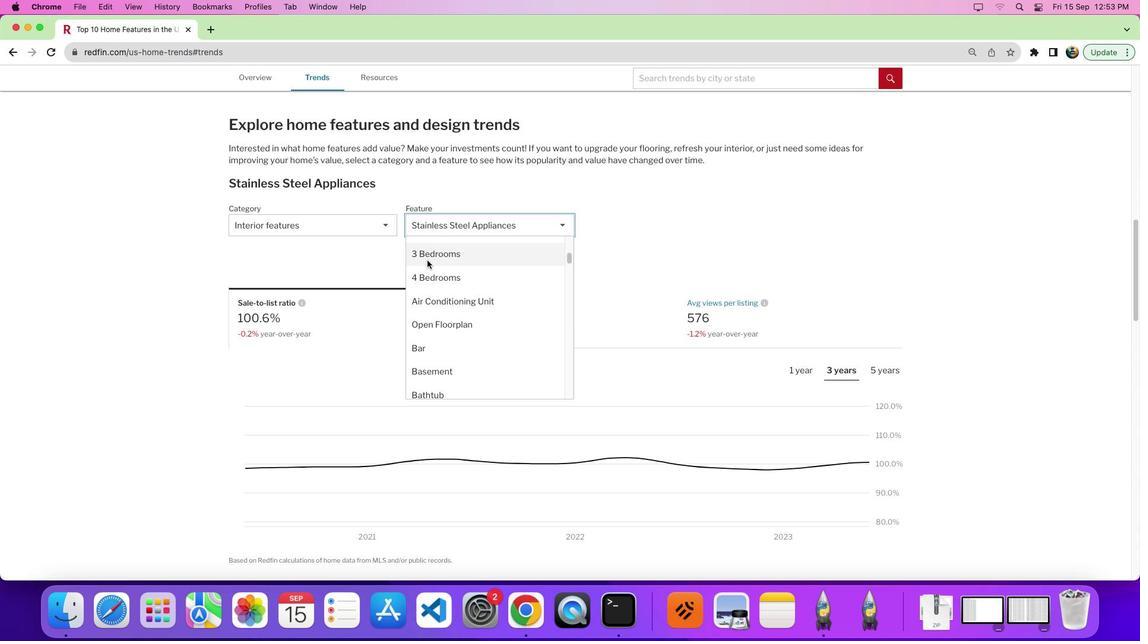 
Action: Mouse pressed left at (427, 260)
Screenshot: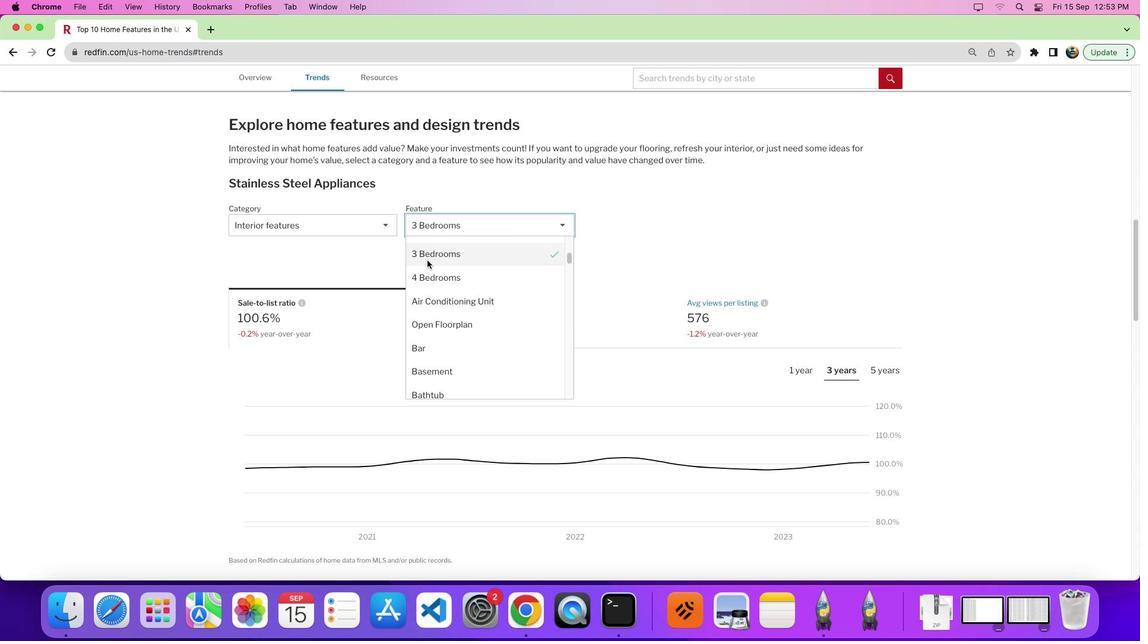 
Action: Mouse moved to (710, 289)
Screenshot: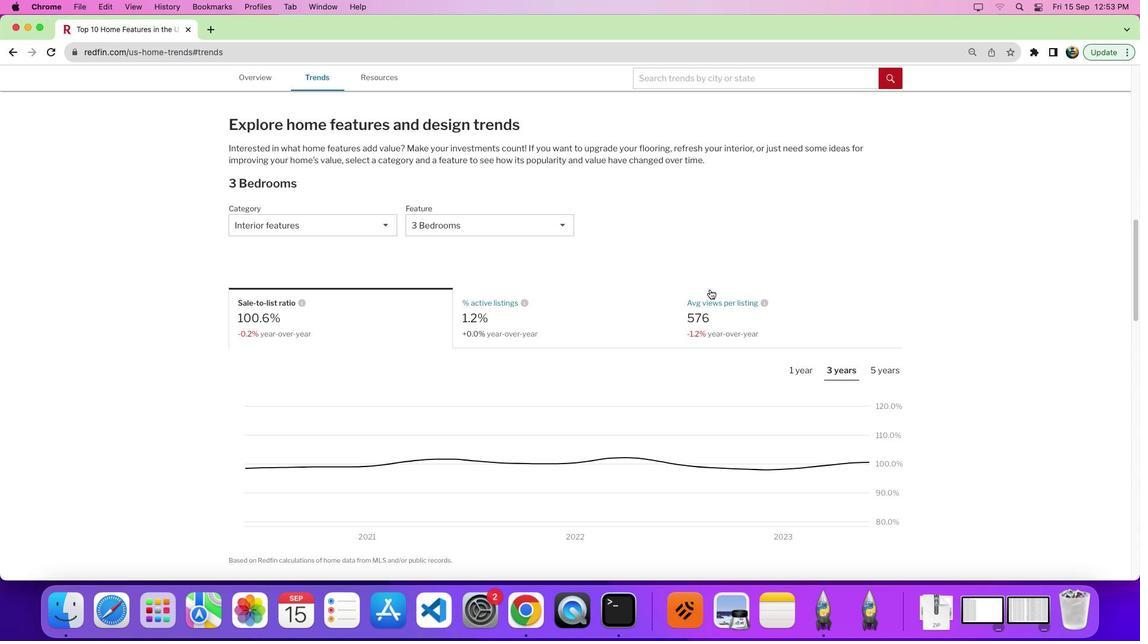 
Action: Mouse pressed left at (710, 289)
Screenshot: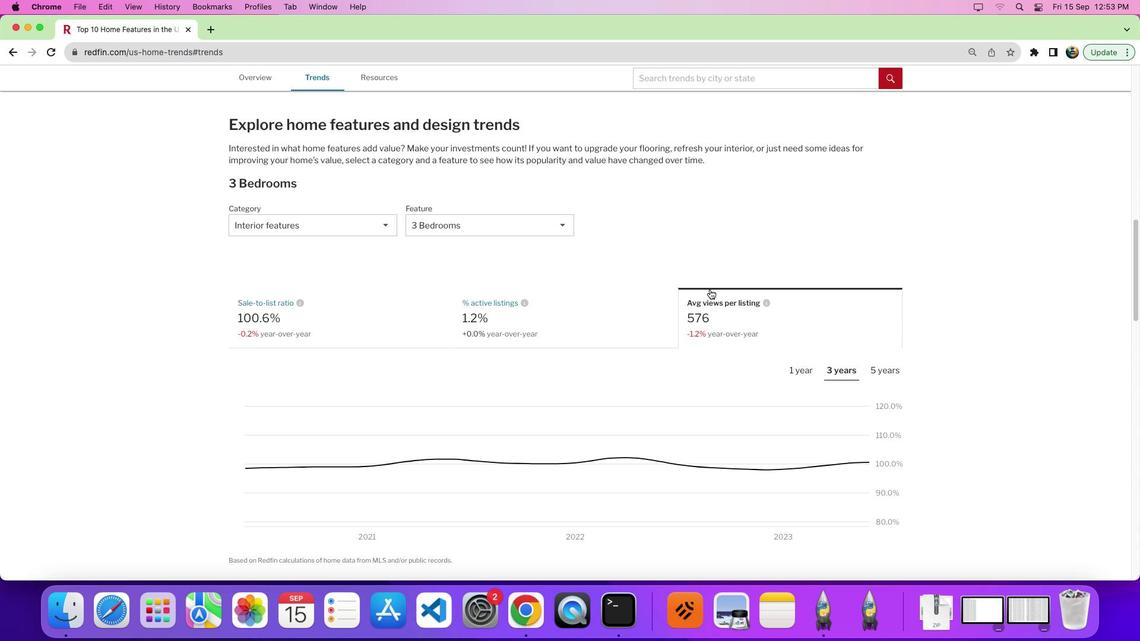 
Action: Mouse moved to (875, 366)
Screenshot: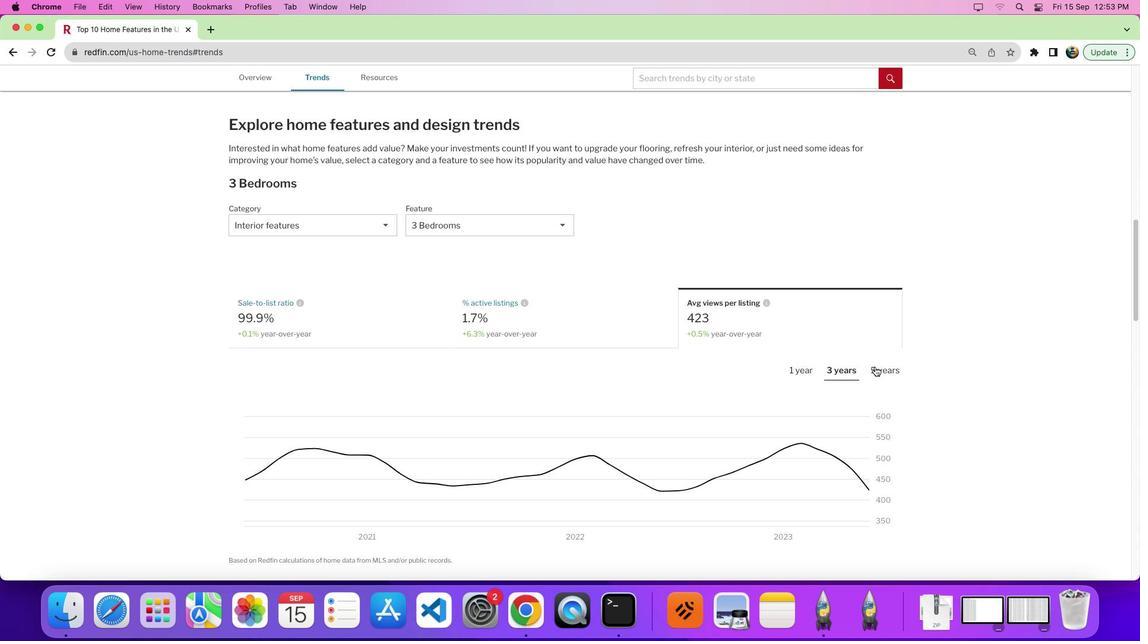 
Action: Mouse pressed left at (875, 366)
Screenshot: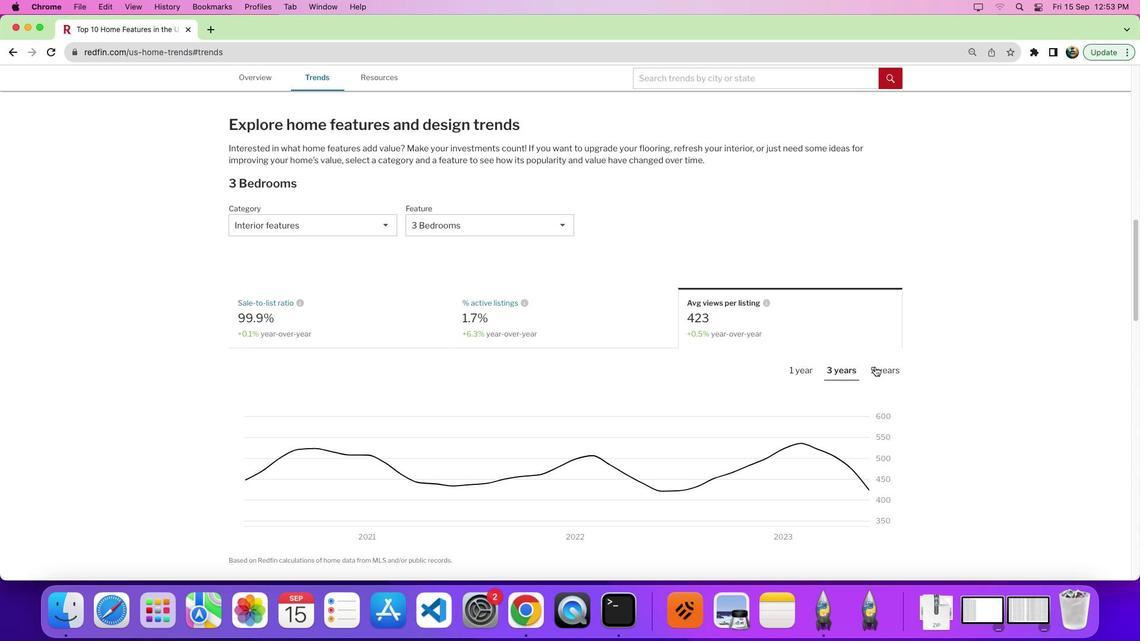 
Action: Mouse scrolled (875, 366) with delta (0, 0)
Screenshot: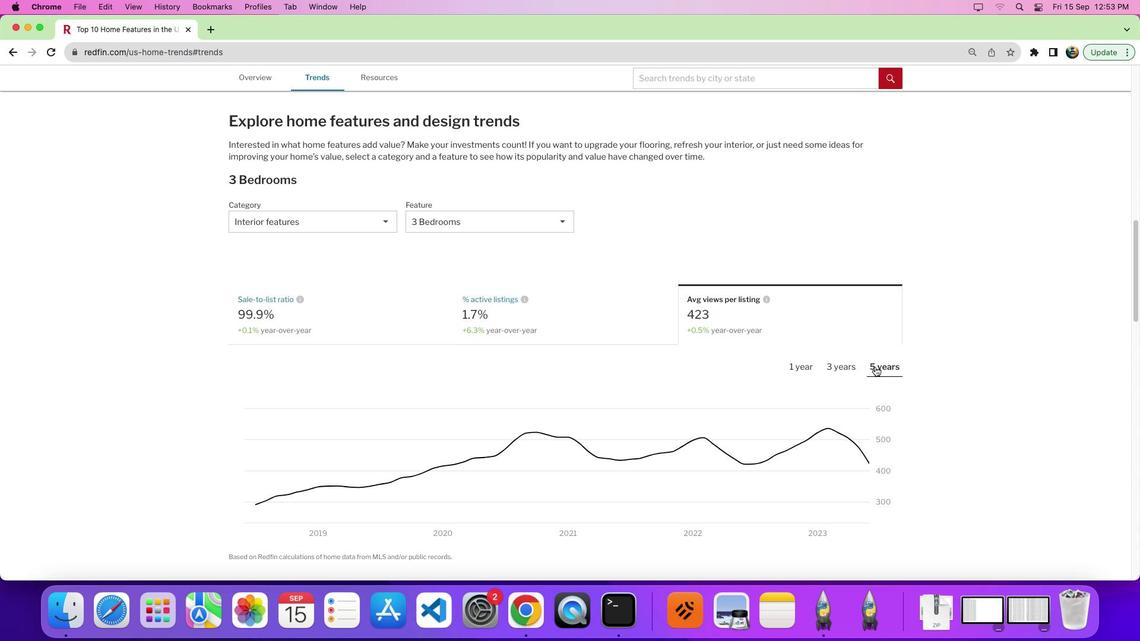 
Action: Mouse scrolled (875, 366) with delta (0, 0)
Screenshot: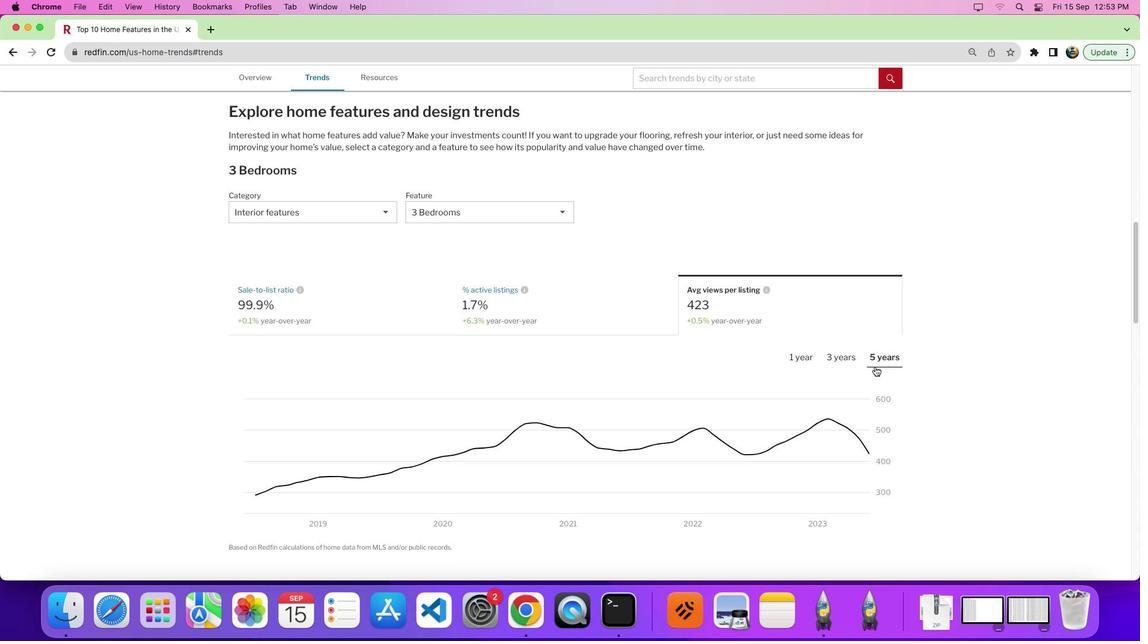 
Action: Mouse scrolled (875, 366) with delta (0, 0)
Screenshot: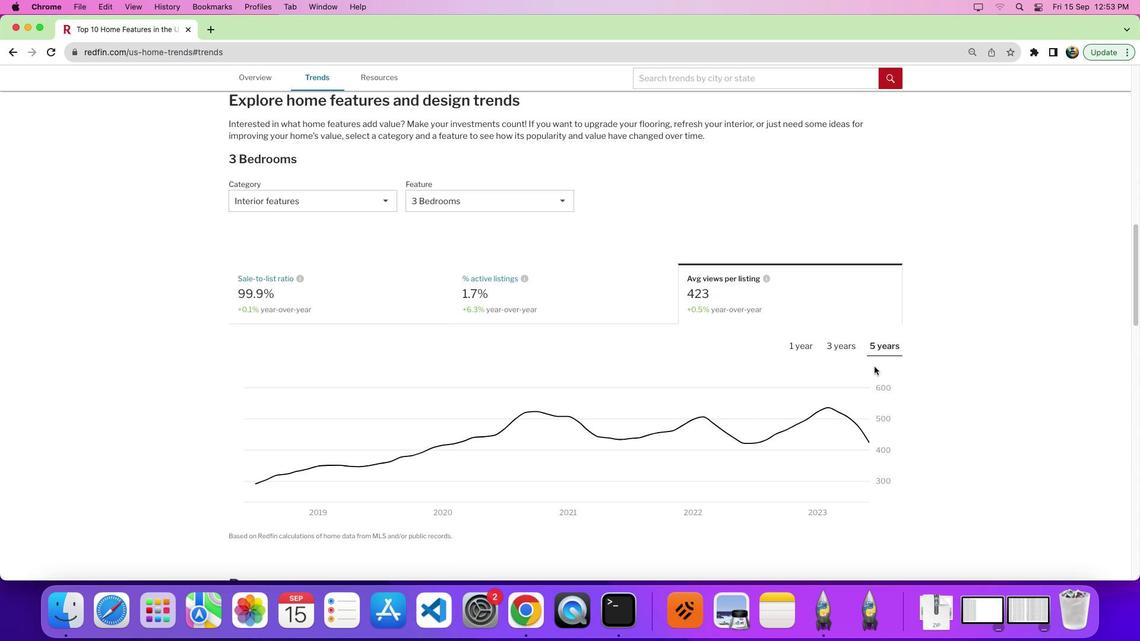 
Action: Mouse moved to (719, 362)
Screenshot: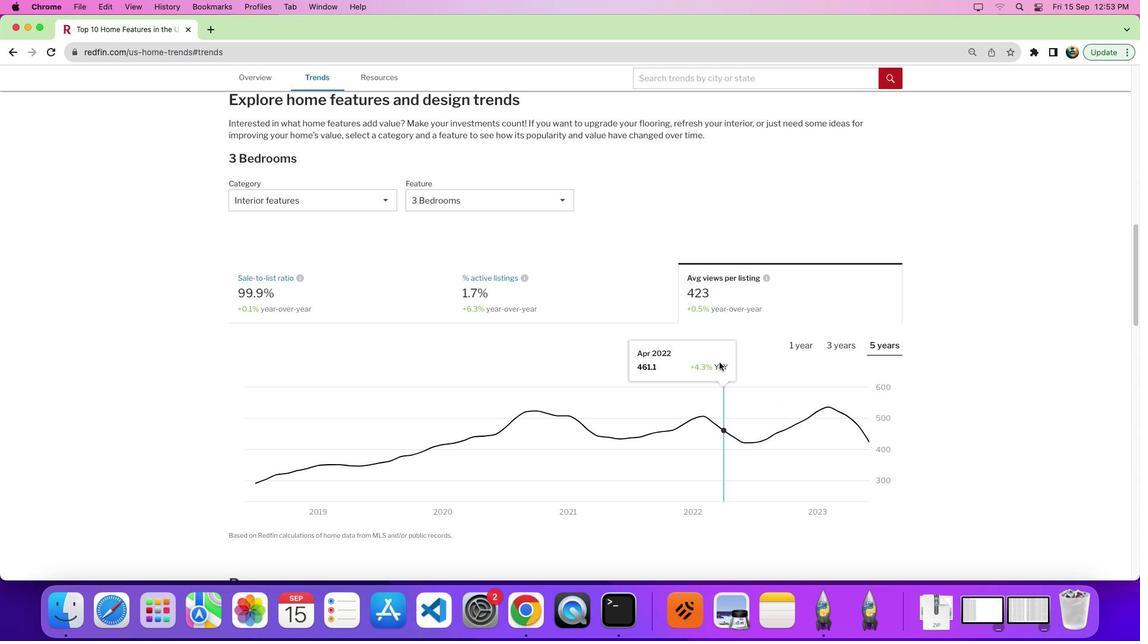 
Action: Mouse scrolled (719, 362) with delta (0, 0)
Screenshot: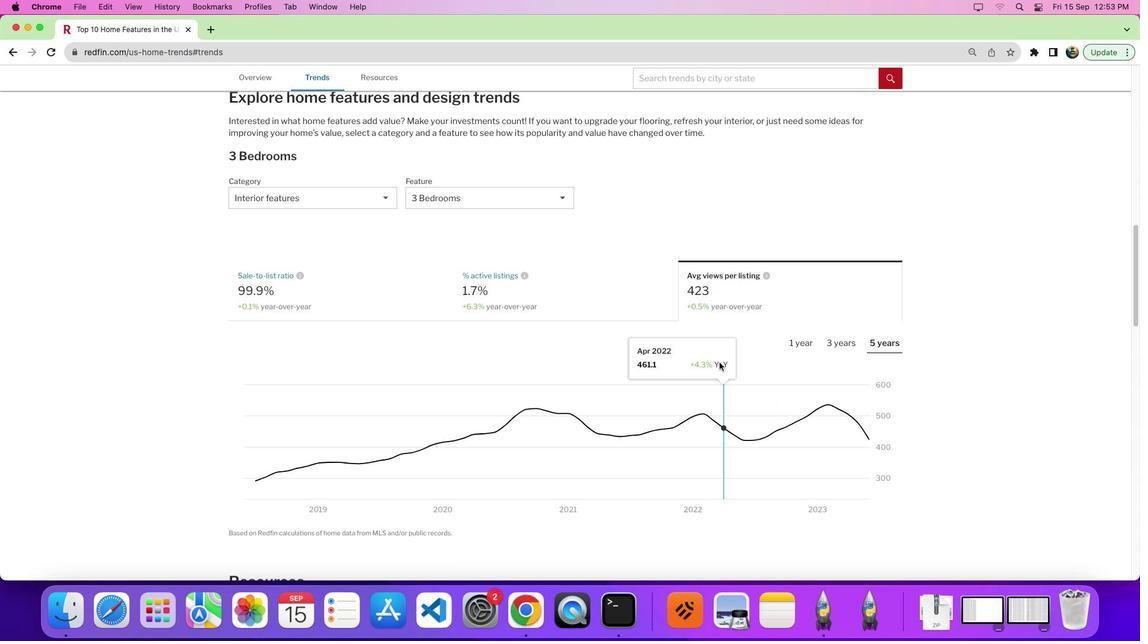 
Action: Mouse moved to (719, 362)
Screenshot: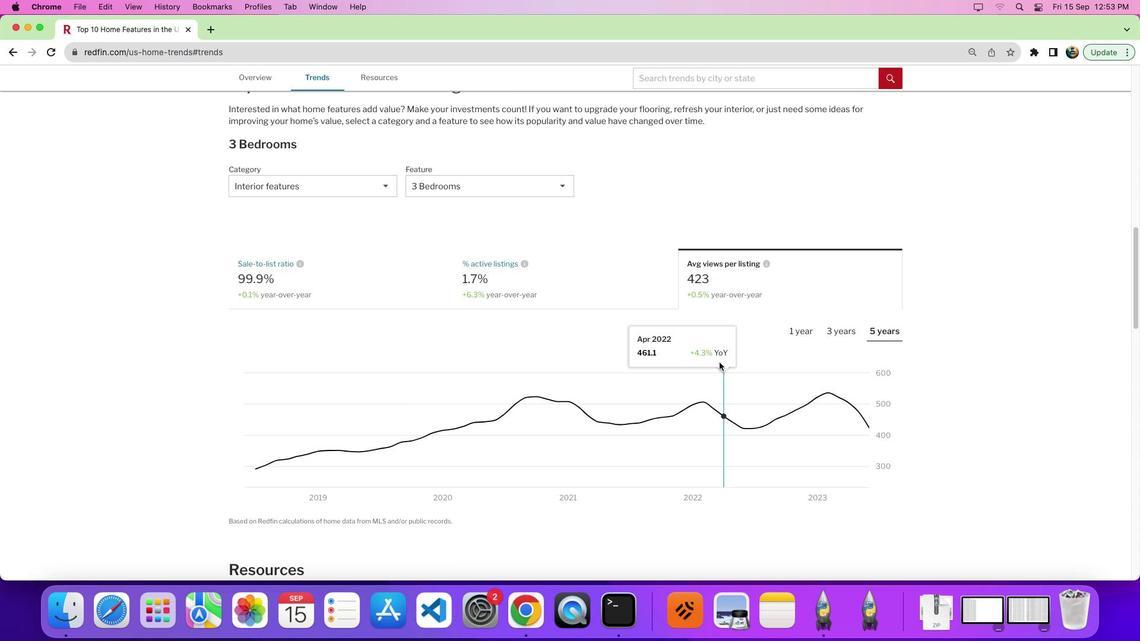
Action: Mouse scrolled (719, 362) with delta (0, 0)
Screenshot: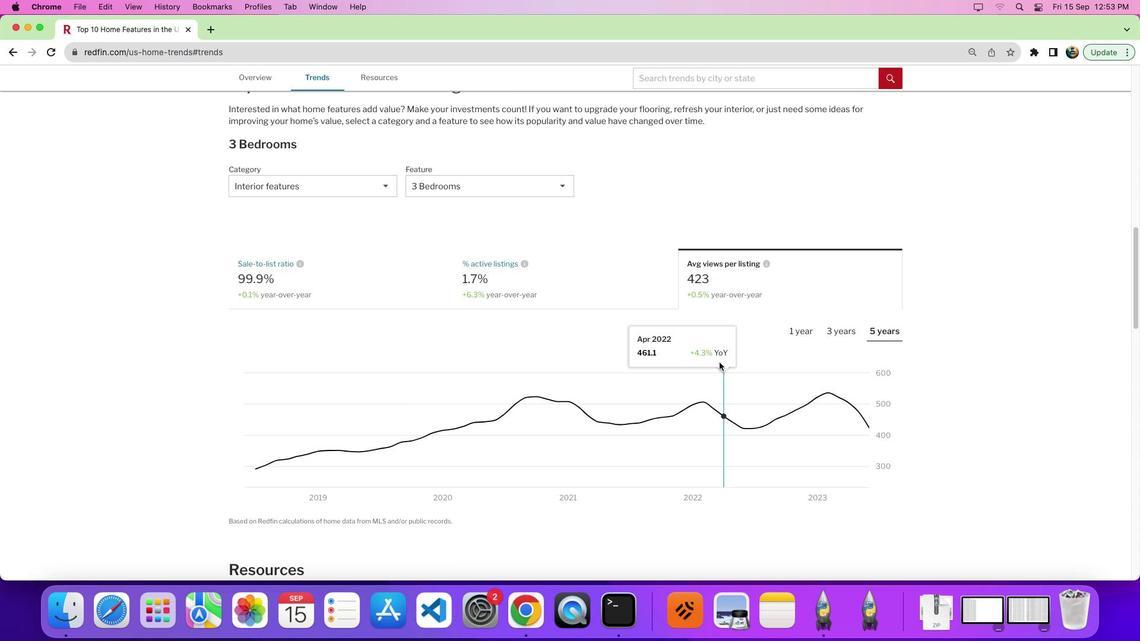 
Action: Mouse moved to (703, 362)
Screenshot: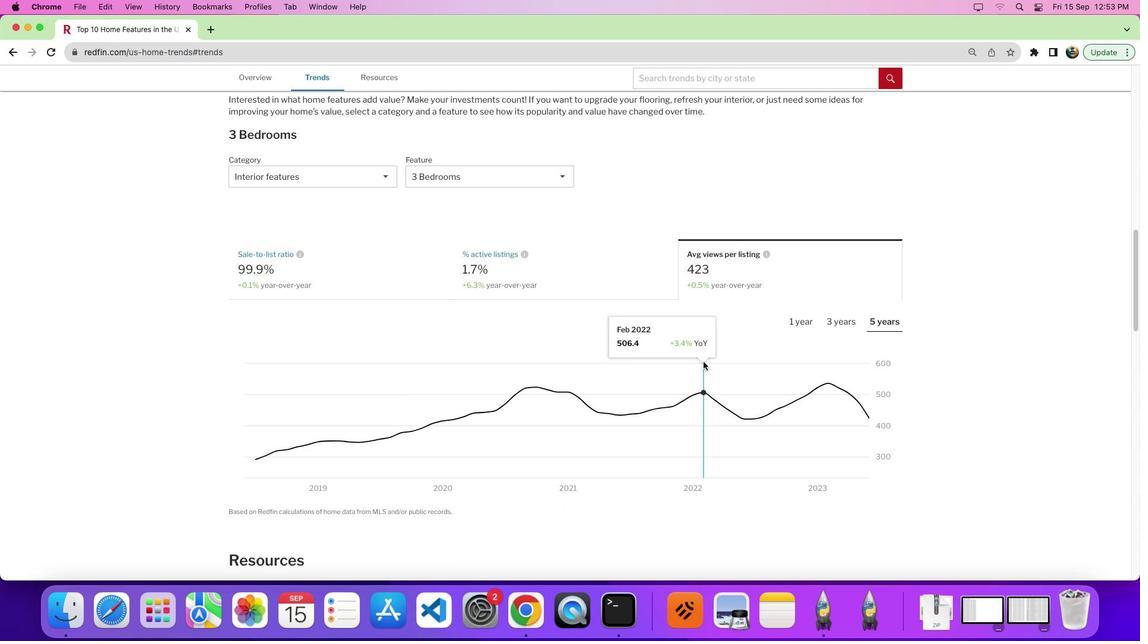 
